 Task: Find connections with filter location Gien with filter topic #Whatinspiresmewith filter profile language English with filter current company BDO in India with filter school Visvesvaraya Technological University, Belgaum with filter industry International Affairs with filter service category Social Media Marketing with filter keywords title Music Producer
Action: Mouse moved to (638, 120)
Screenshot: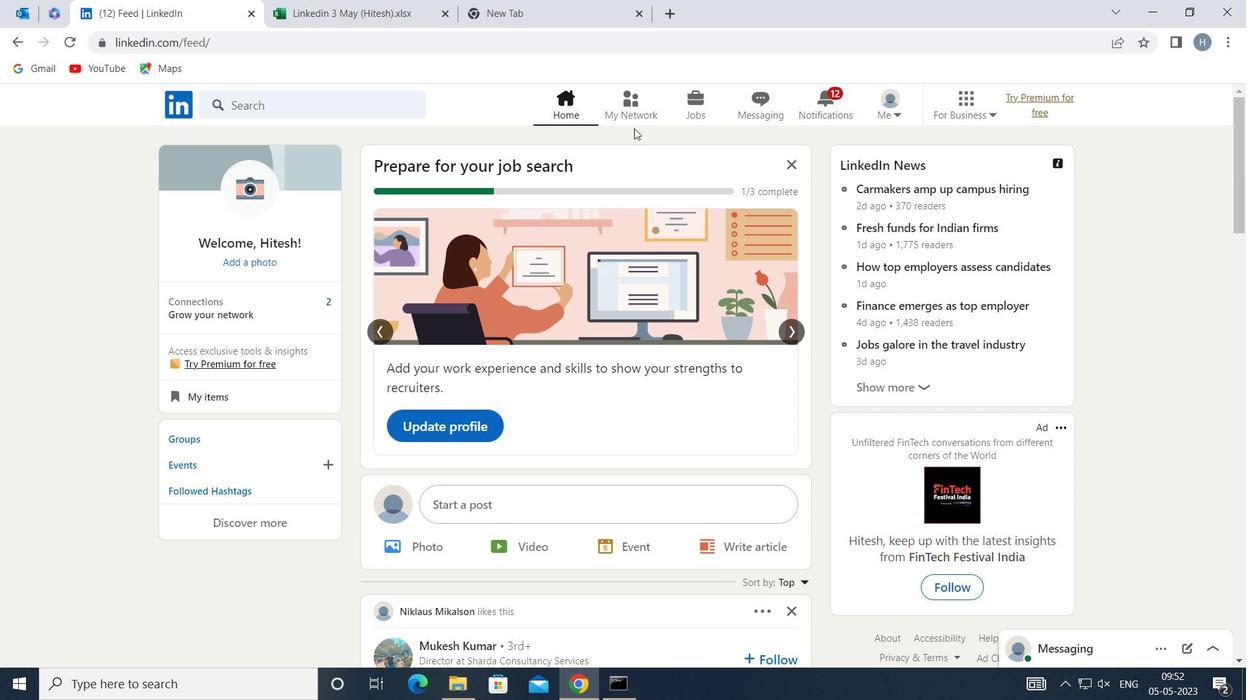 
Action: Mouse pressed left at (638, 120)
Screenshot: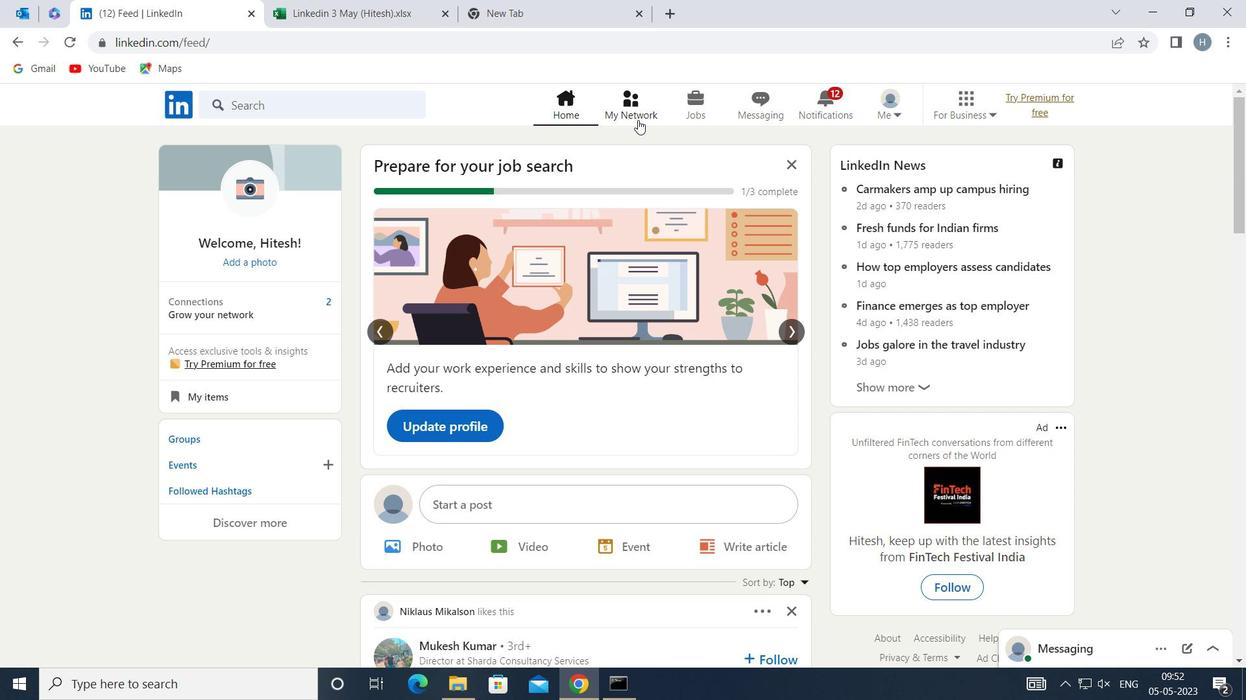 
Action: Mouse moved to (377, 194)
Screenshot: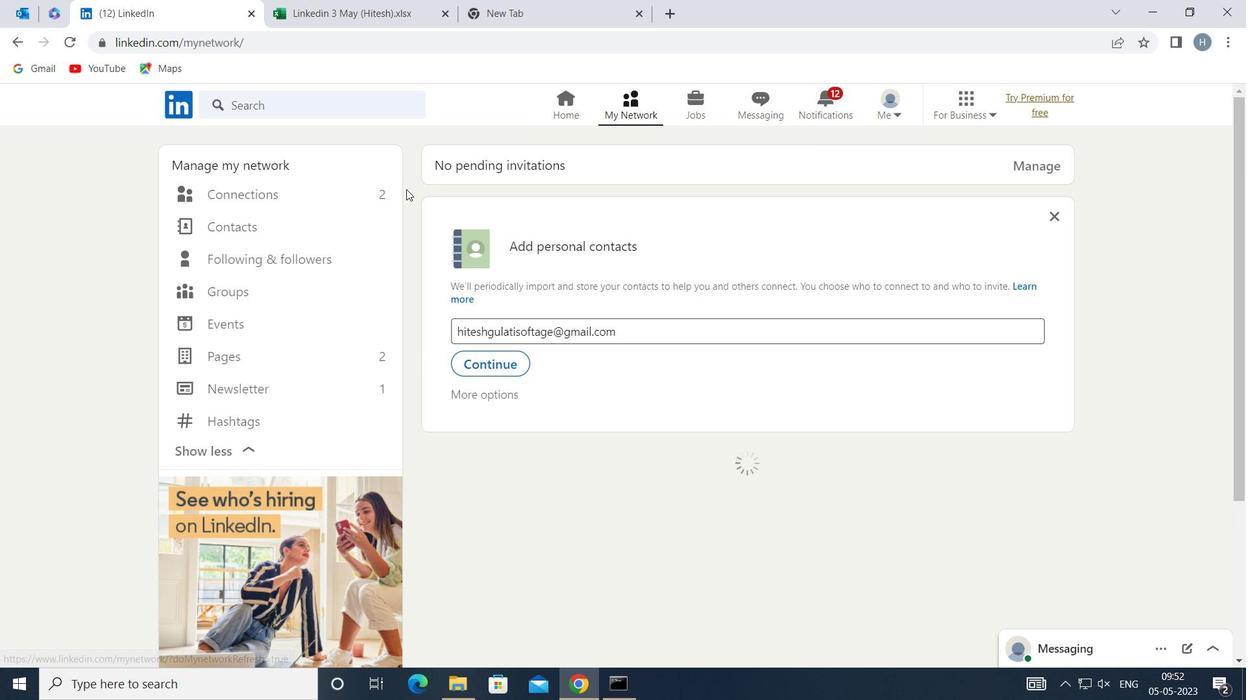 
Action: Mouse pressed left at (377, 194)
Screenshot: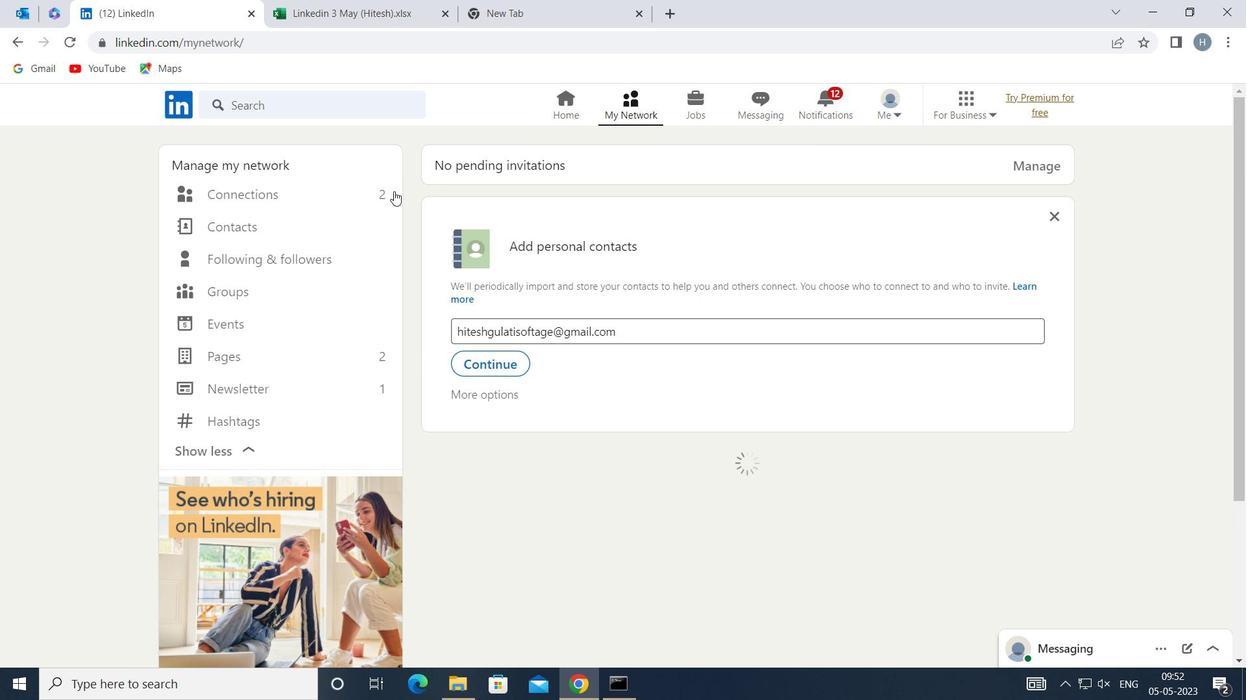 
Action: Mouse moved to (732, 195)
Screenshot: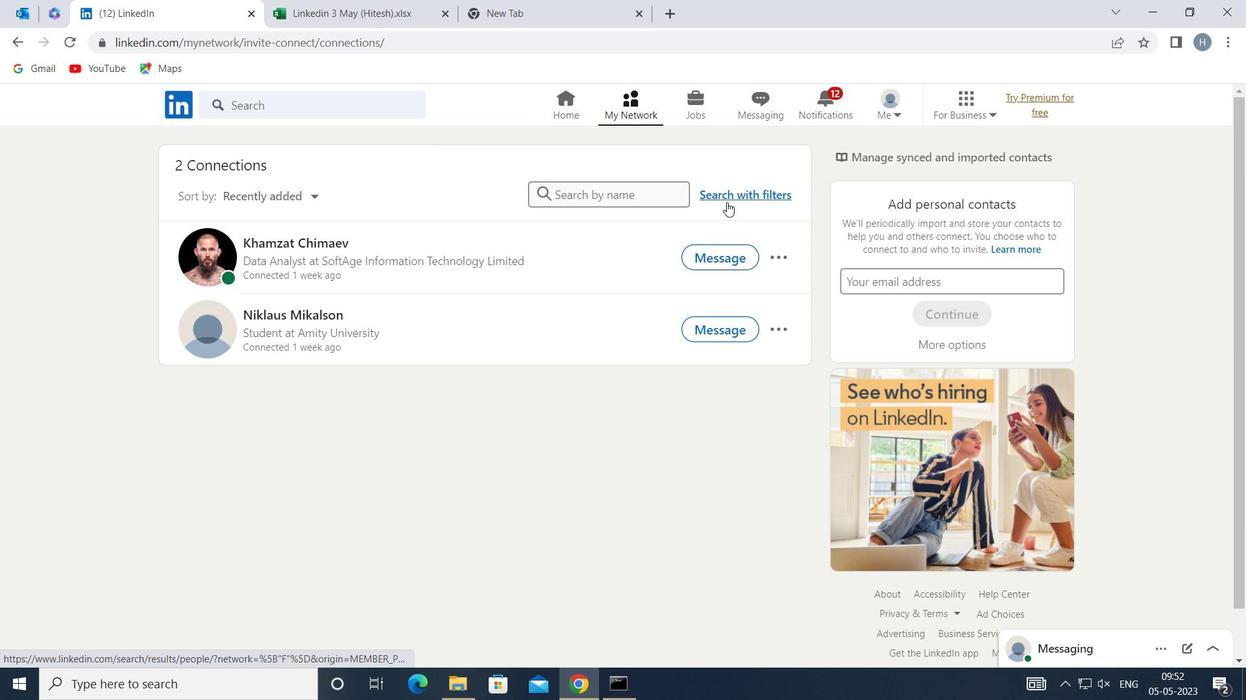 
Action: Mouse pressed left at (732, 195)
Screenshot: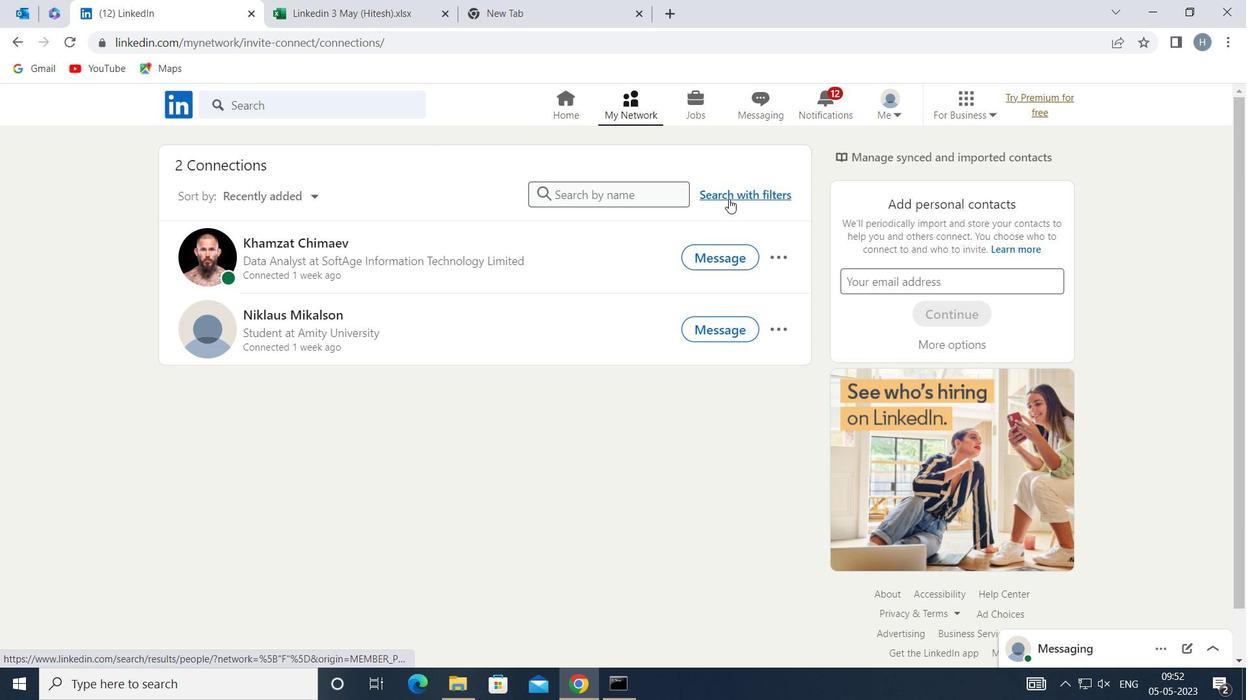 
Action: Mouse moved to (687, 154)
Screenshot: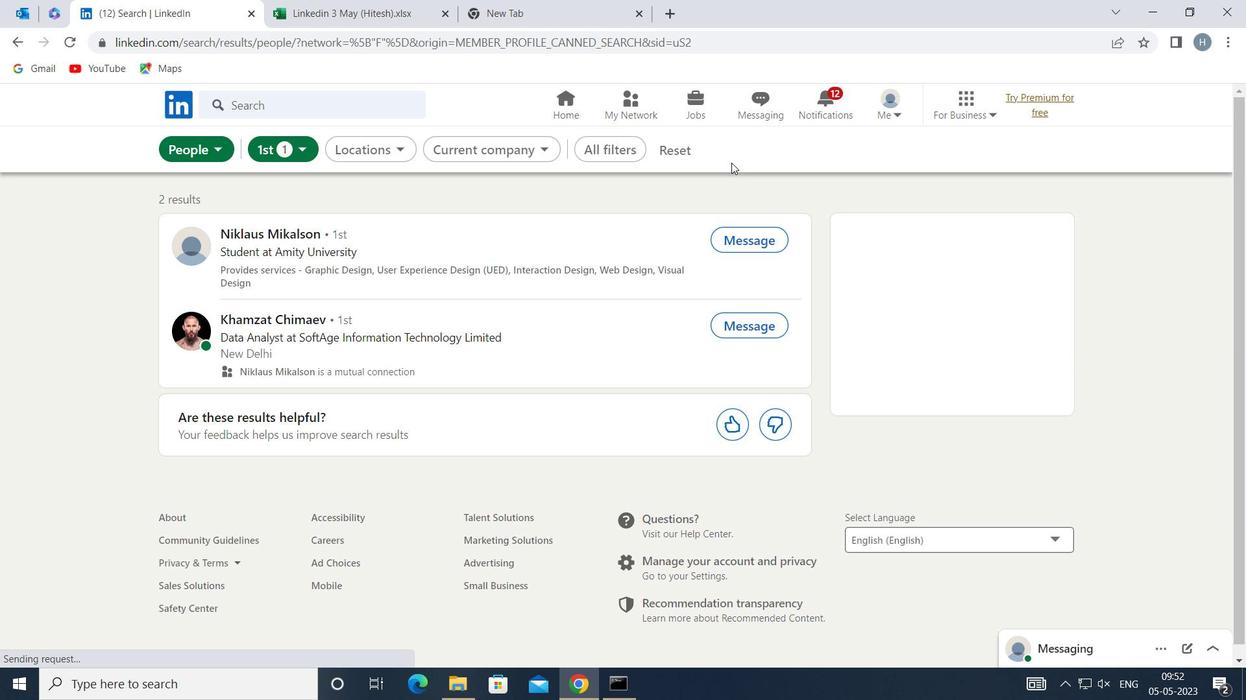 
Action: Mouse pressed left at (687, 154)
Screenshot: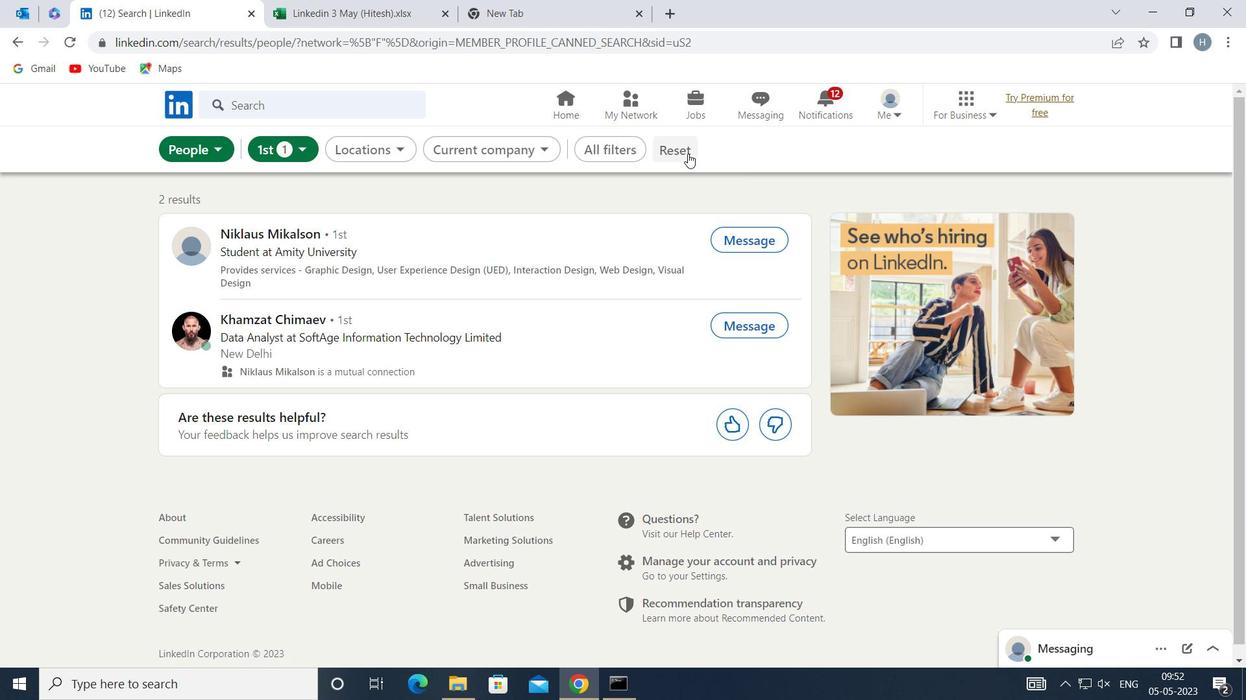 
Action: Mouse moved to (672, 150)
Screenshot: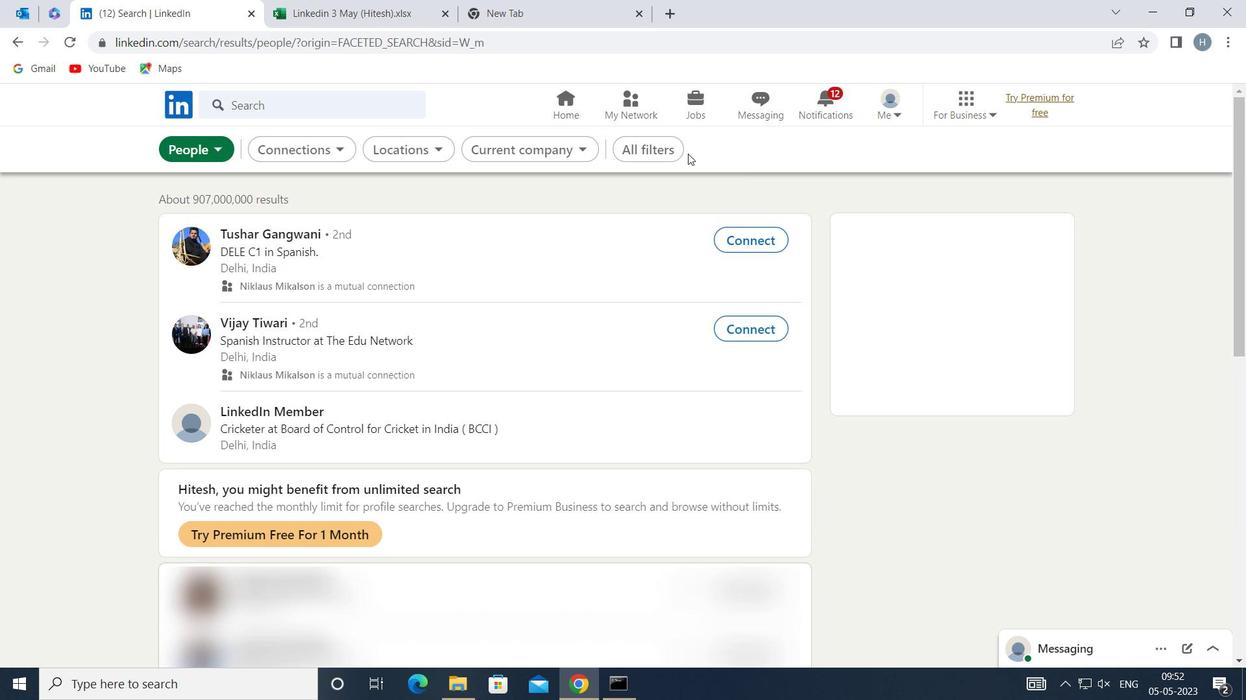 
Action: Mouse pressed left at (672, 150)
Screenshot: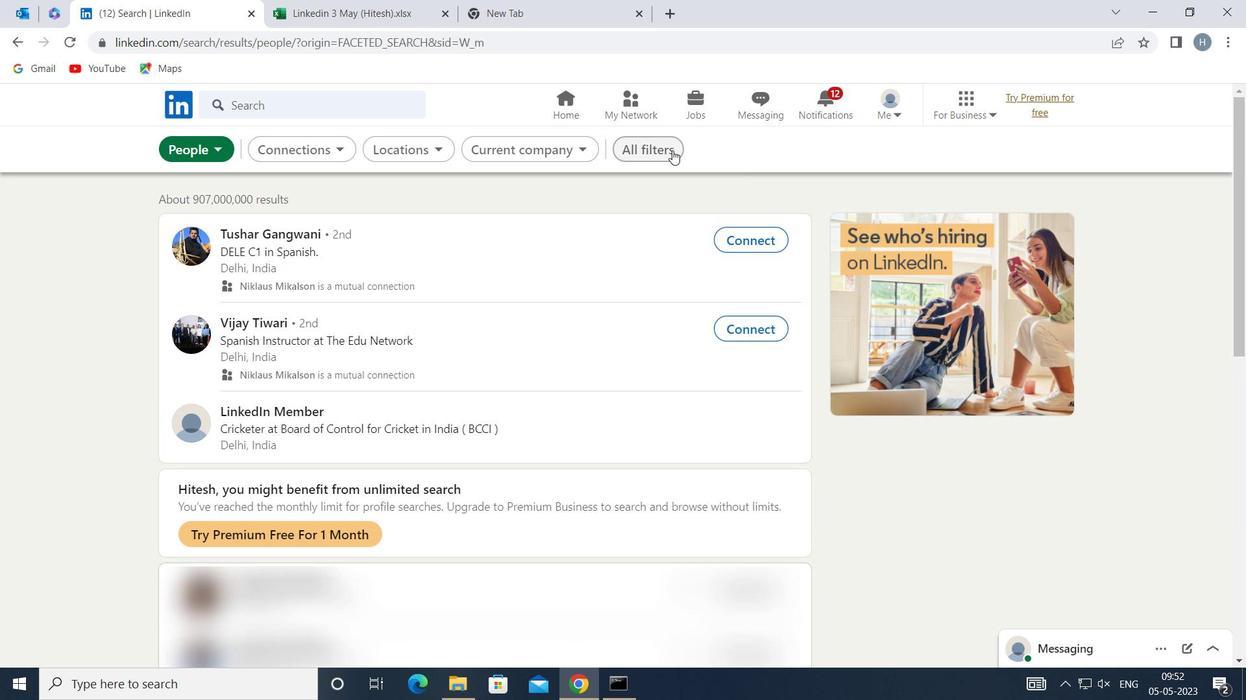 
Action: Mouse moved to (907, 314)
Screenshot: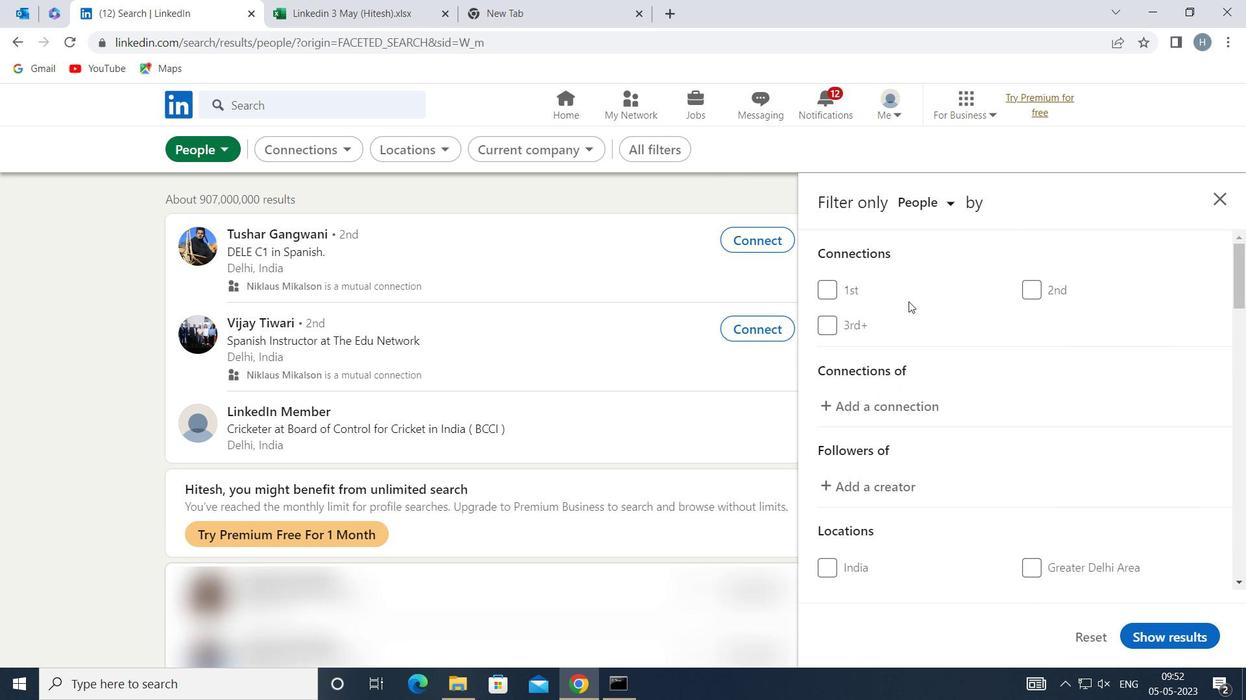 
Action: Mouse scrolled (907, 314) with delta (0, 0)
Screenshot: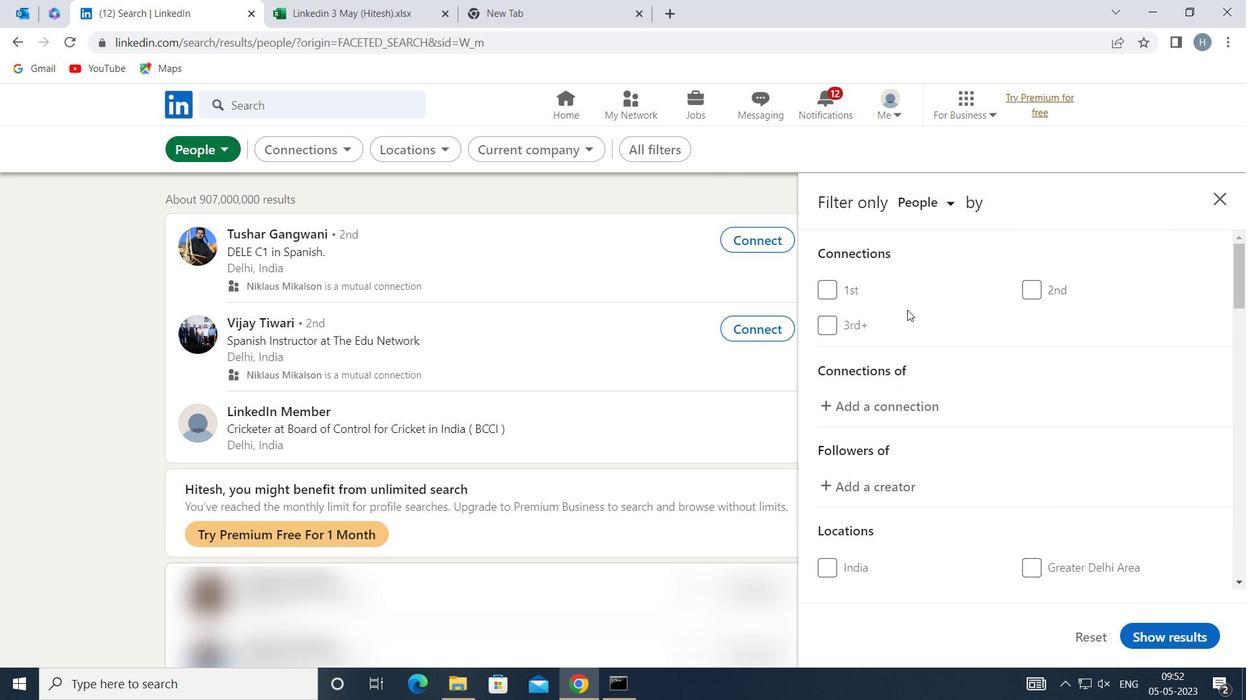 
Action: Mouse scrolled (907, 314) with delta (0, 0)
Screenshot: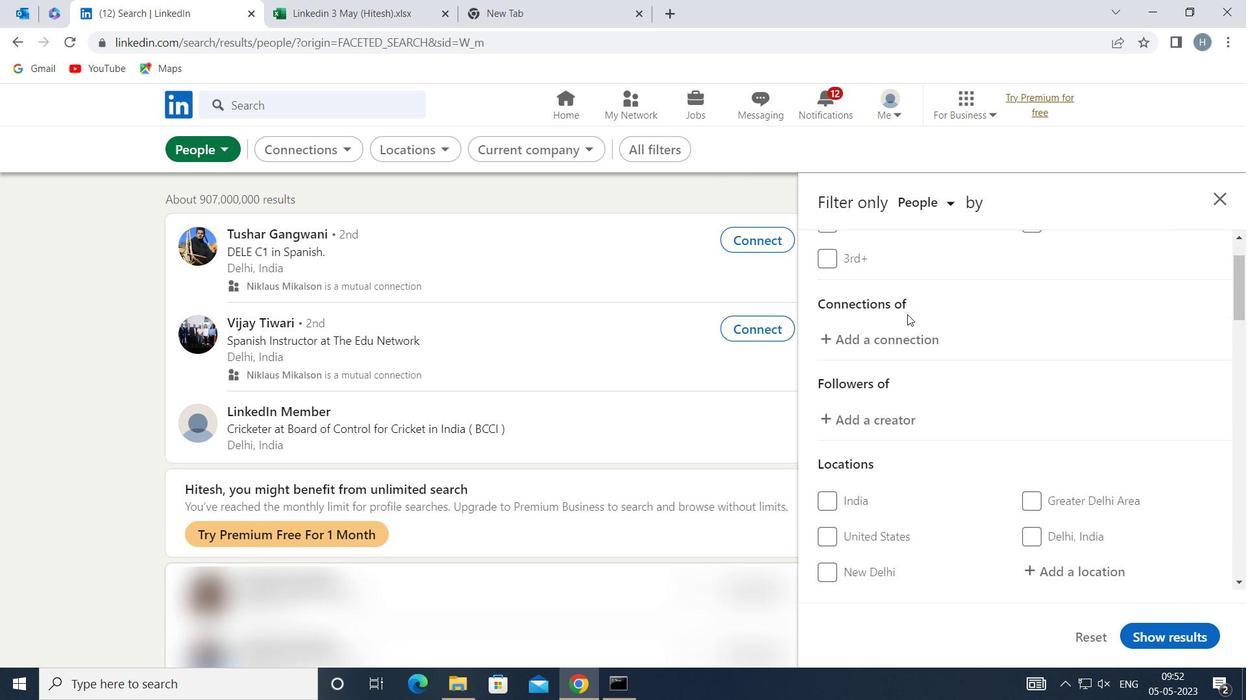 
Action: Mouse moved to (1079, 469)
Screenshot: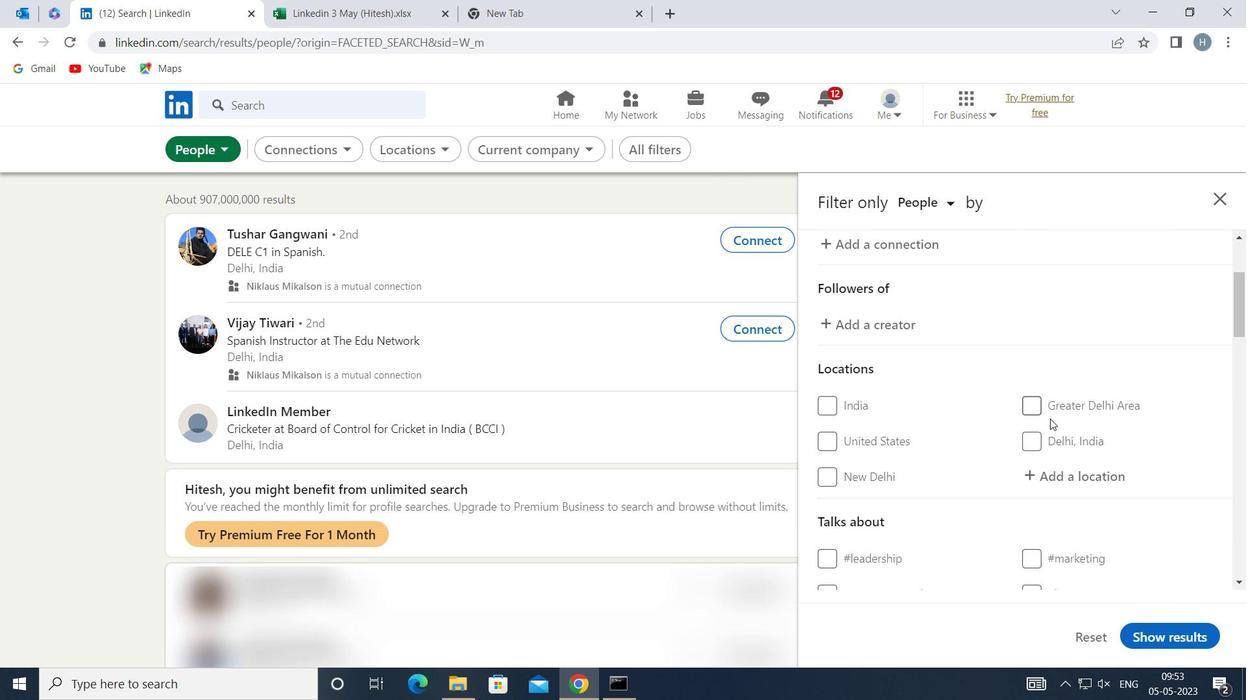 
Action: Mouse pressed left at (1079, 469)
Screenshot: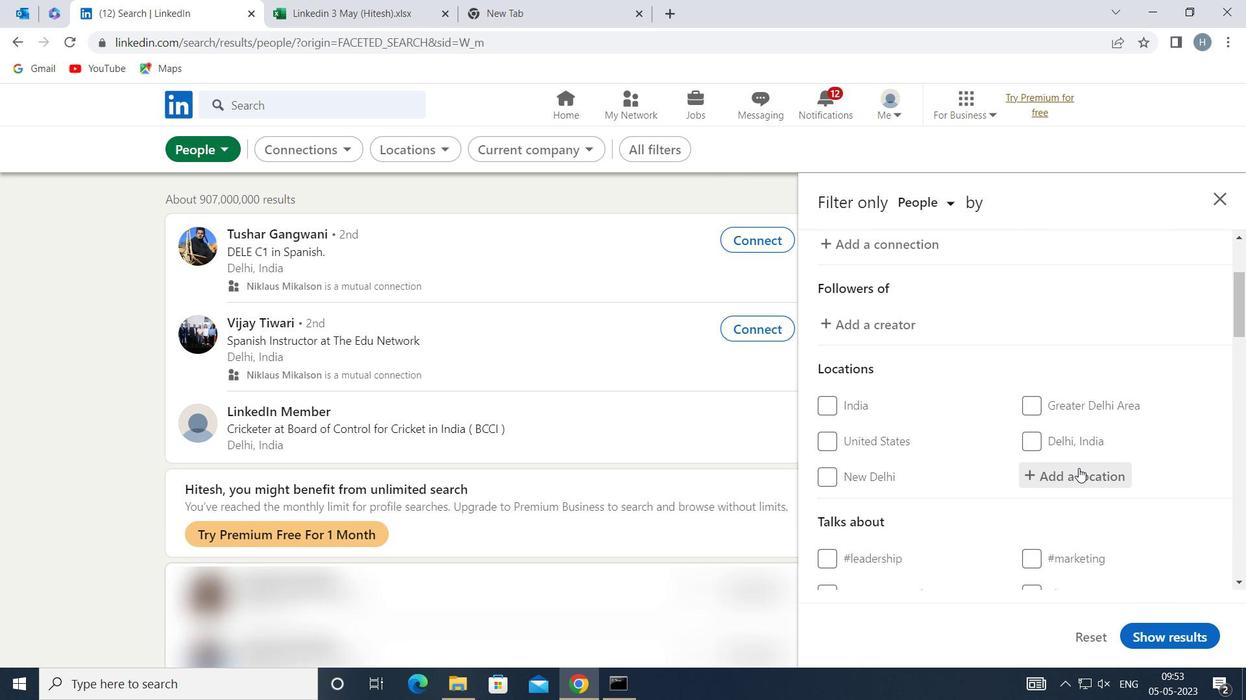 
Action: Mouse moved to (1079, 469)
Screenshot: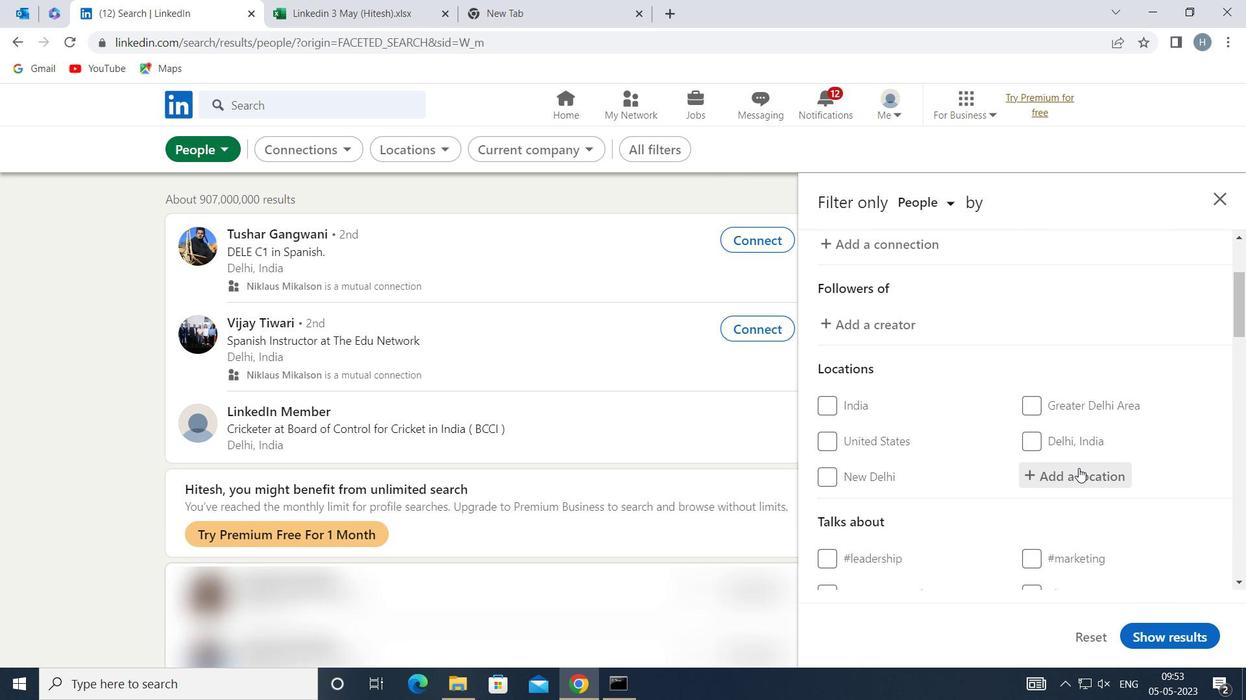 
Action: Key pressed <Key.shift>GIEN
Screenshot: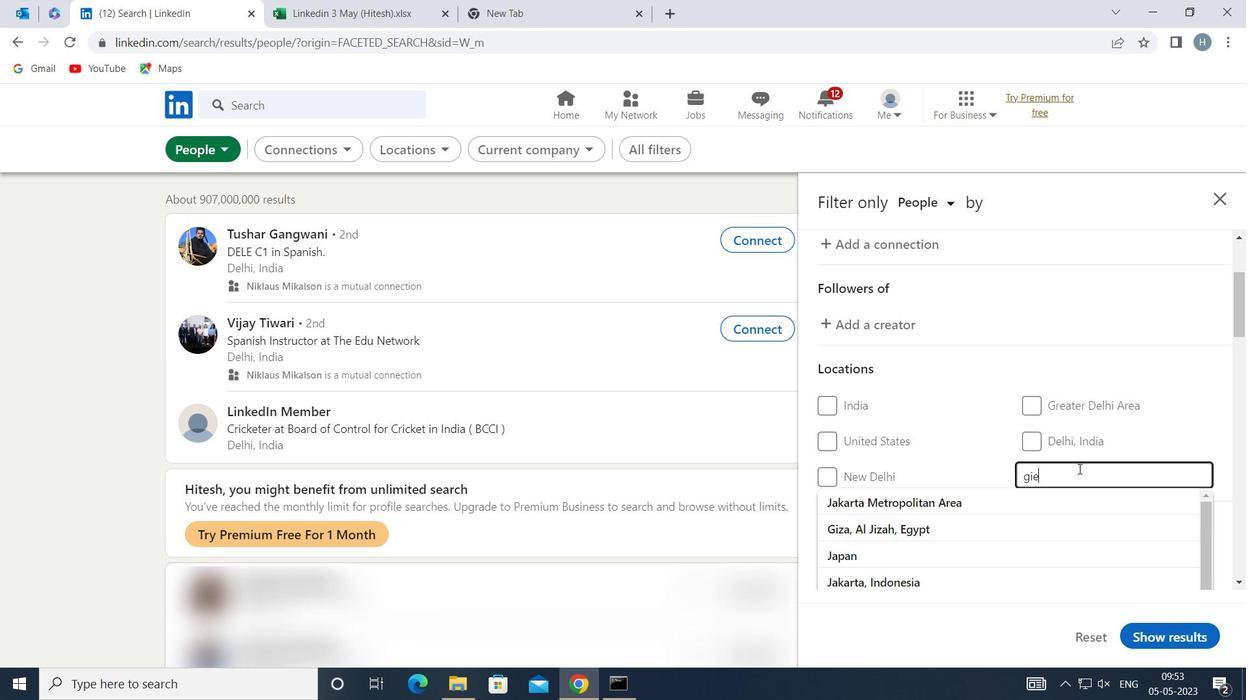 
Action: Mouse moved to (1013, 495)
Screenshot: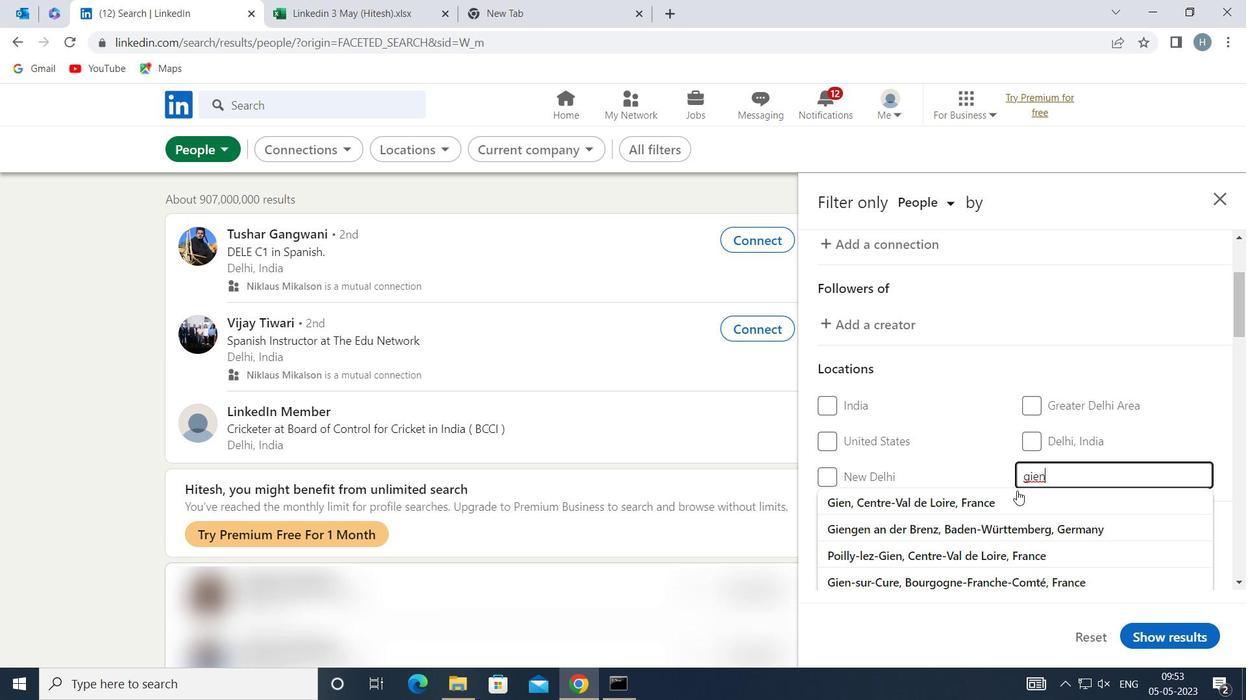 
Action: Mouse pressed left at (1013, 495)
Screenshot: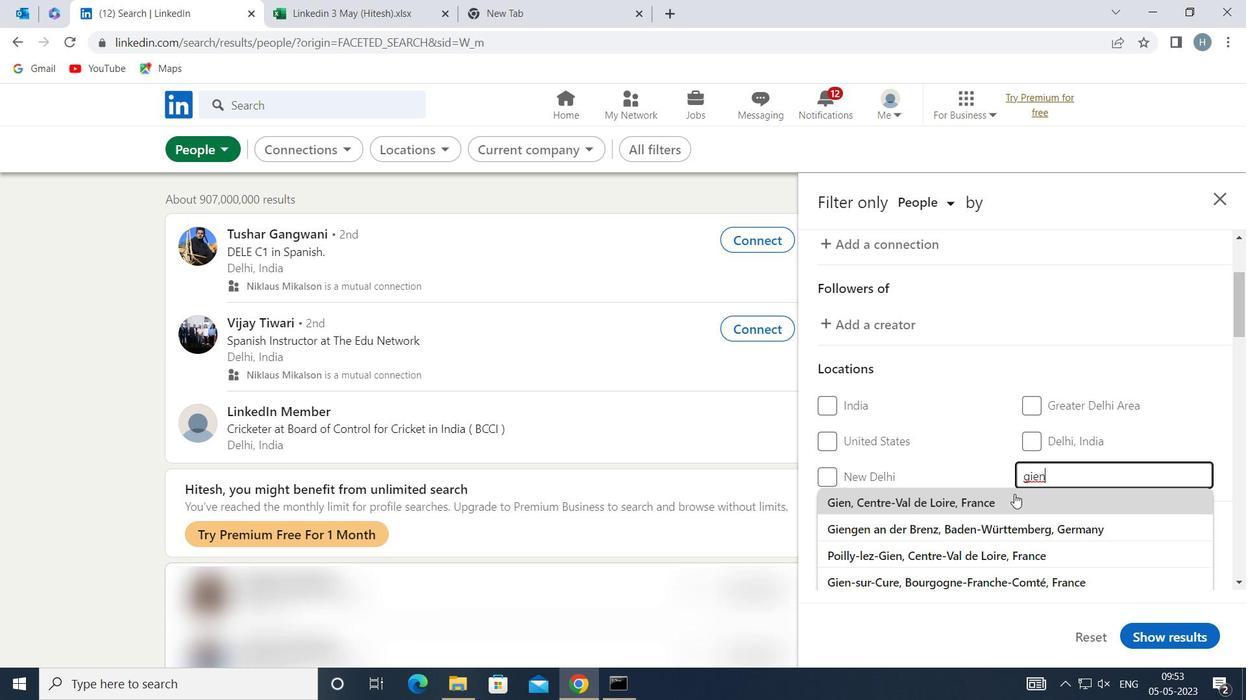 
Action: Mouse moved to (1005, 477)
Screenshot: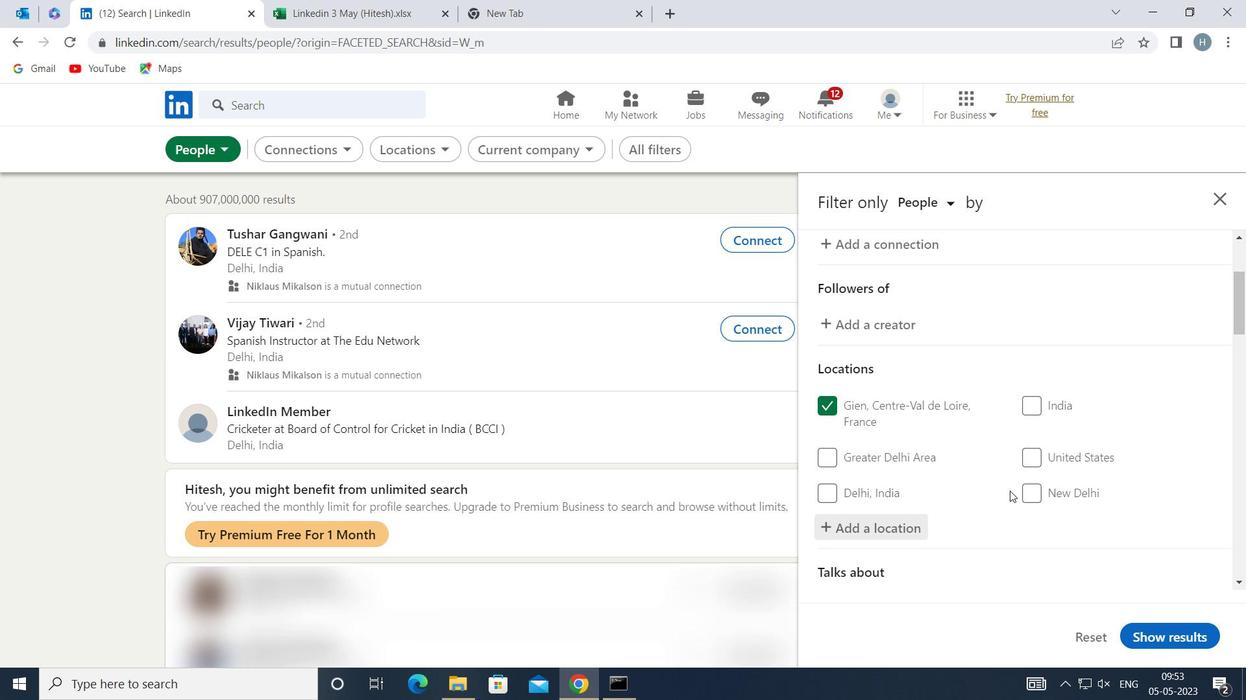 
Action: Mouse scrolled (1005, 477) with delta (0, 0)
Screenshot: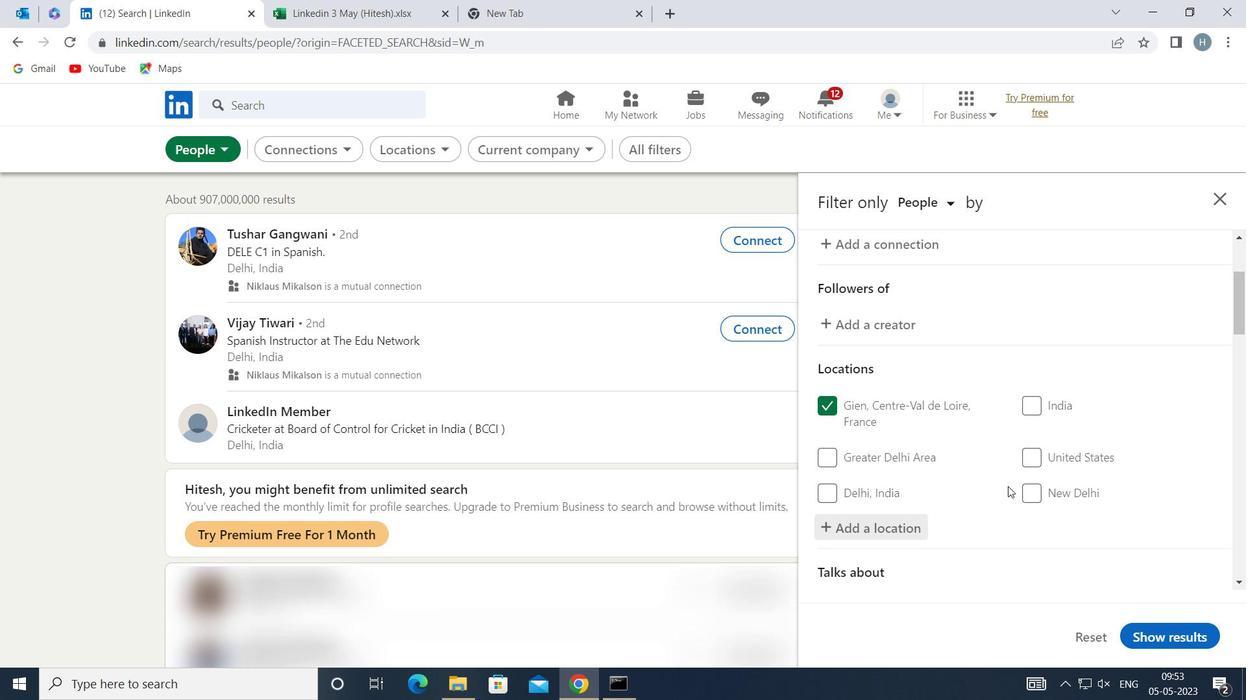 
Action: Mouse moved to (1002, 471)
Screenshot: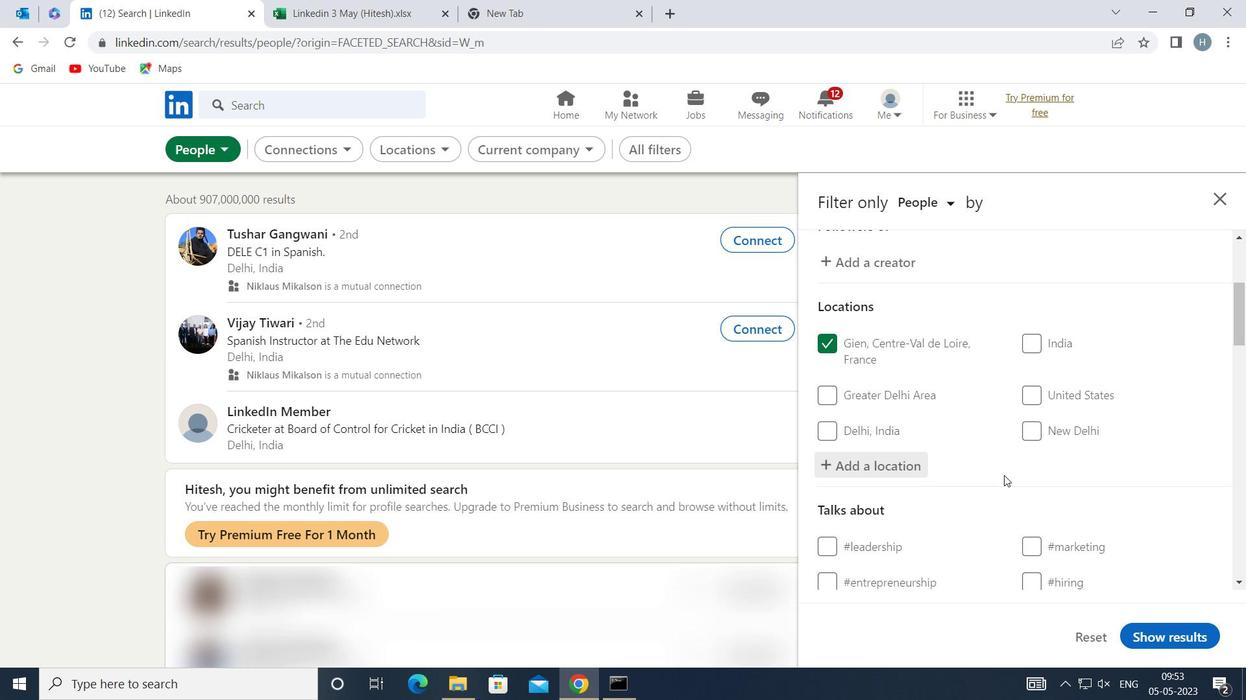 
Action: Mouse scrolled (1002, 471) with delta (0, 0)
Screenshot: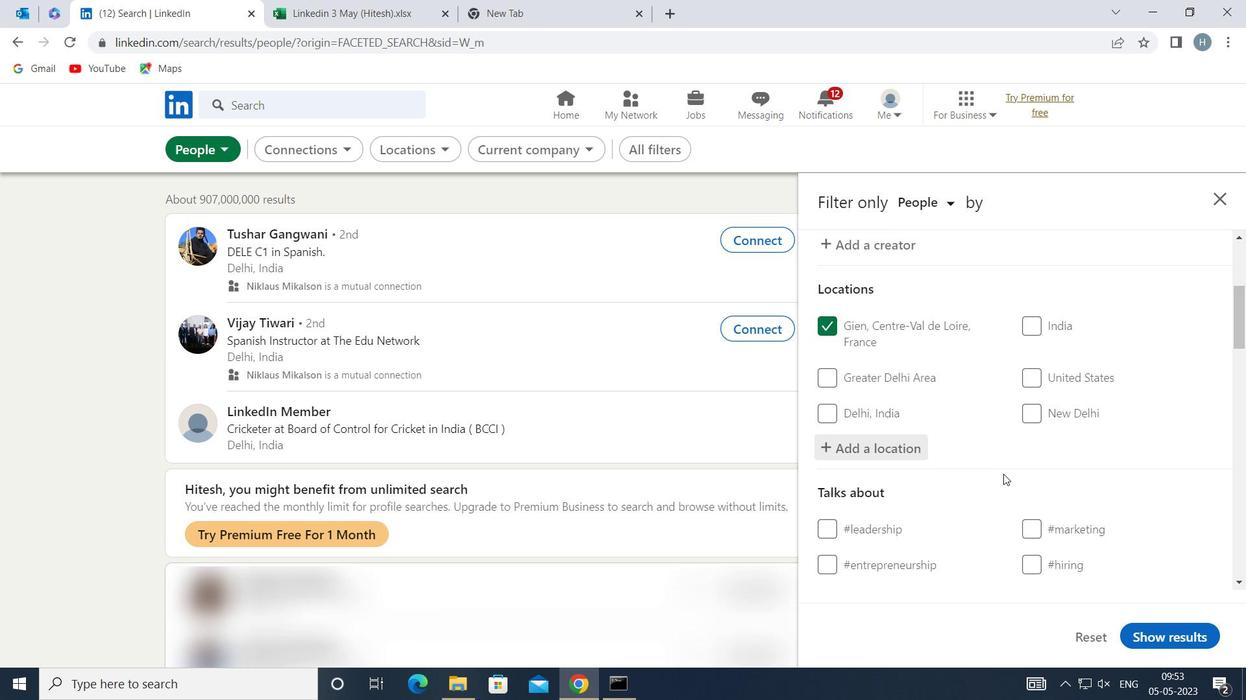 
Action: Mouse moved to (1000, 468)
Screenshot: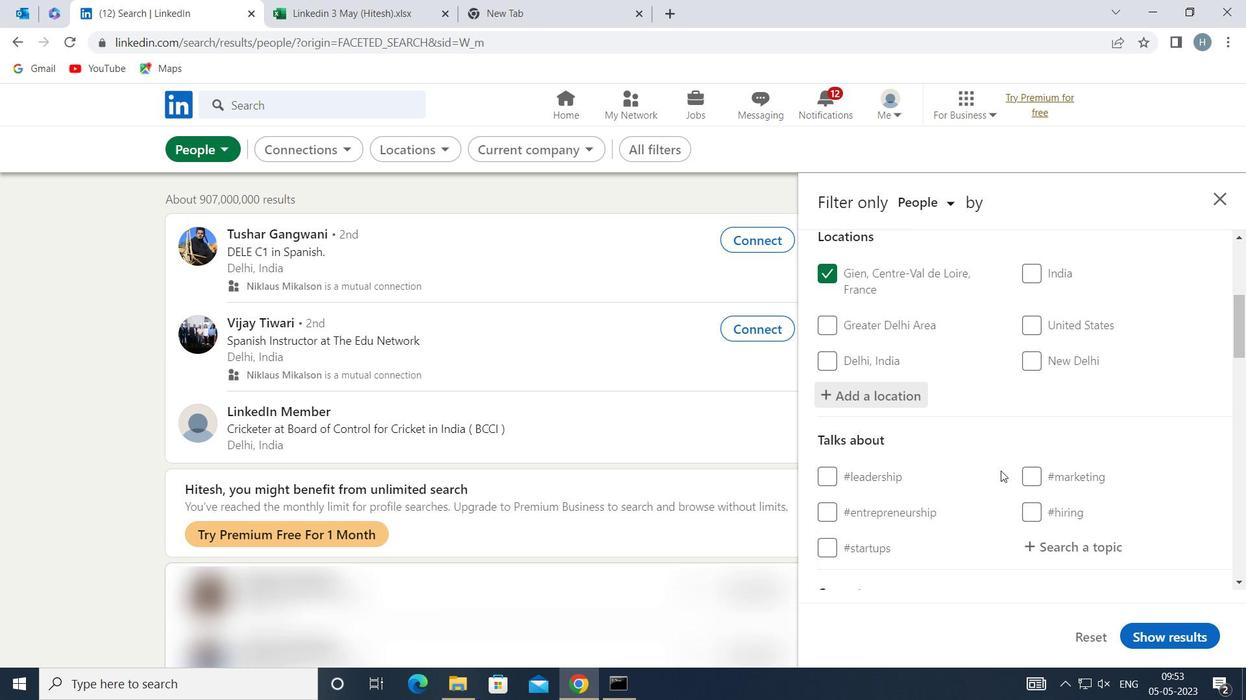 
Action: Mouse scrolled (1000, 467) with delta (0, 0)
Screenshot: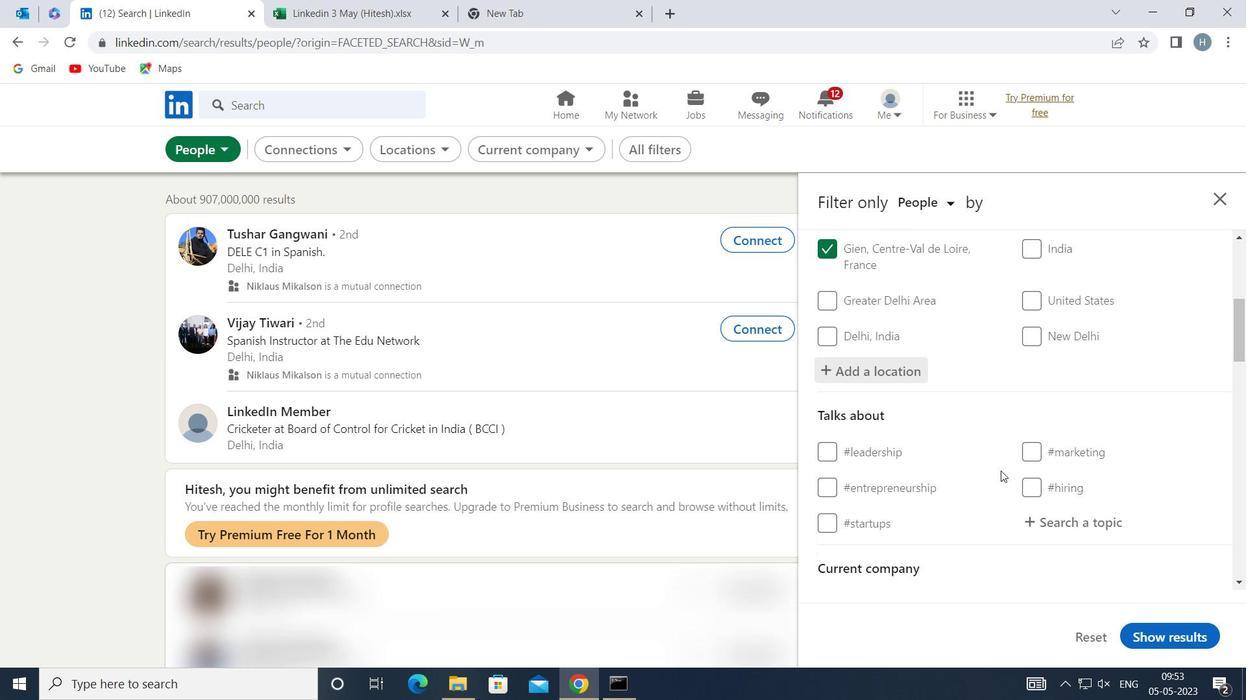 
Action: Mouse moved to (1076, 437)
Screenshot: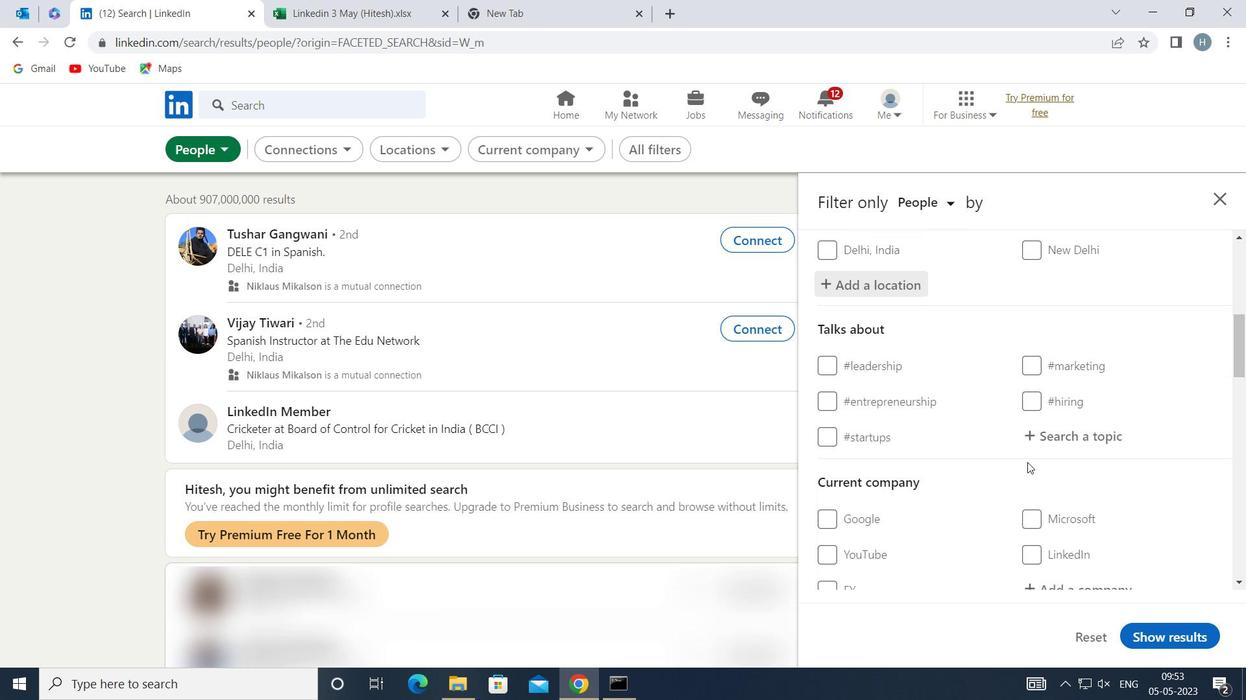 
Action: Mouse pressed left at (1076, 437)
Screenshot: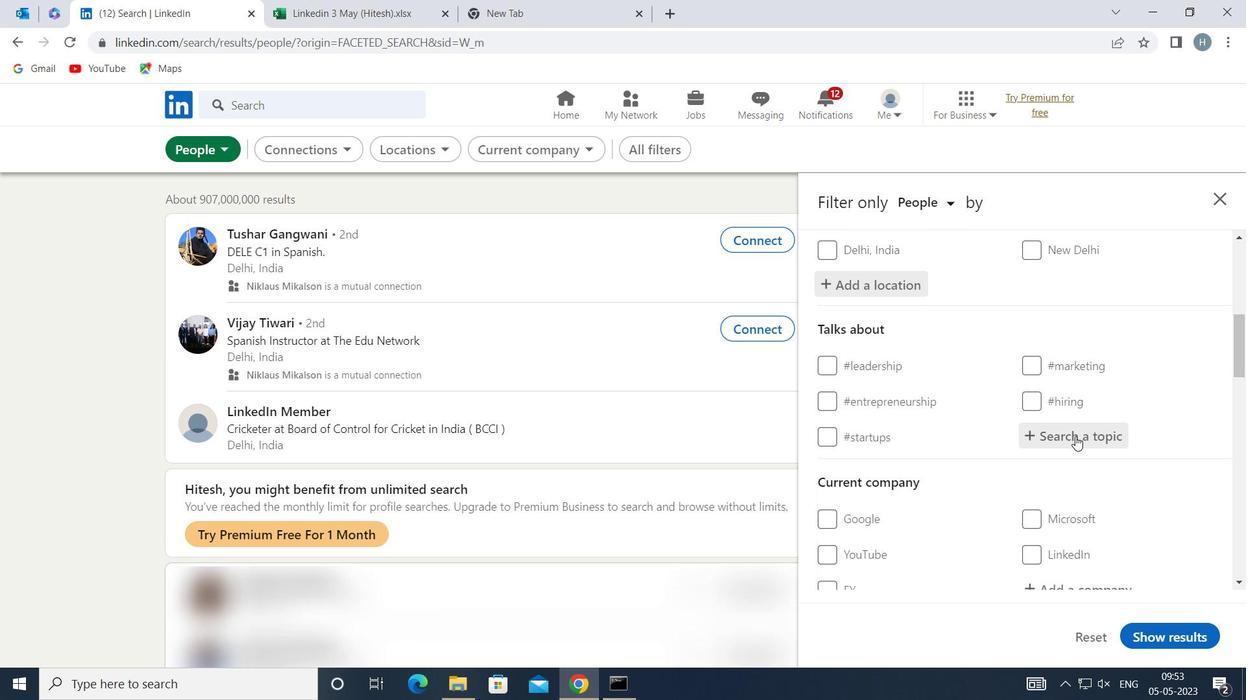 
Action: Key pressed <Key.shift>WHATINSPIRESME
Screenshot: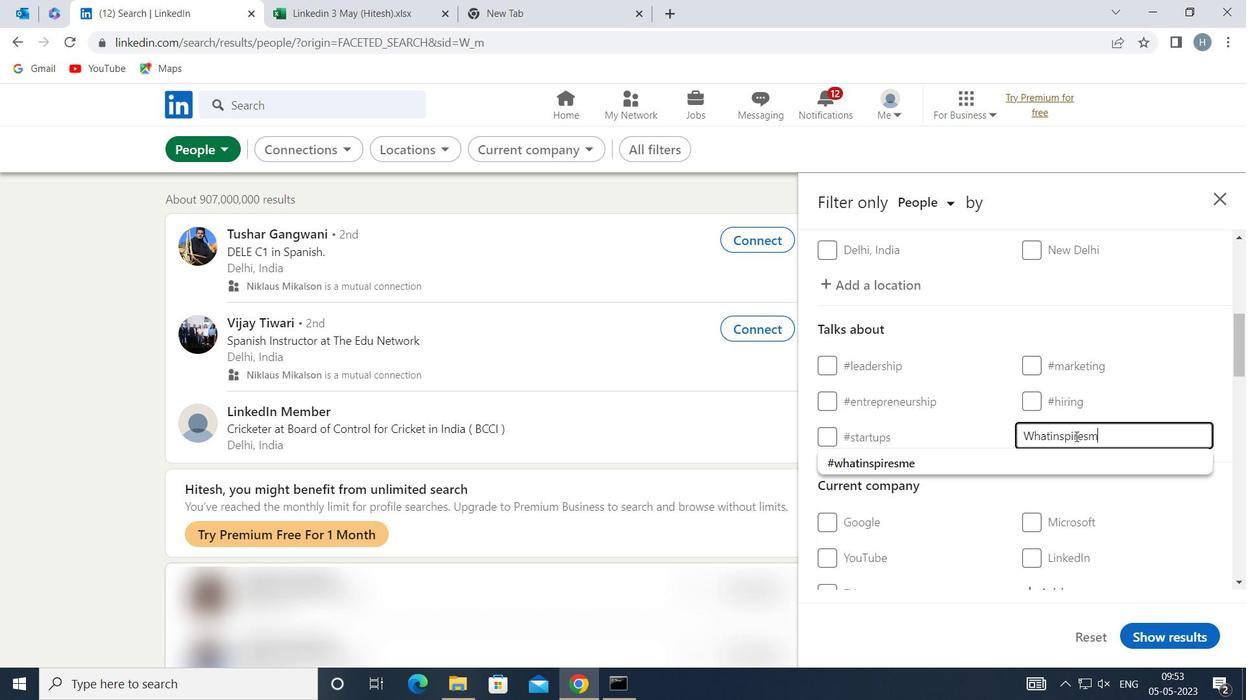 
Action: Mouse moved to (1013, 462)
Screenshot: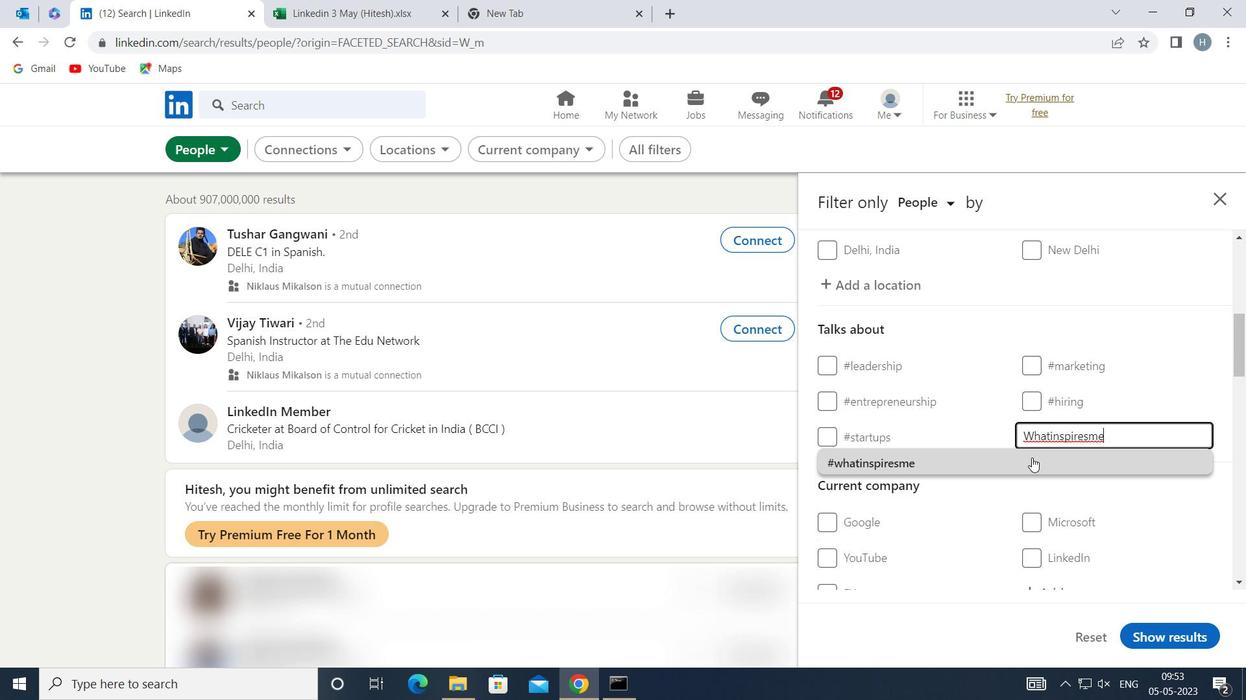 
Action: Mouse pressed left at (1013, 462)
Screenshot: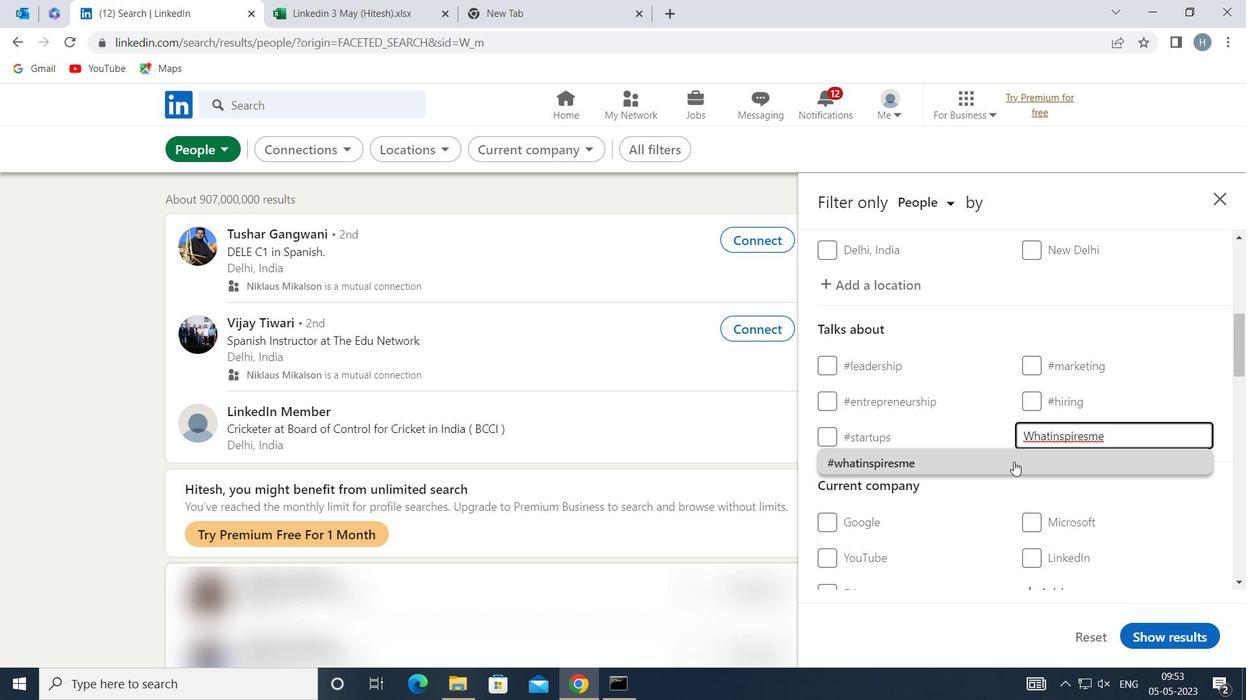 
Action: Mouse moved to (981, 469)
Screenshot: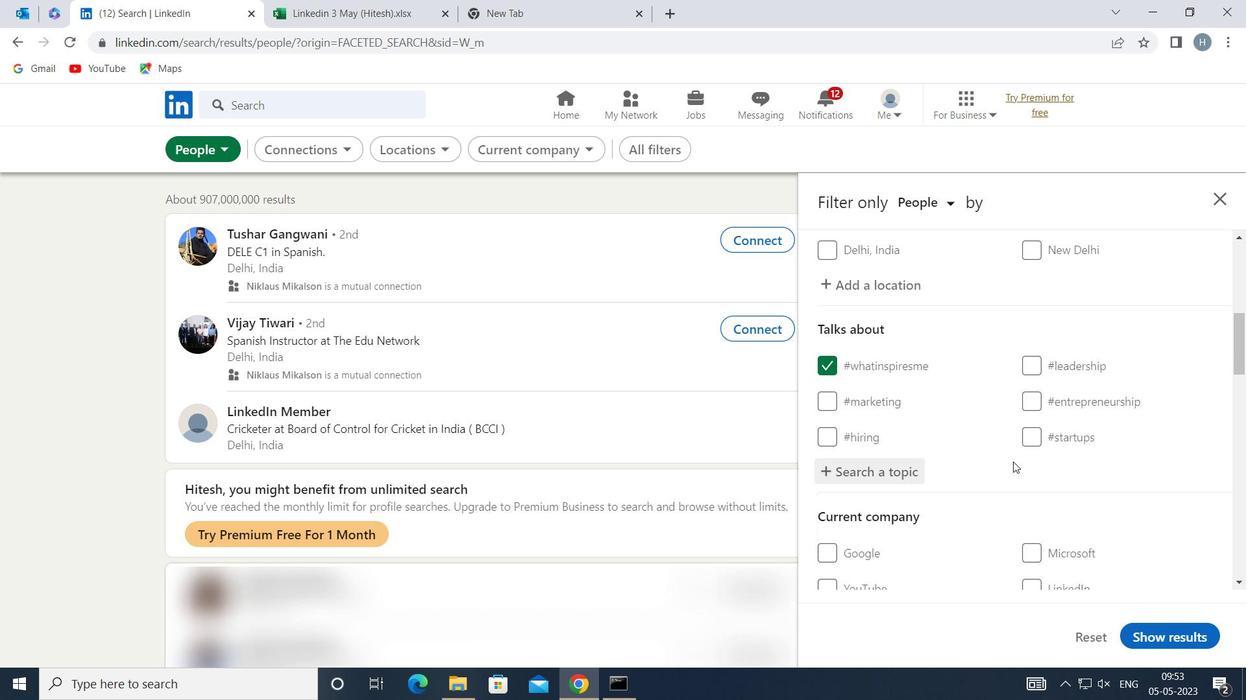 
Action: Mouse scrolled (981, 468) with delta (0, 0)
Screenshot: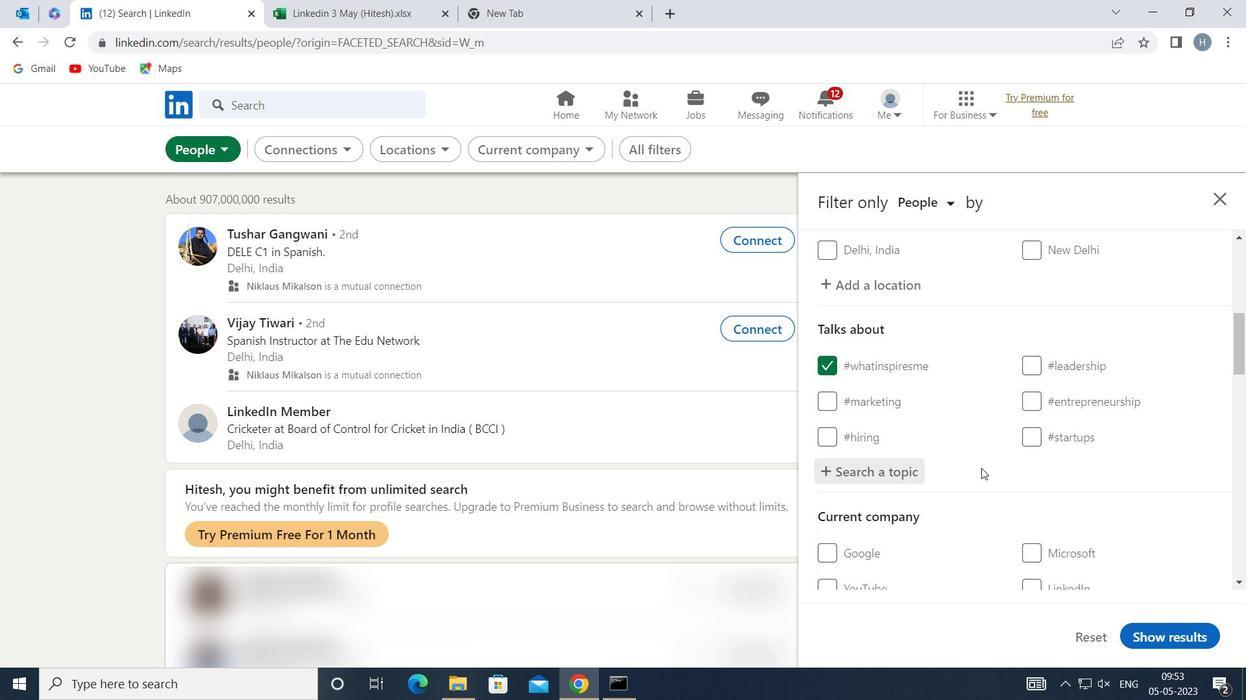 
Action: Mouse scrolled (981, 468) with delta (0, 0)
Screenshot: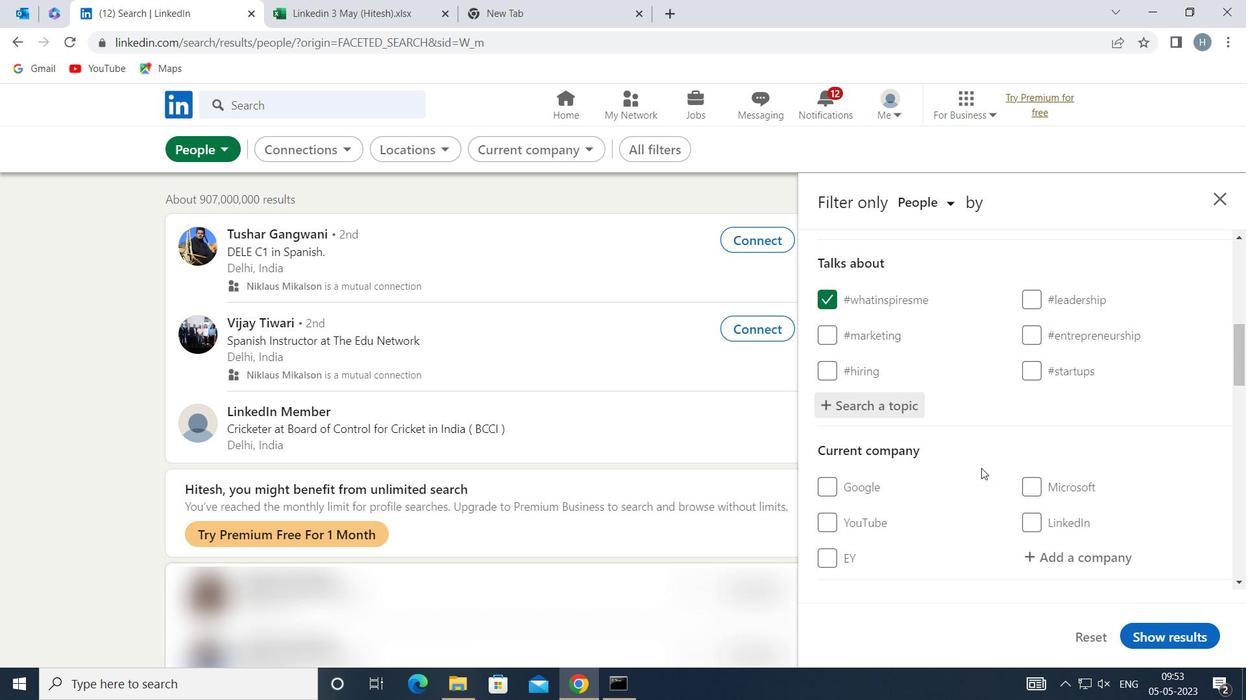 
Action: Mouse scrolled (981, 468) with delta (0, 0)
Screenshot: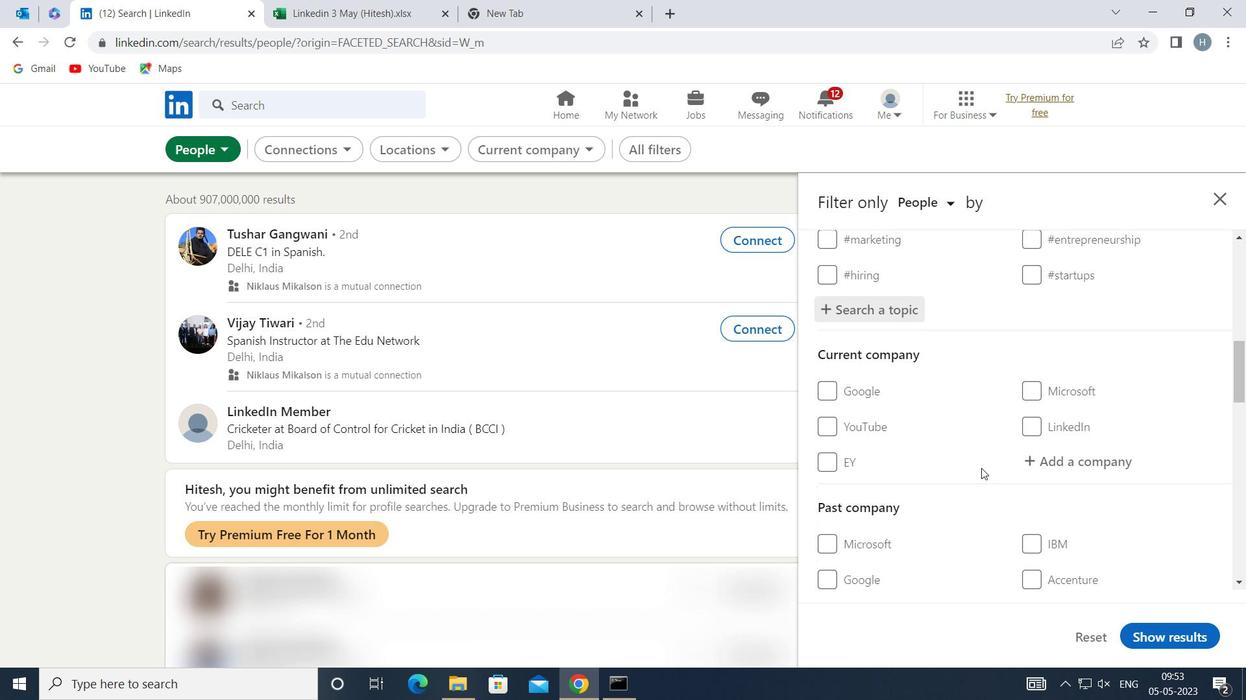 
Action: Mouse scrolled (981, 468) with delta (0, 0)
Screenshot: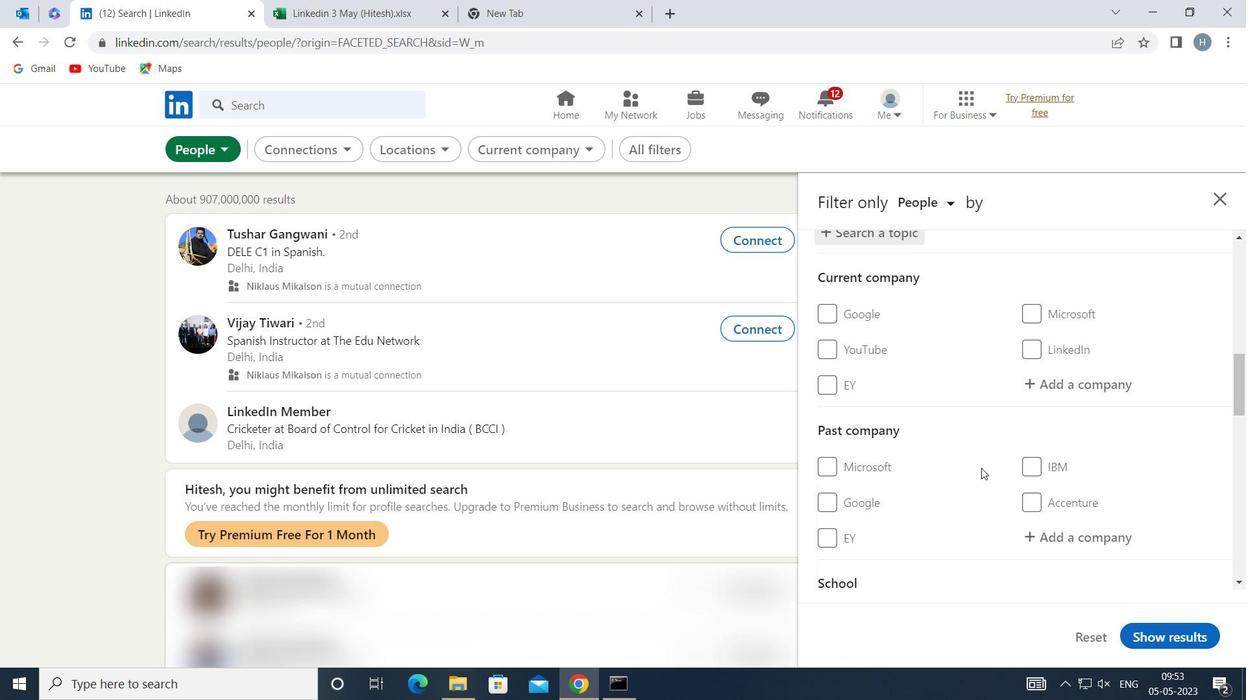 
Action: Mouse scrolled (981, 468) with delta (0, 0)
Screenshot: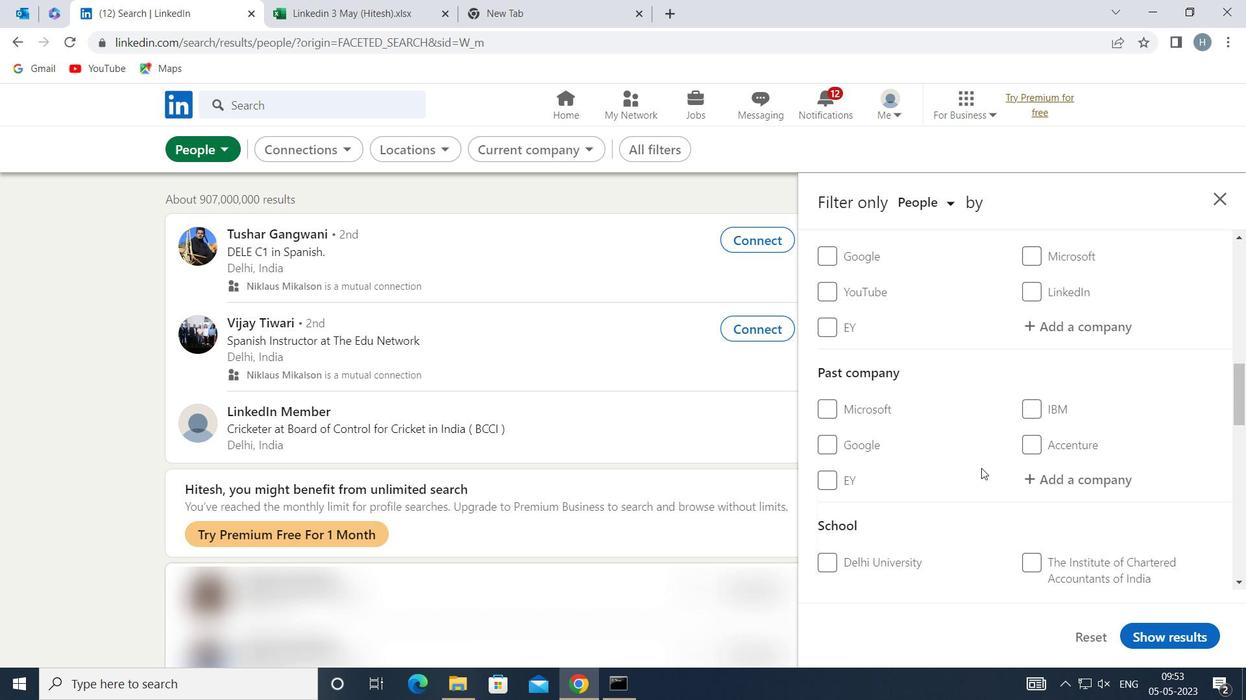 
Action: Mouse scrolled (981, 468) with delta (0, 0)
Screenshot: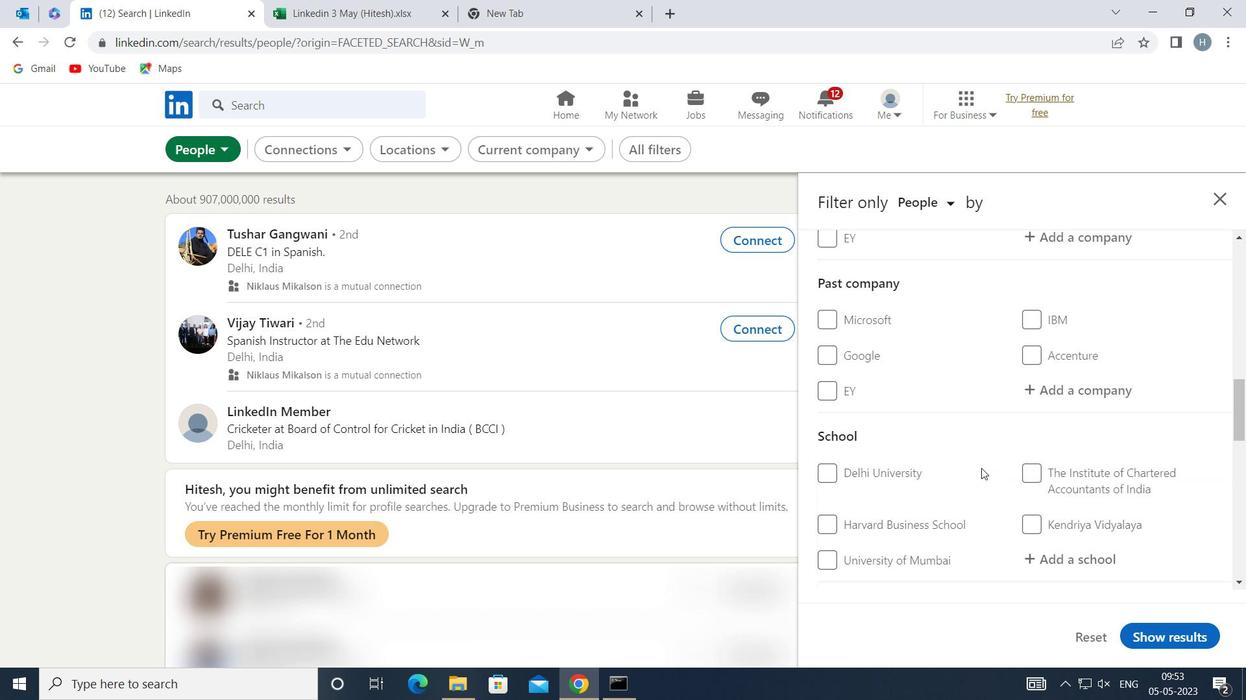 
Action: Mouse scrolled (981, 468) with delta (0, 0)
Screenshot: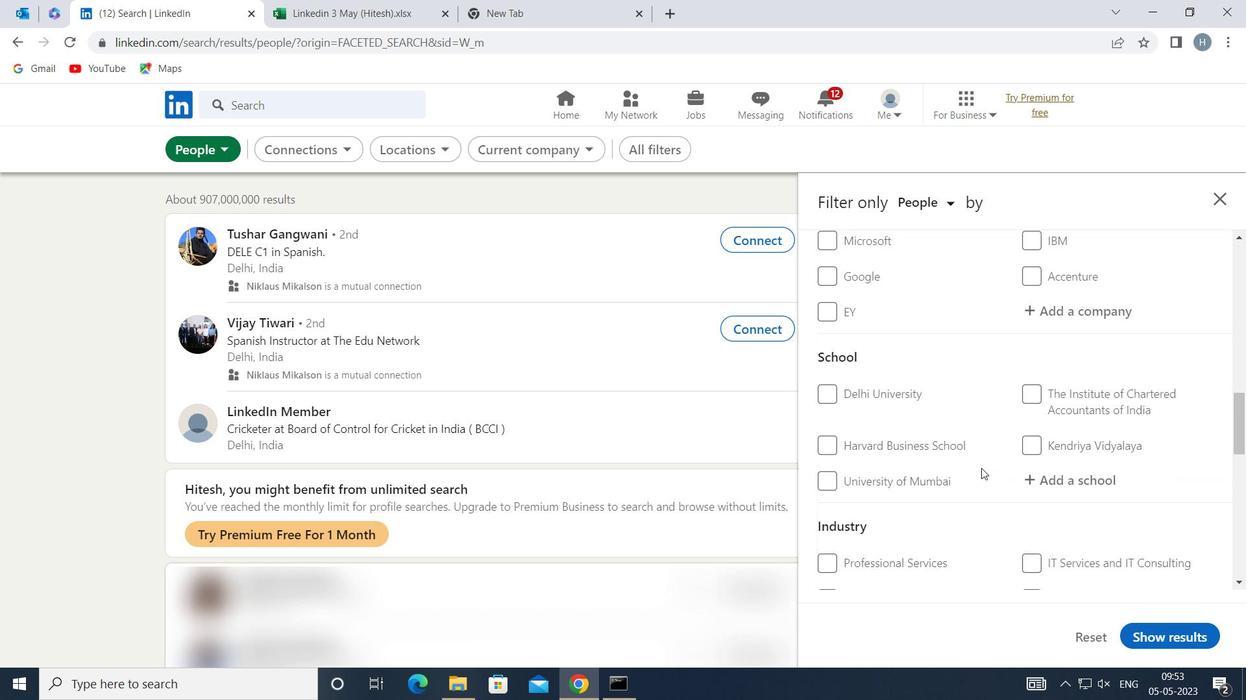 
Action: Mouse scrolled (981, 468) with delta (0, 0)
Screenshot: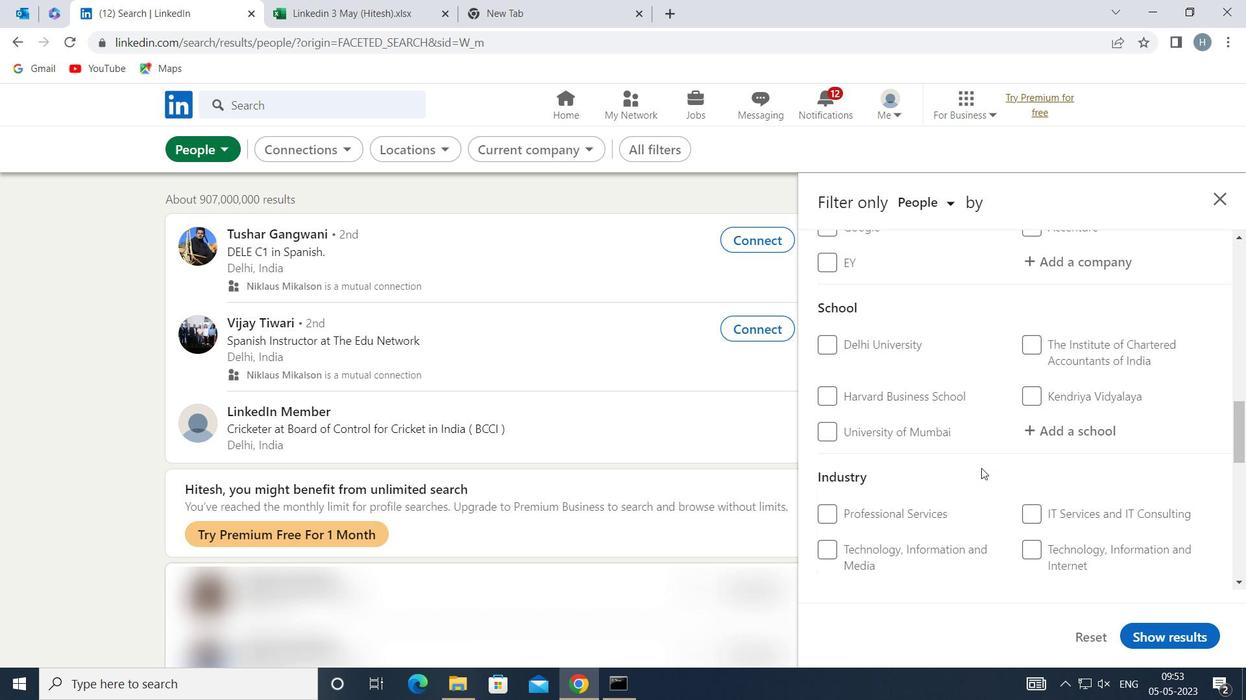 
Action: Mouse scrolled (981, 468) with delta (0, 0)
Screenshot: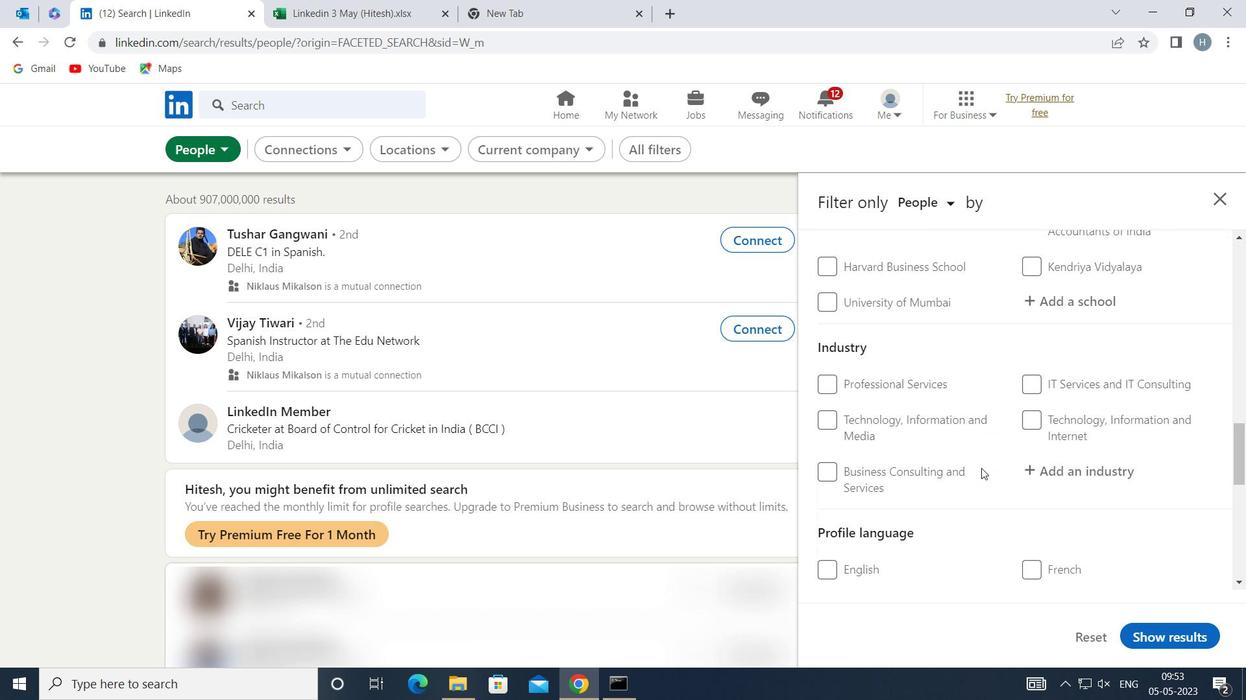 
Action: Mouse moved to (825, 479)
Screenshot: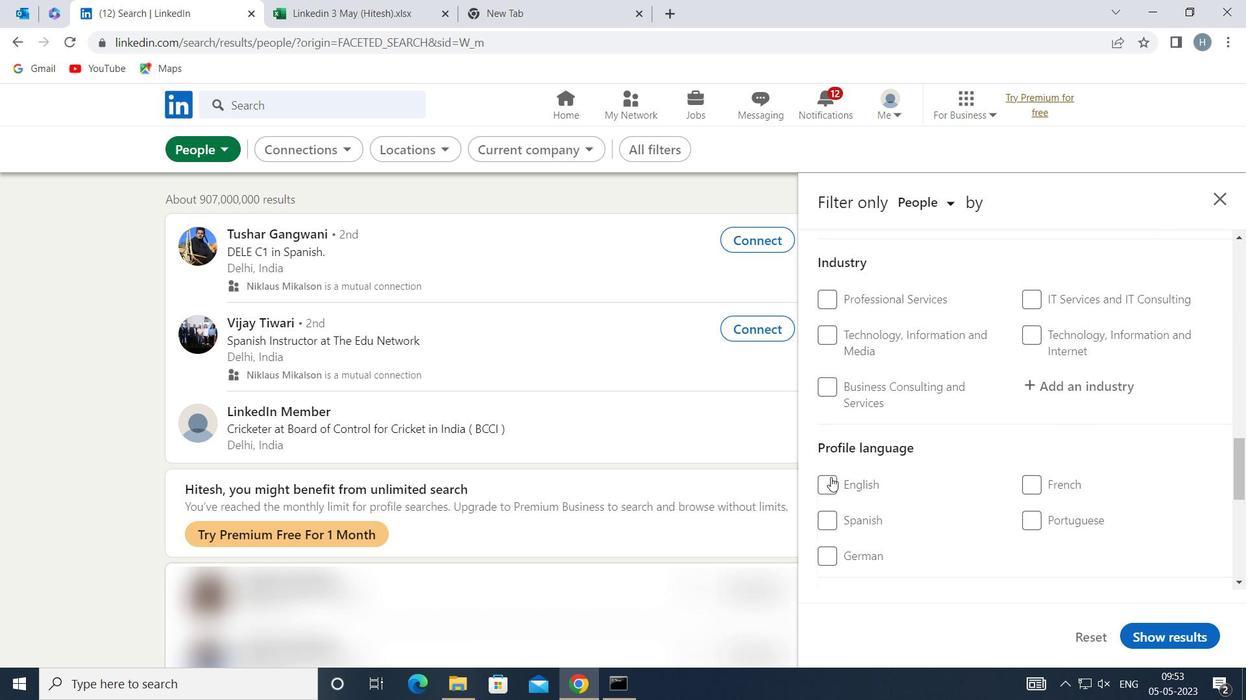 
Action: Mouse pressed left at (825, 479)
Screenshot: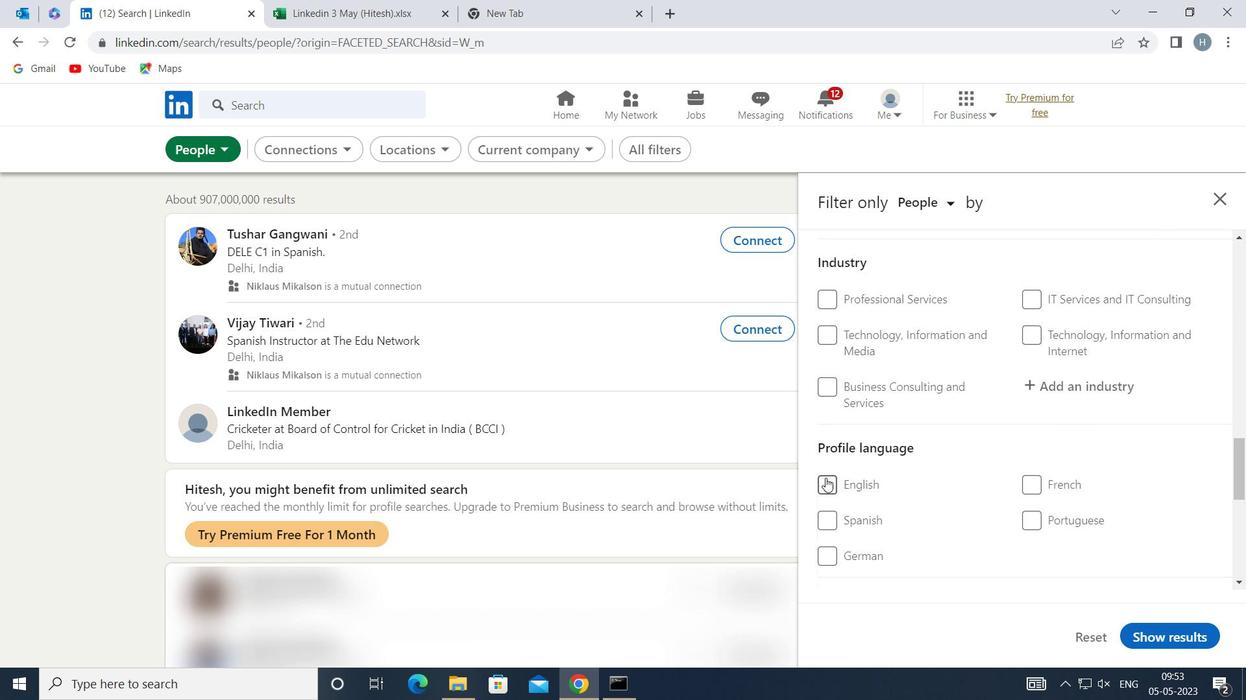 
Action: Mouse moved to (961, 504)
Screenshot: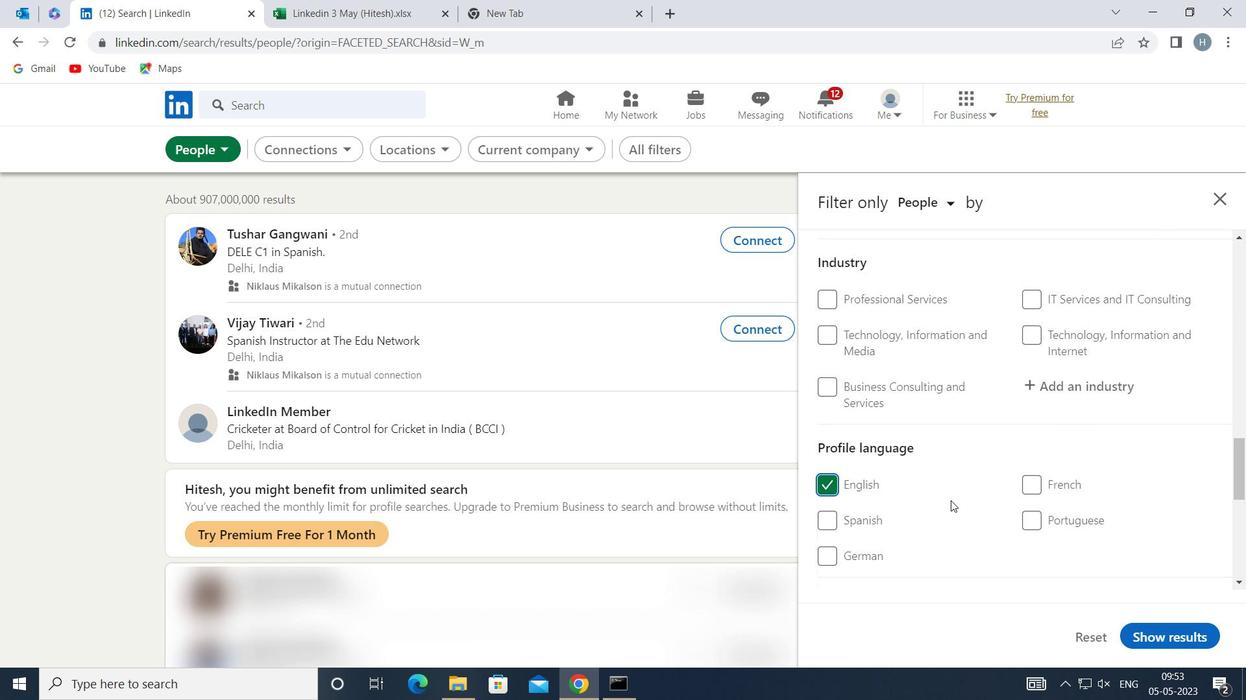 
Action: Mouse scrolled (961, 504) with delta (0, 0)
Screenshot: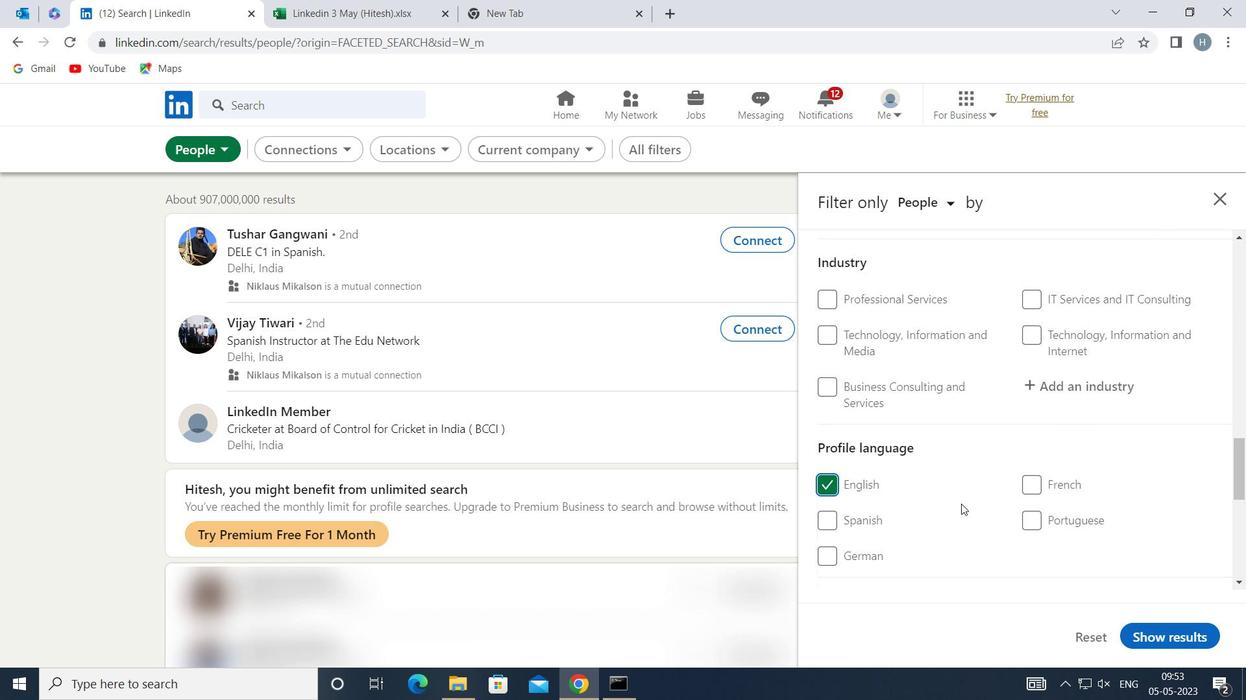 
Action: Mouse moved to (962, 504)
Screenshot: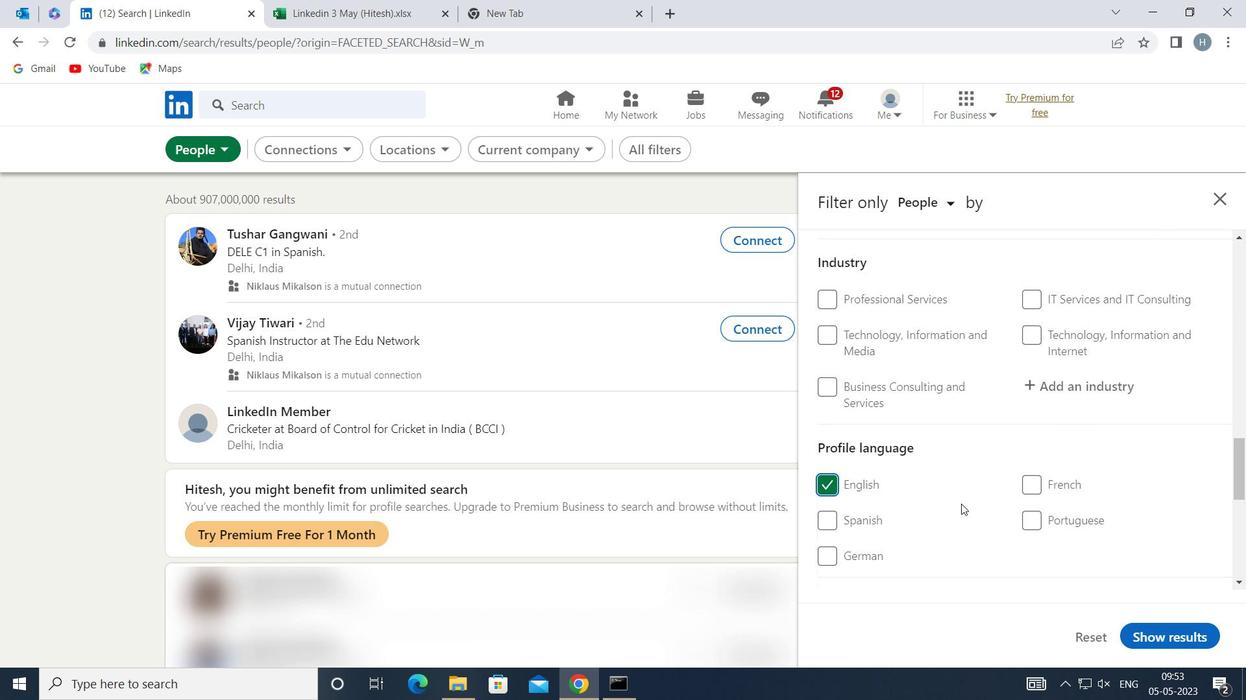 
Action: Mouse scrolled (962, 504) with delta (0, 0)
Screenshot: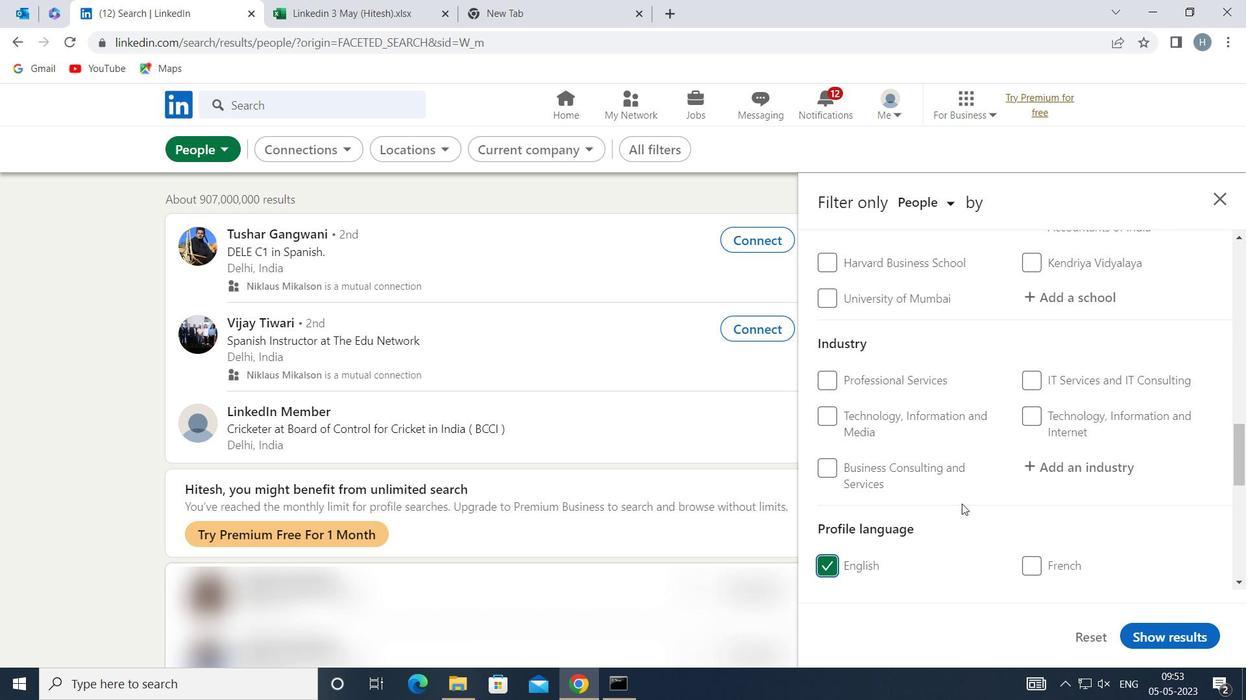 
Action: Mouse scrolled (962, 504) with delta (0, 0)
Screenshot: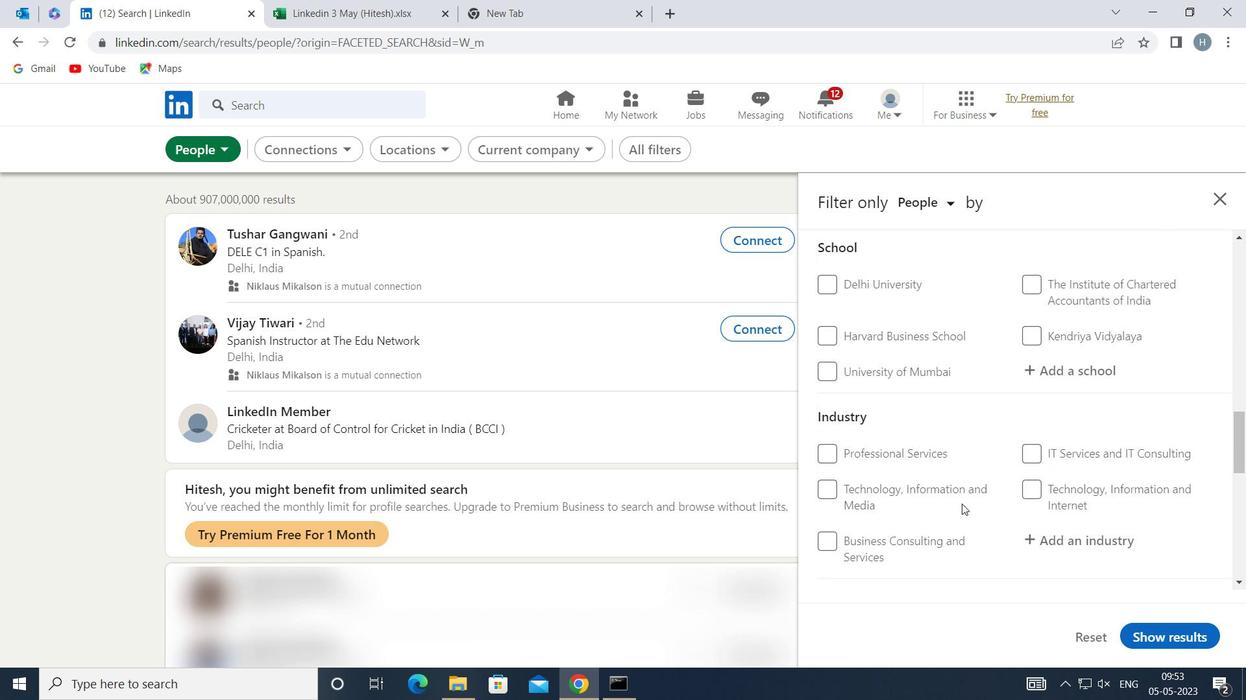 
Action: Mouse scrolled (962, 504) with delta (0, 0)
Screenshot: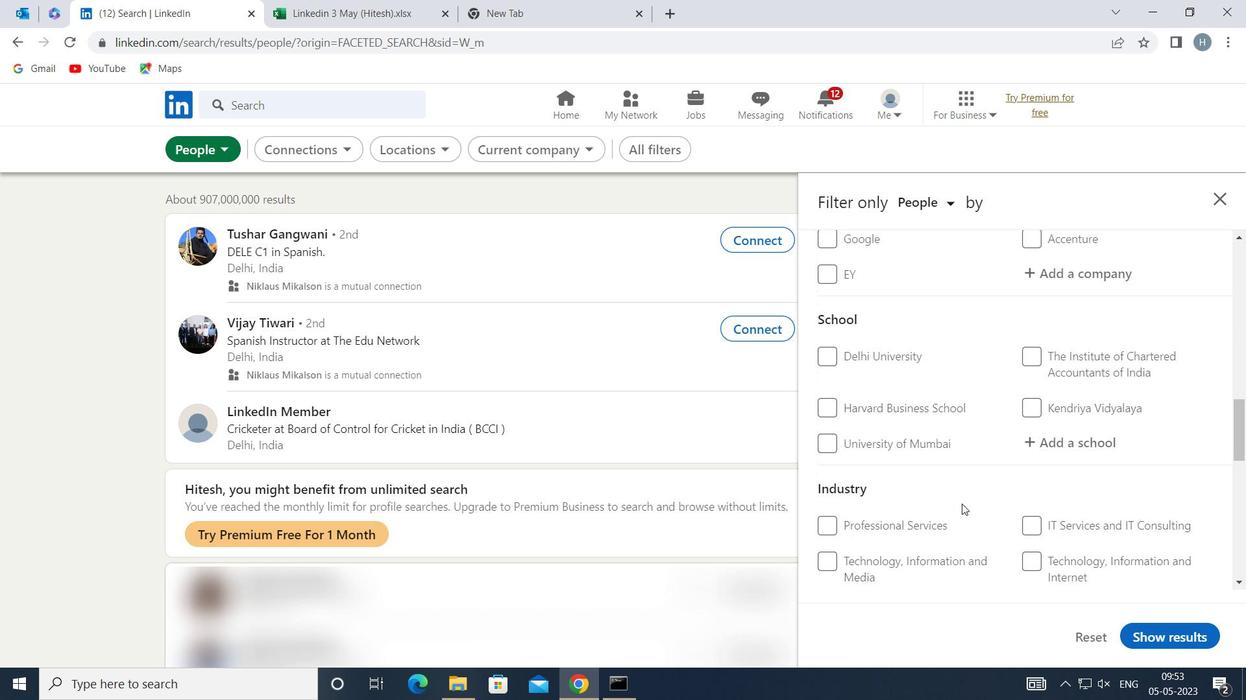 
Action: Mouse scrolled (962, 504) with delta (0, 0)
Screenshot: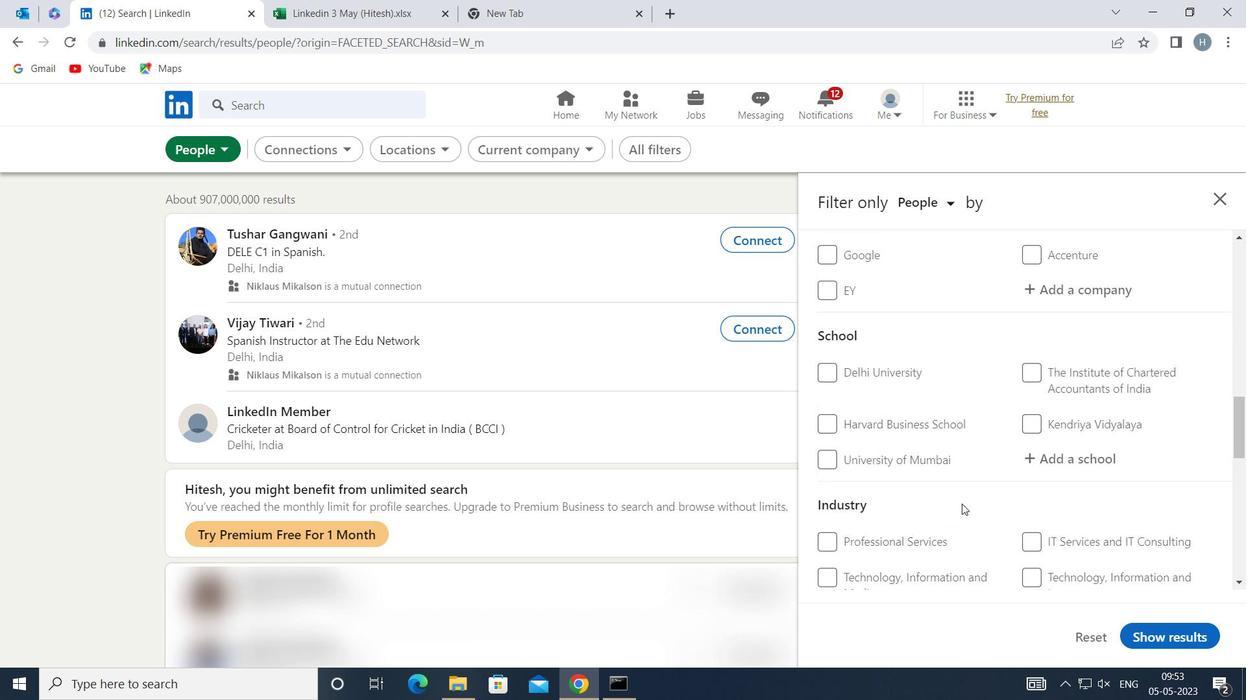 
Action: Mouse scrolled (962, 504) with delta (0, 0)
Screenshot: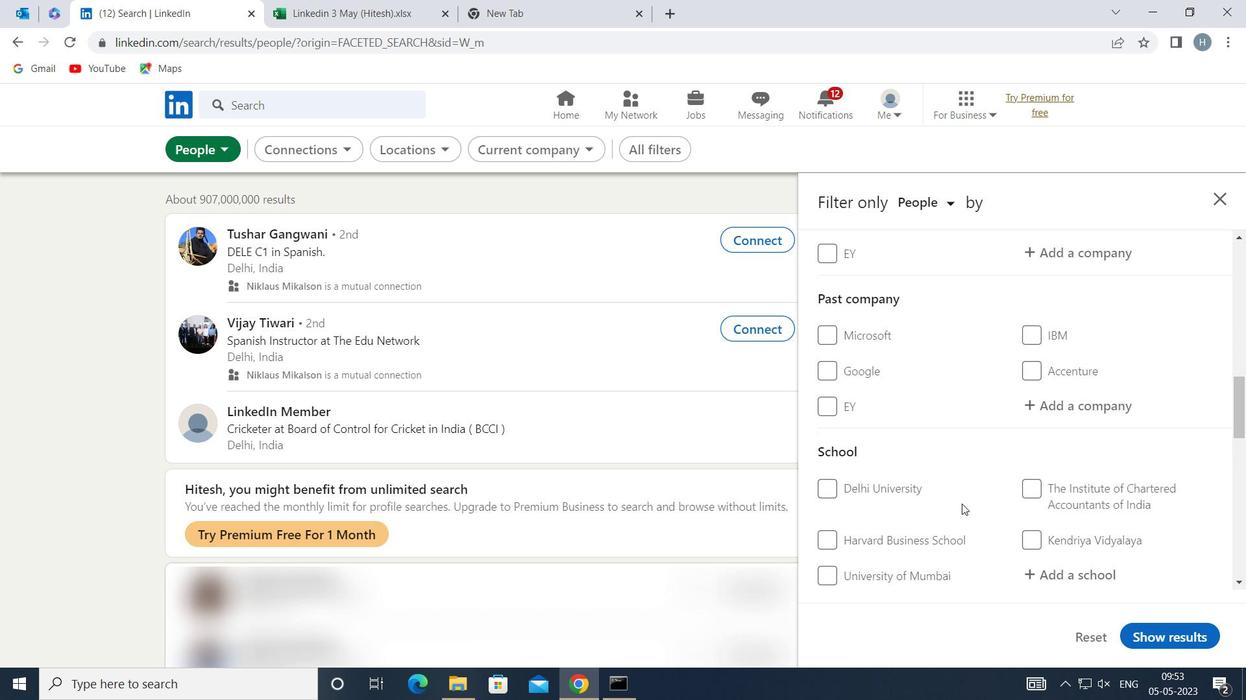 
Action: Mouse scrolled (962, 504) with delta (0, 0)
Screenshot: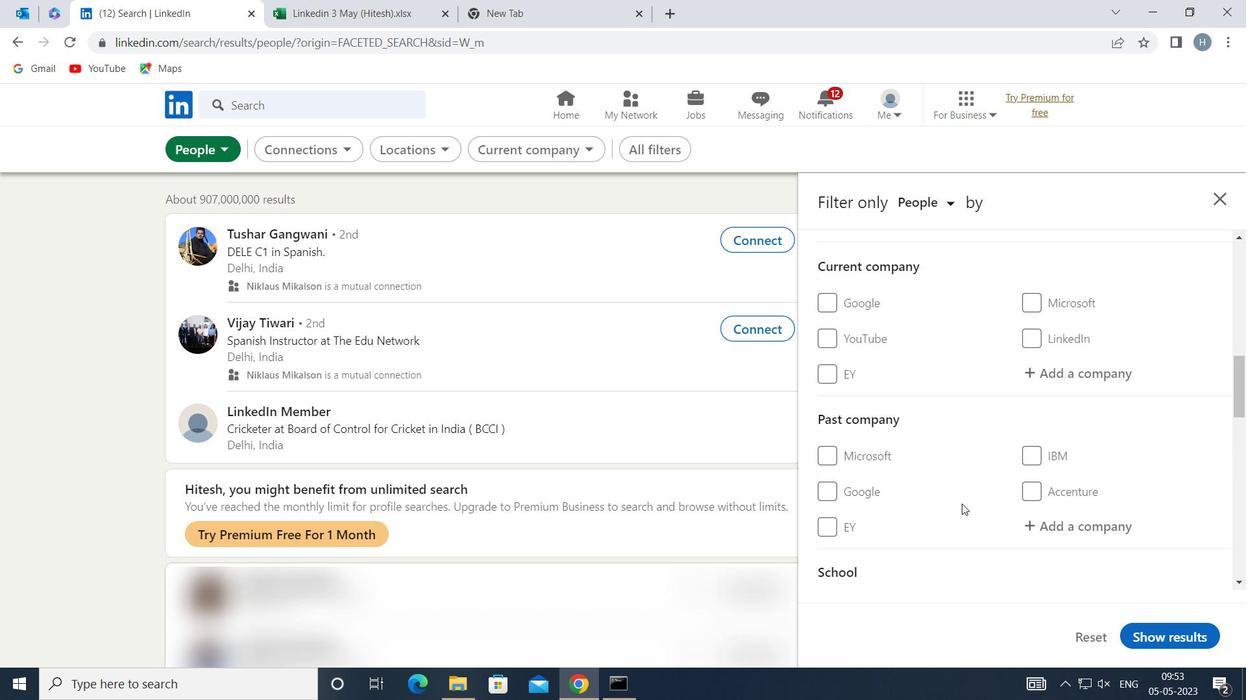 
Action: Mouse scrolled (962, 504) with delta (0, 0)
Screenshot: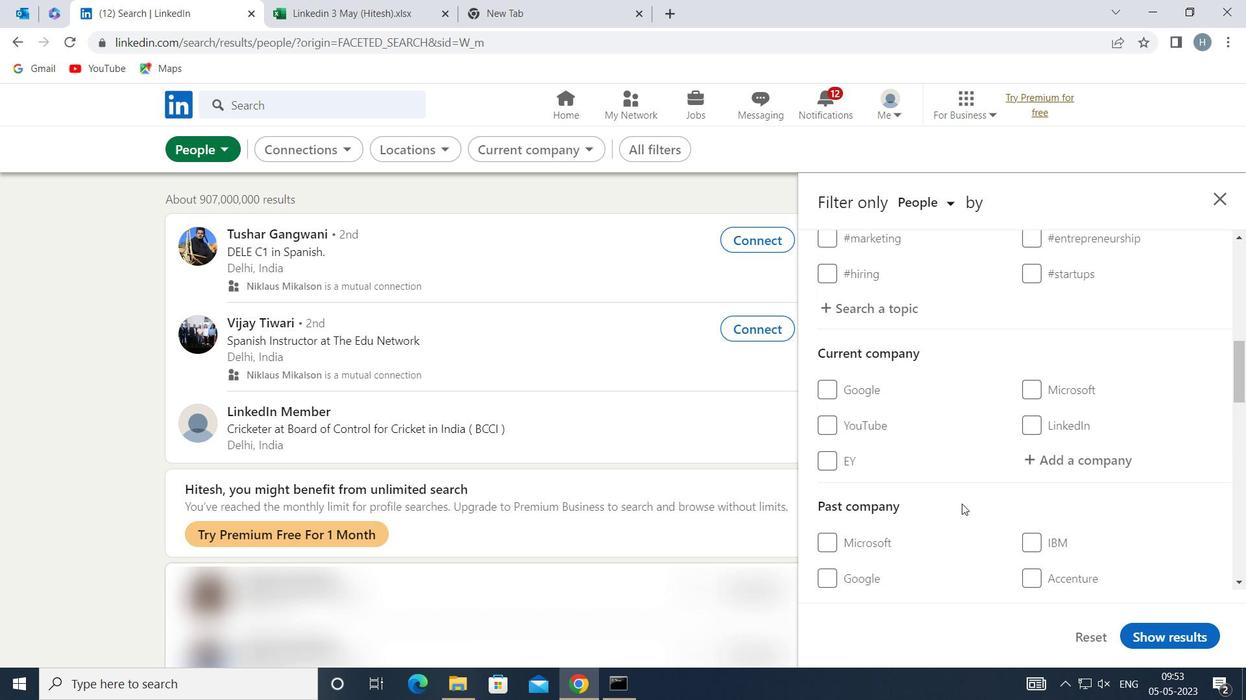 
Action: Mouse moved to (1066, 536)
Screenshot: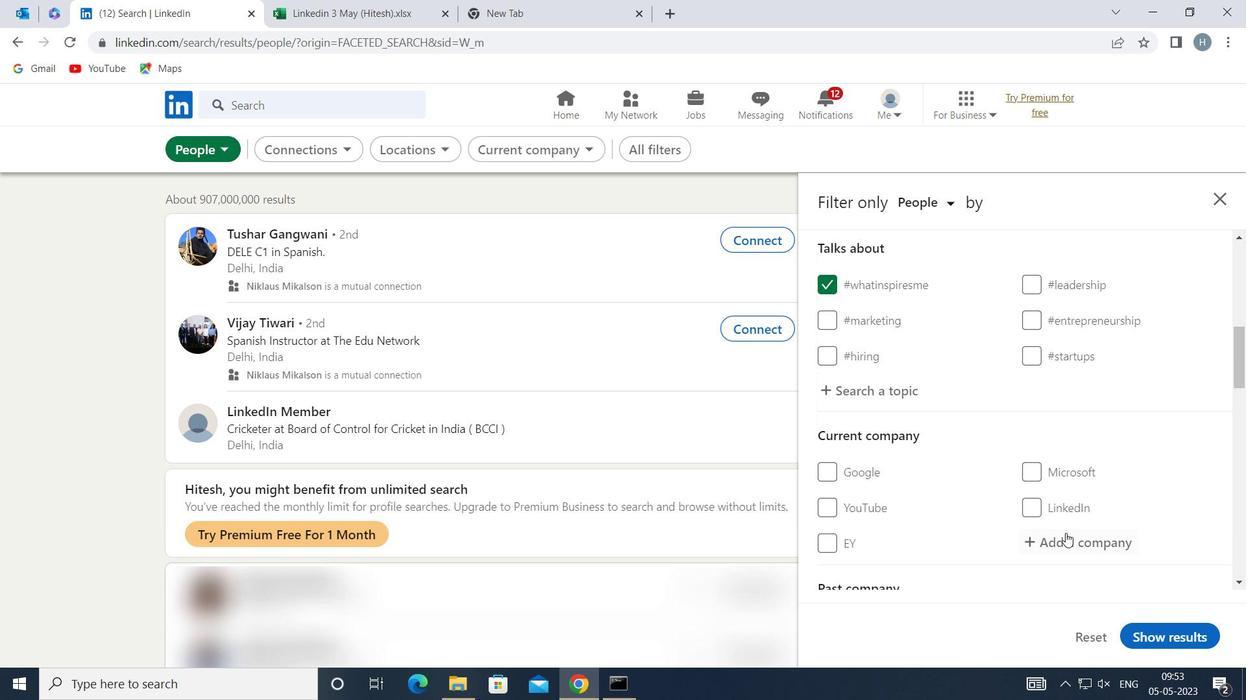 
Action: Mouse pressed left at (1066, 536)
Screenshot: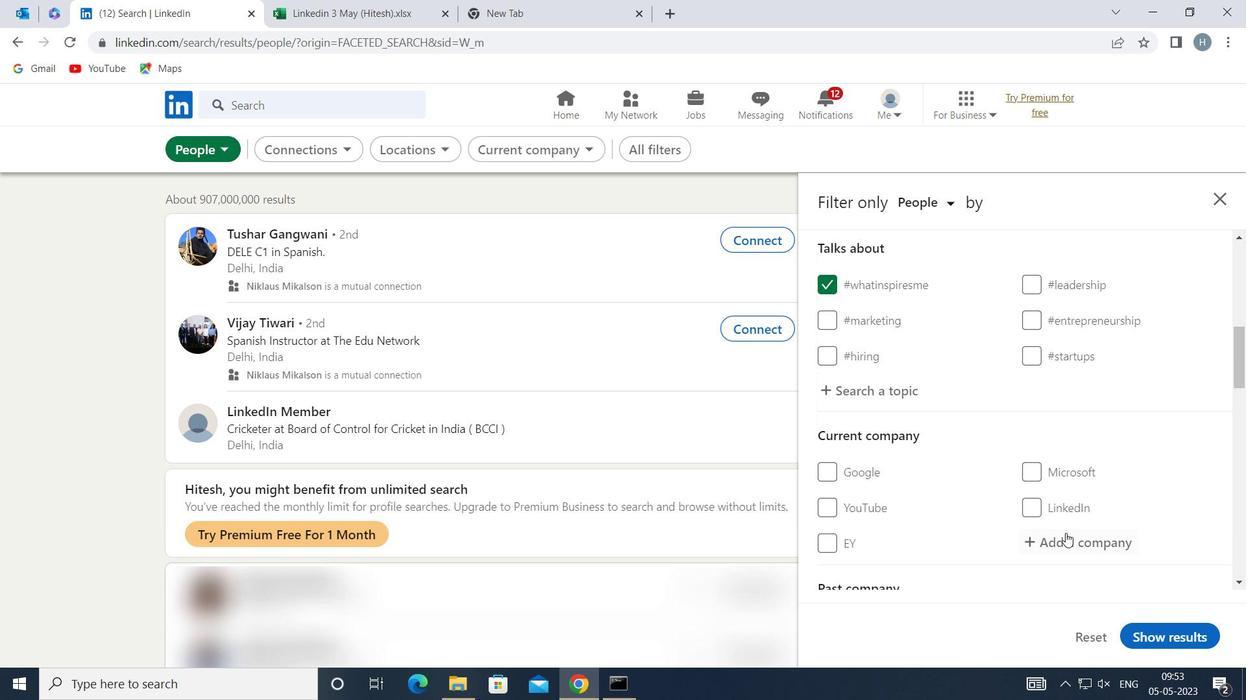 
Action: Mouse moved to (1065, 534)
Screenshot: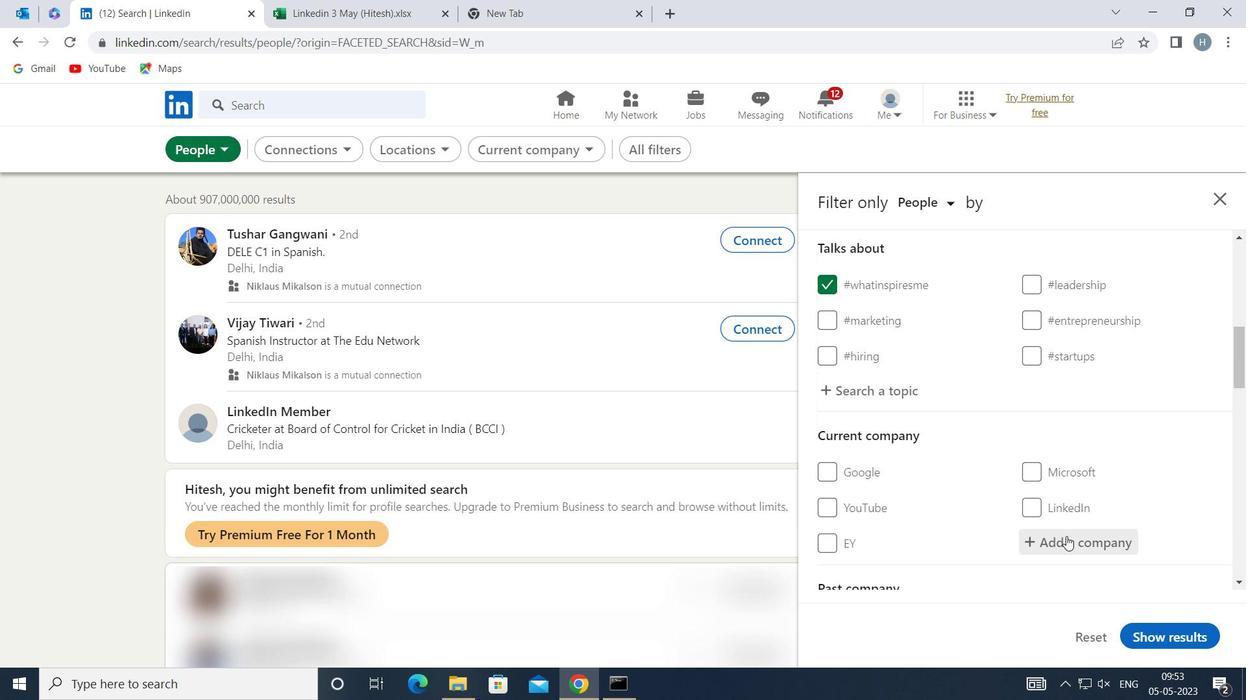 
Action: Key pressed <Key.shift>BDO<Key.space><Key.shift>IN<Key.space><Key.shift>N
Screenshot: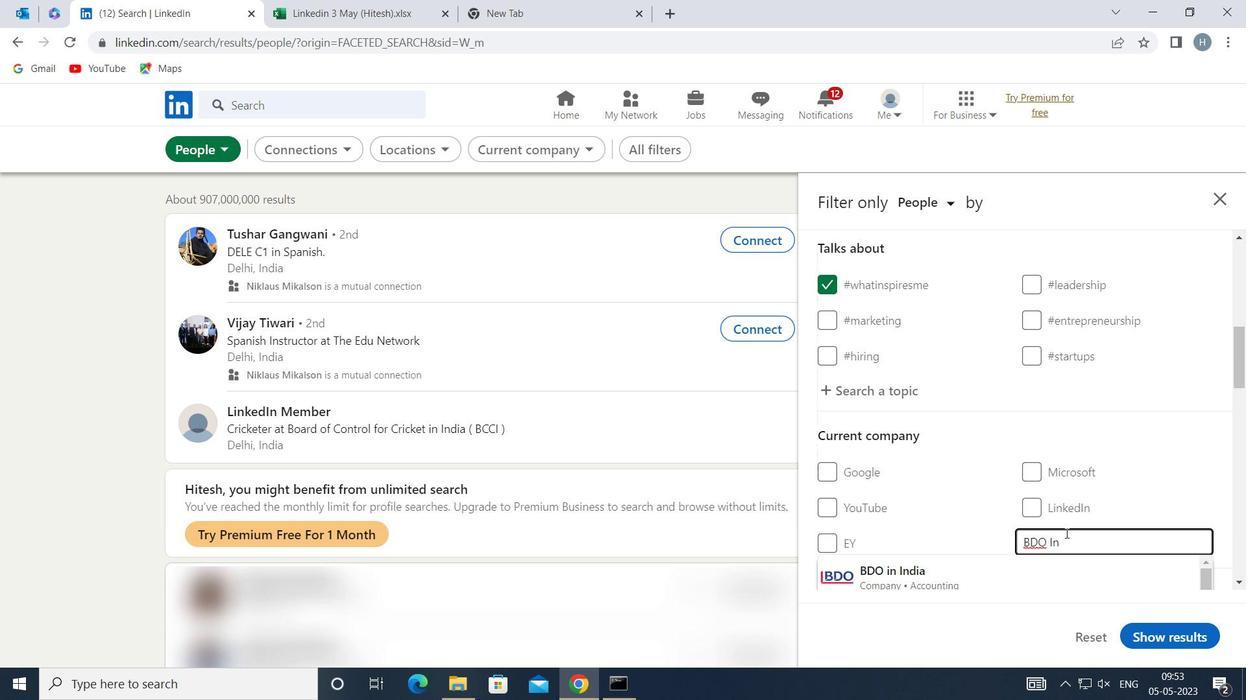 
Action: Mouse moved to (1061, 529)
Screenshot: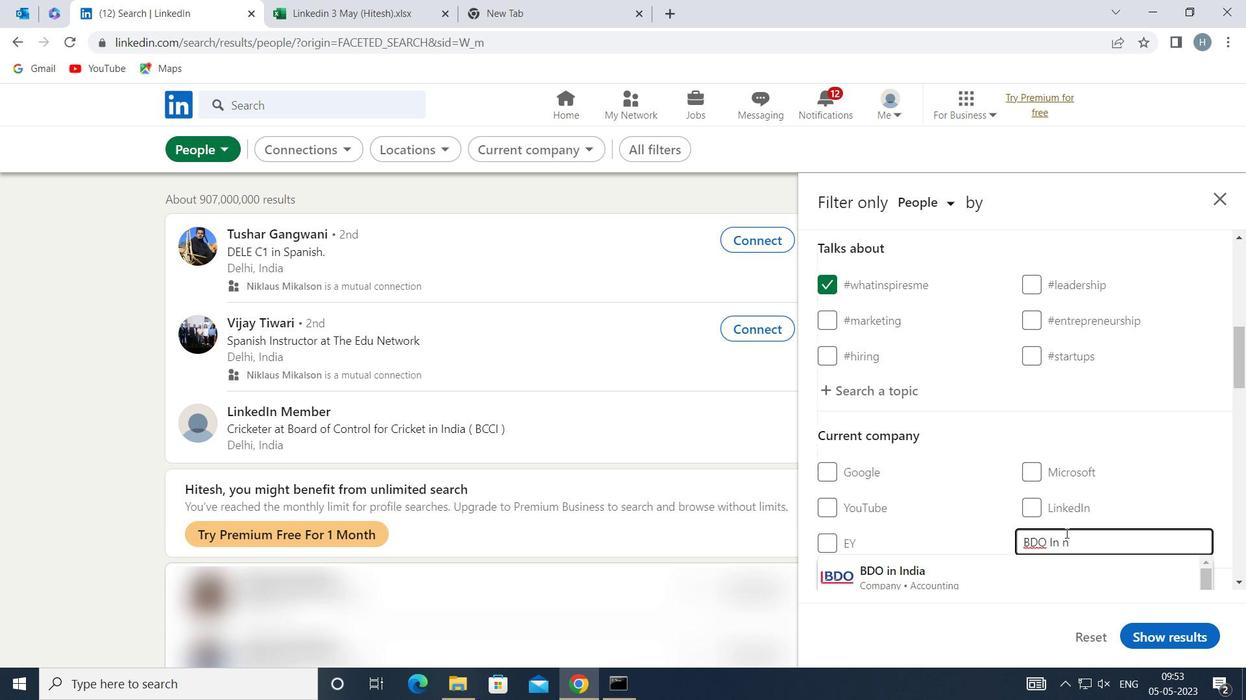 
Action: Key pressed <Key.backspace><Key.shift>INDI
Screenshot: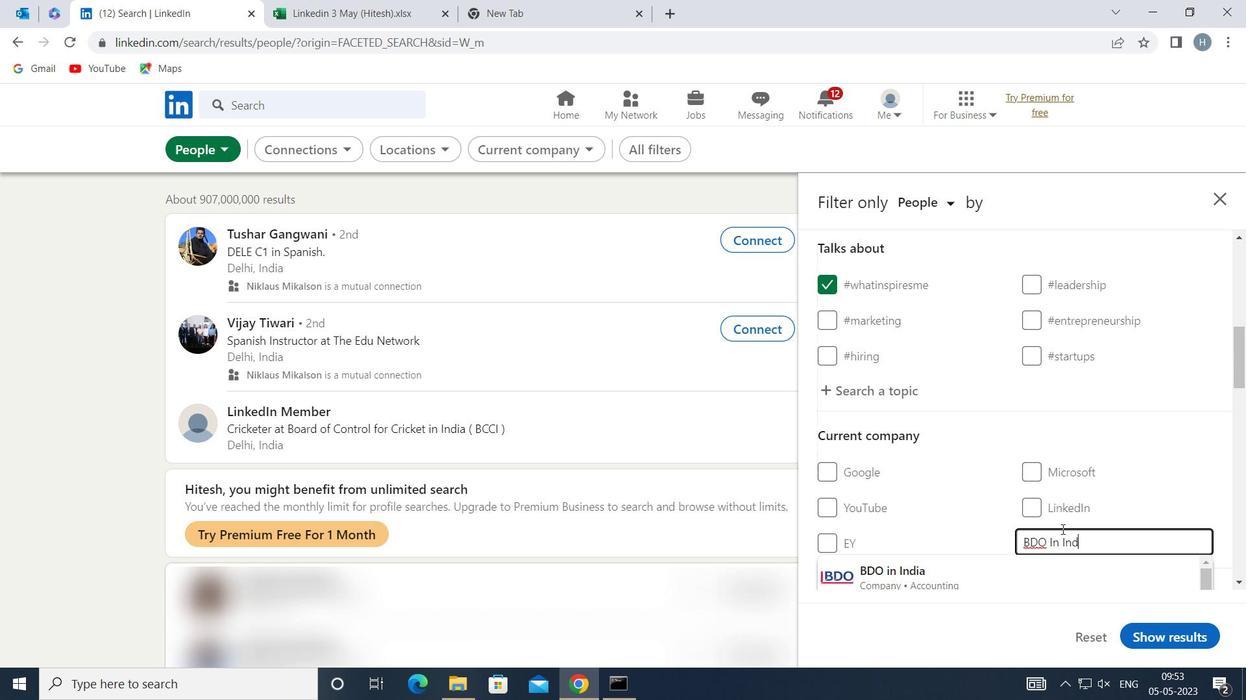 
Action: Mouse moved to (1061, 528)
Screenshot: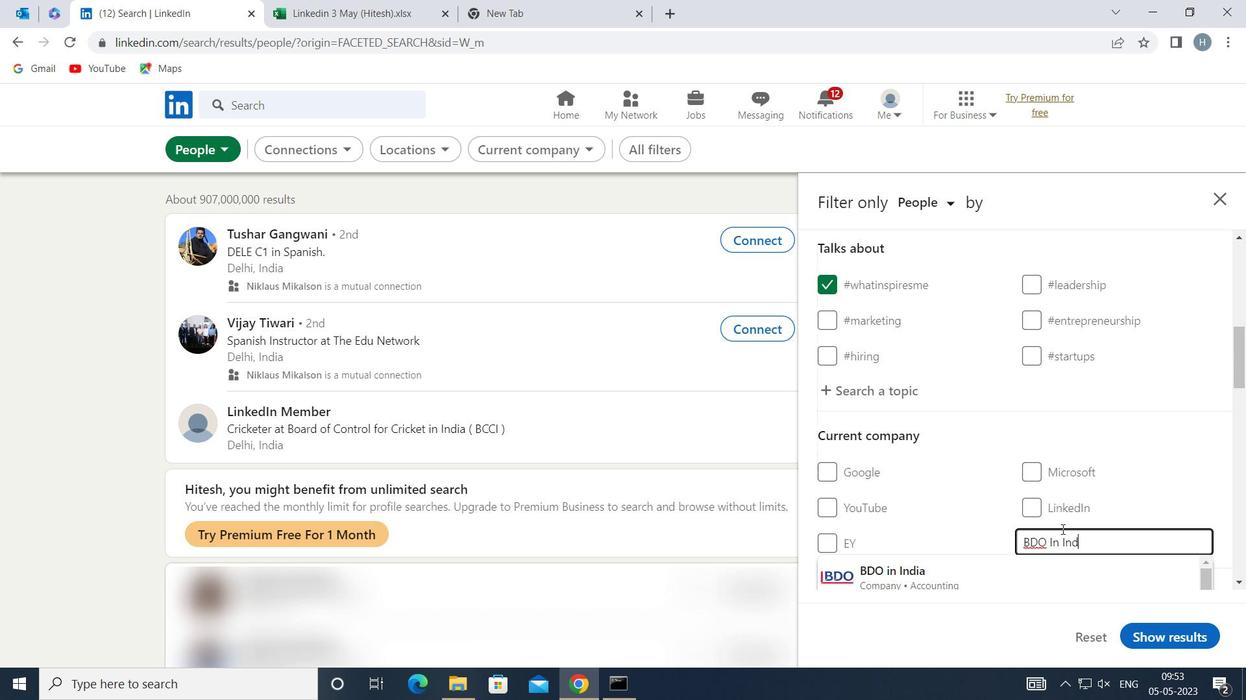 
Action: Key pressed A
Screenshot: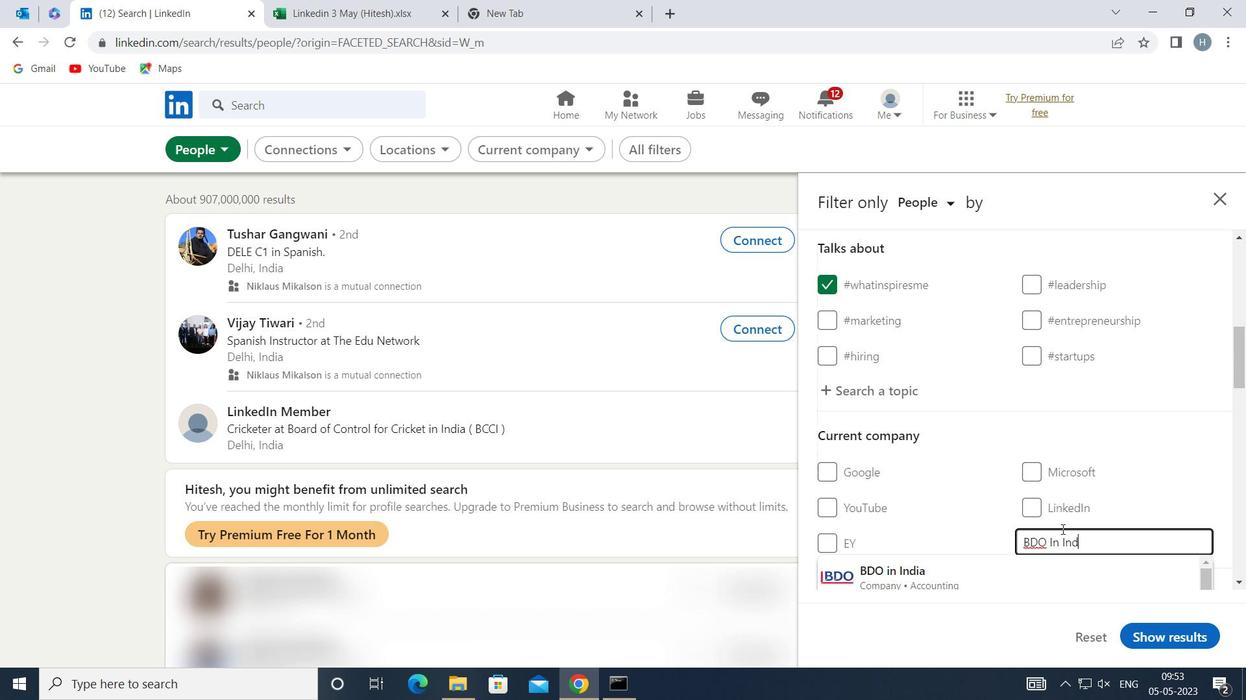 
Action: Mouse moved to (967, 567)
Screenshot: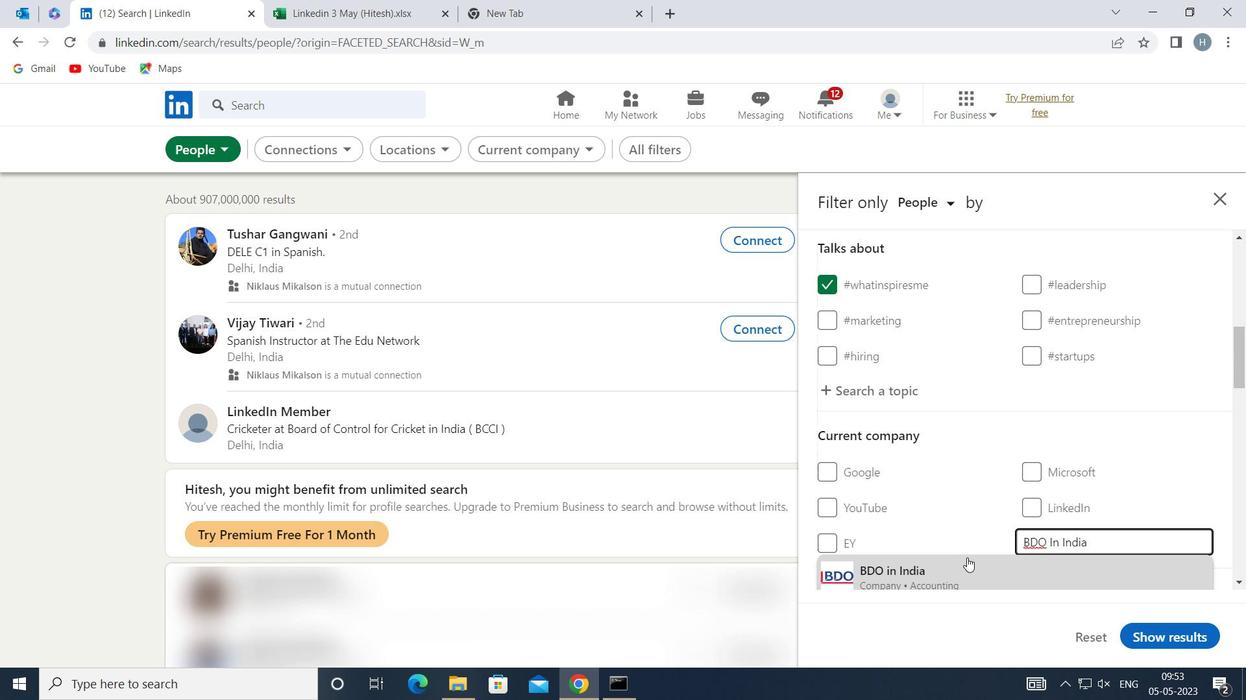 
Action: Mouse pressed left at (967, 567)
Screenshot: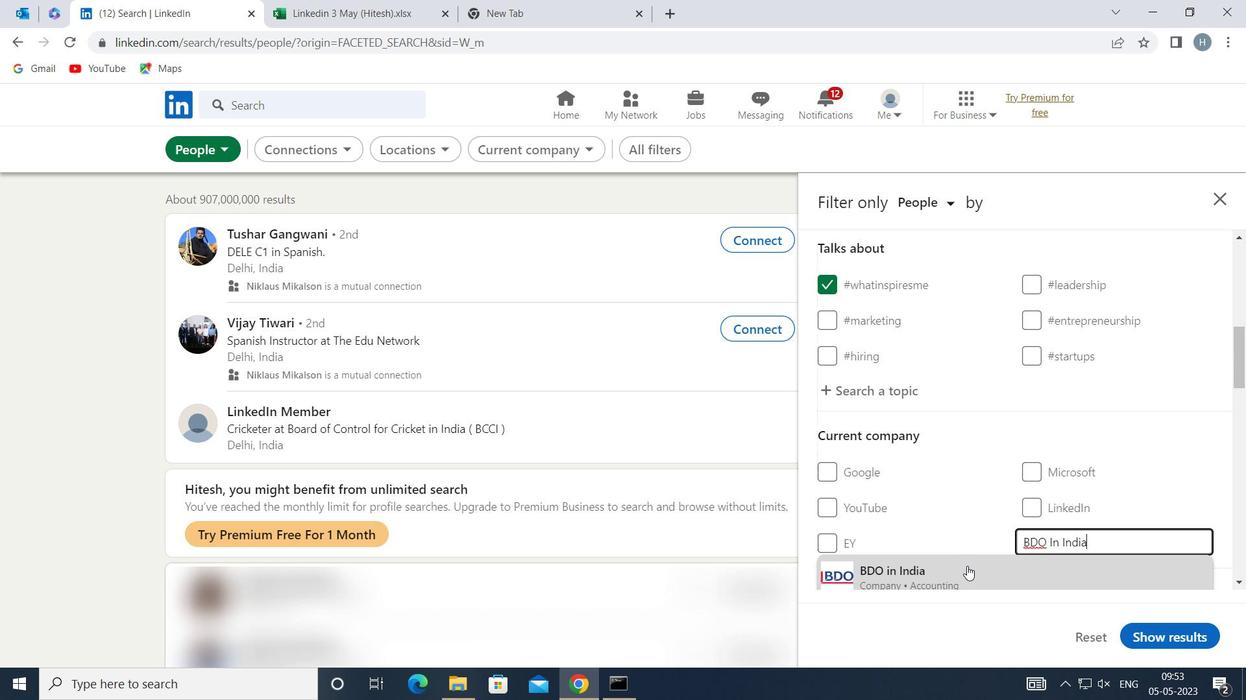 
Action: Mouse moved to (963, 532)
Screenshot: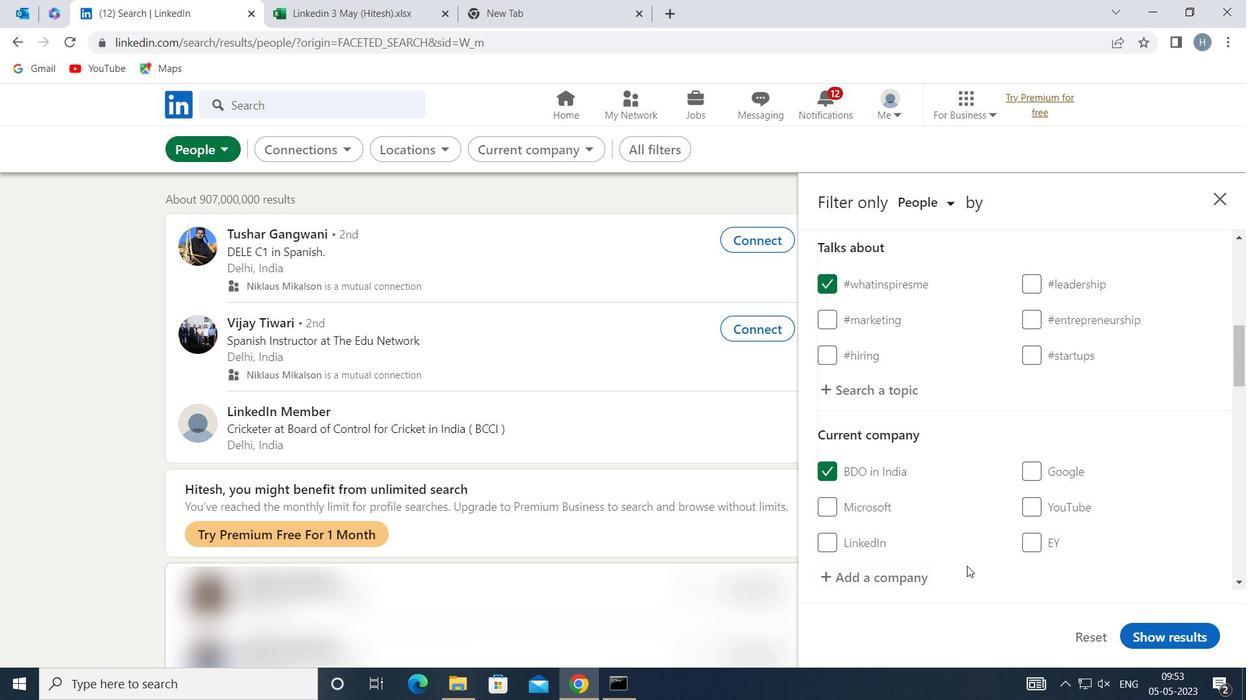 
Action: Mouse scrolled (963, 532) with delta (0, 0)
Screenshot: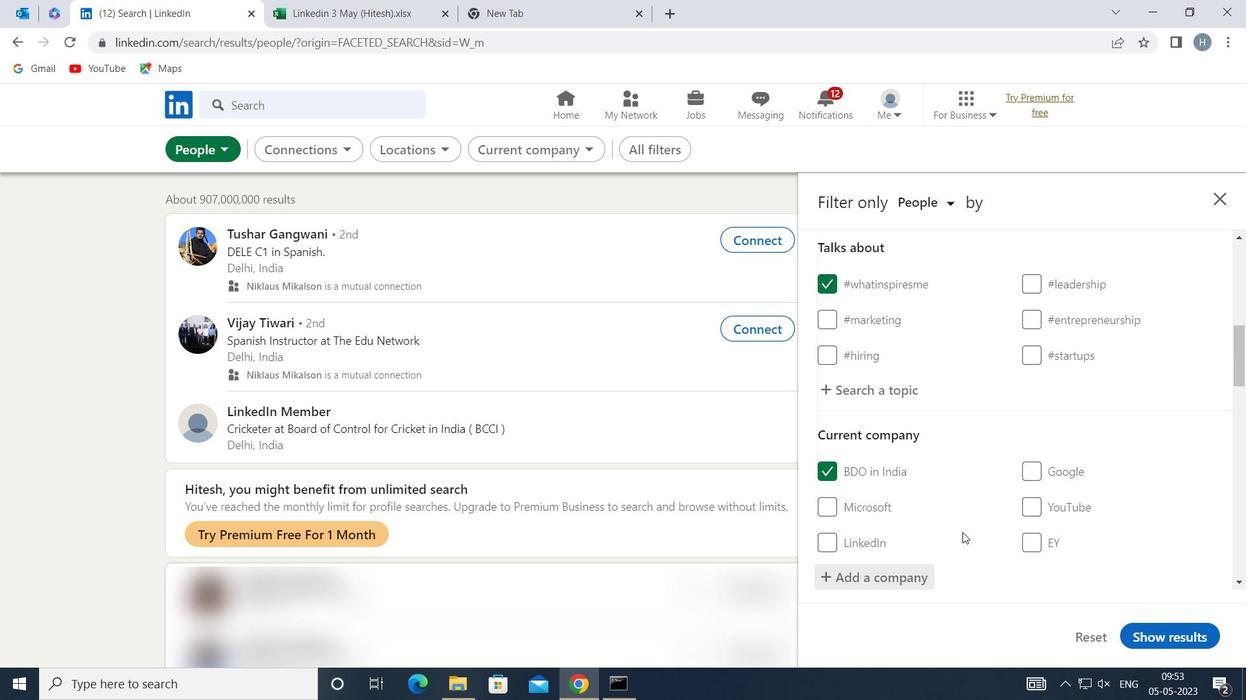 
Action: Mouse moved to (956, 520)
Screenshot: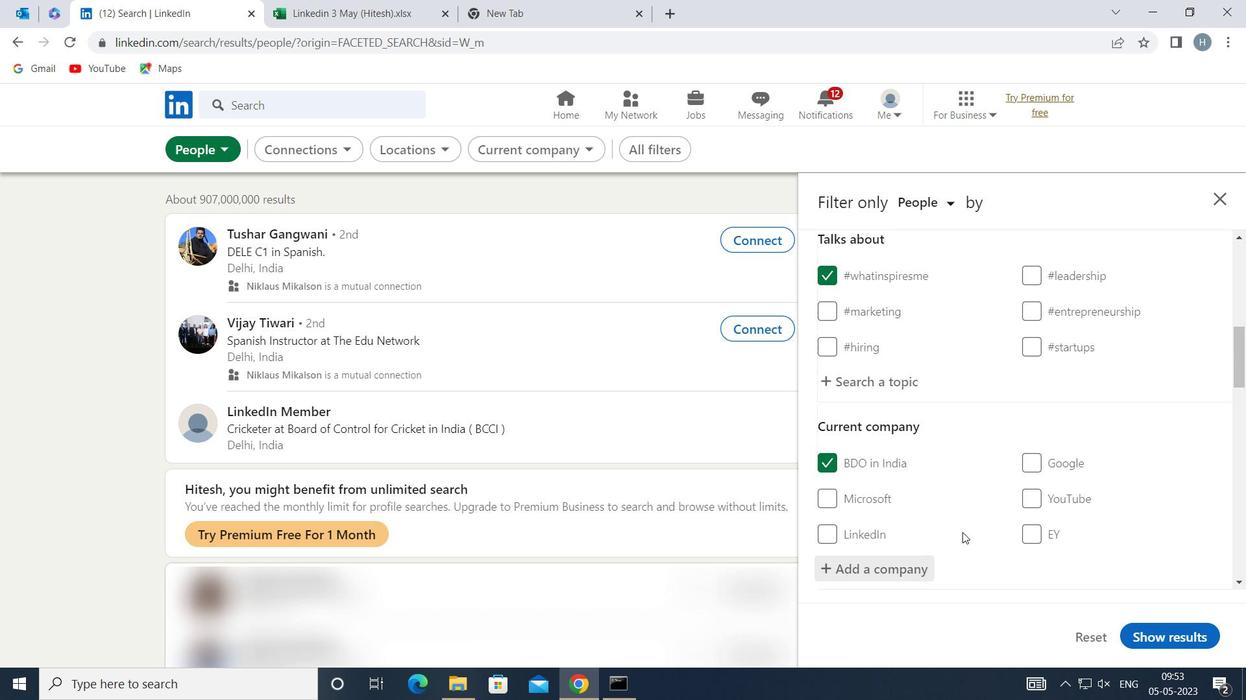 
Action: Mouse scrolled (956, 519) with delta (0, 0)
Screenshot: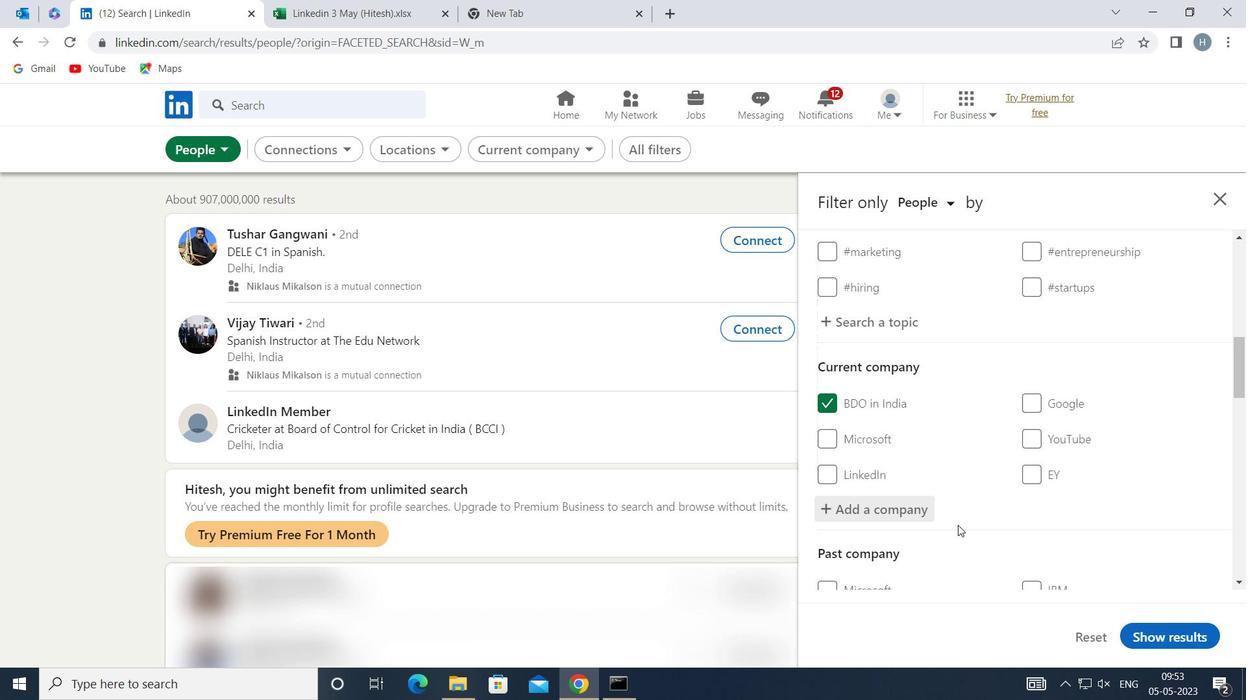 
Action: Mouse moved to (957, 519)
Screenshot: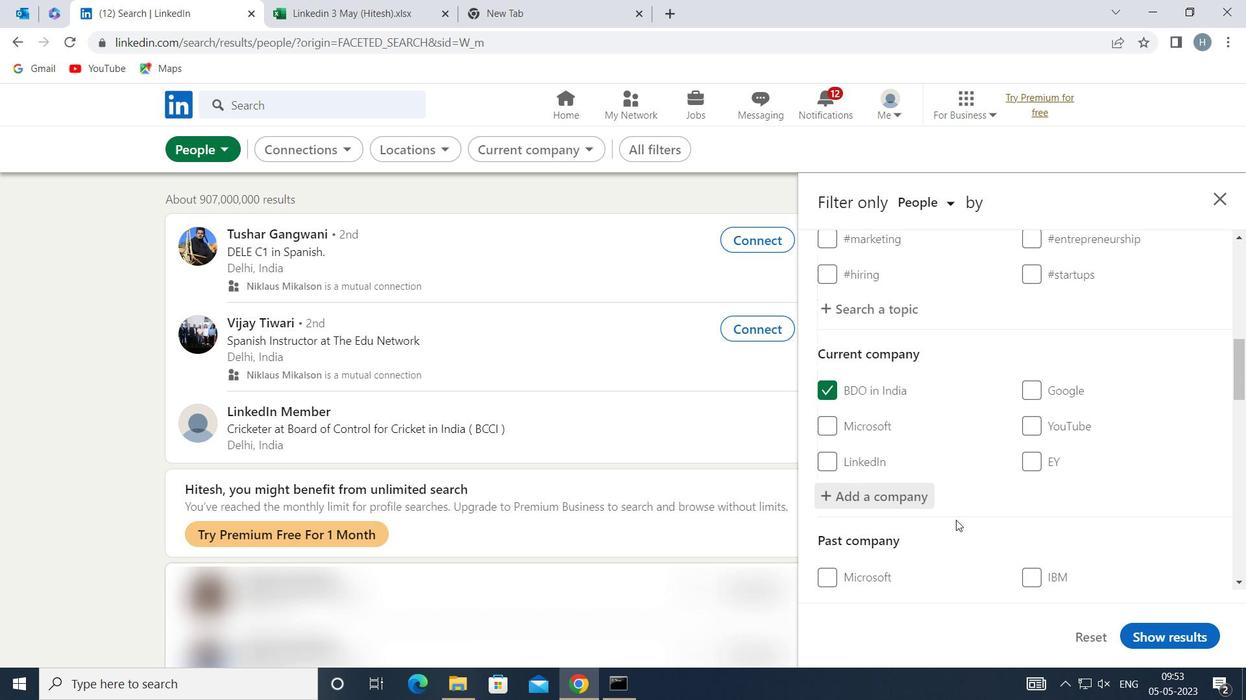 
Action: Mouse scrolled (957, 518) with delta (0, 0)
Screenshot: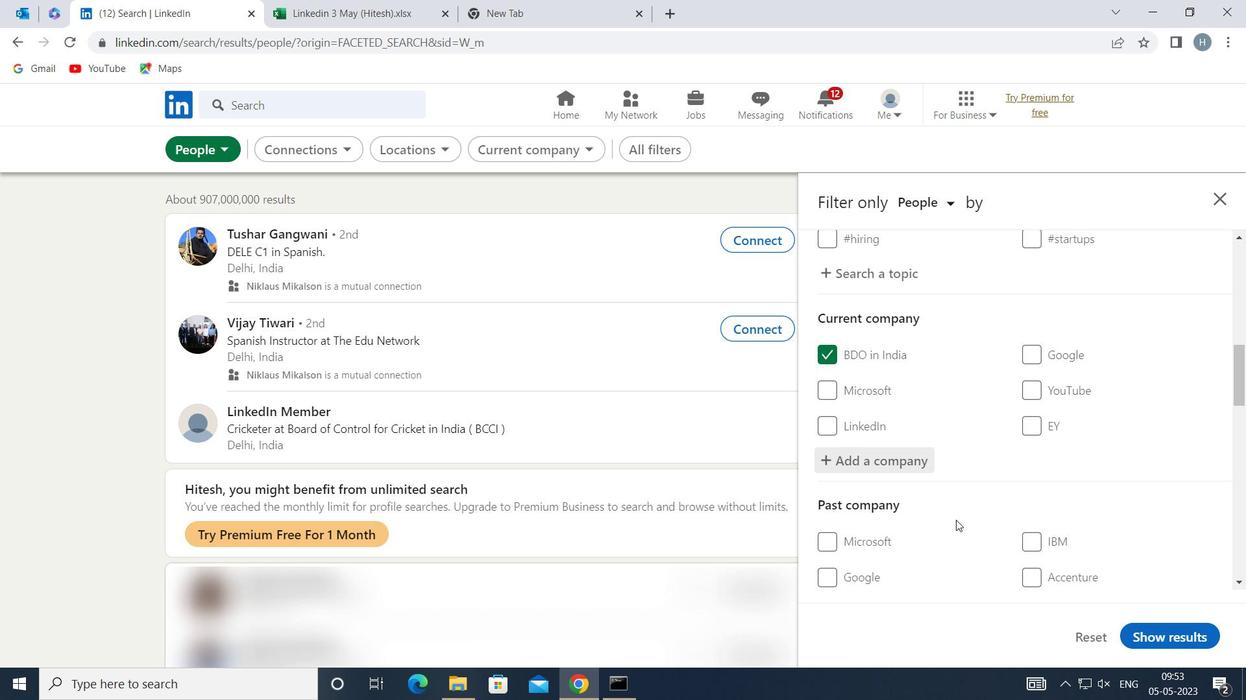 
Action: Mouse scrolled (957, 518) with delta (0, 0)
Screenshot: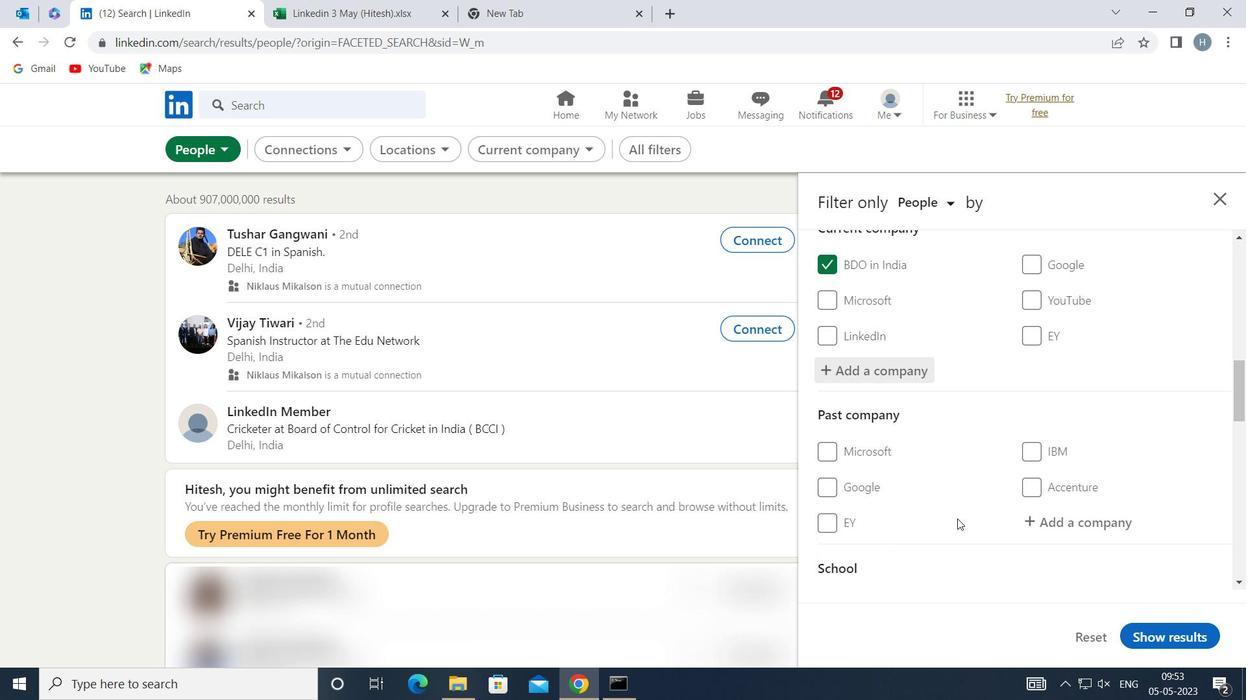 
Action: Mouse scrolled (957, 518) with delta (0, 0)
Screenshot: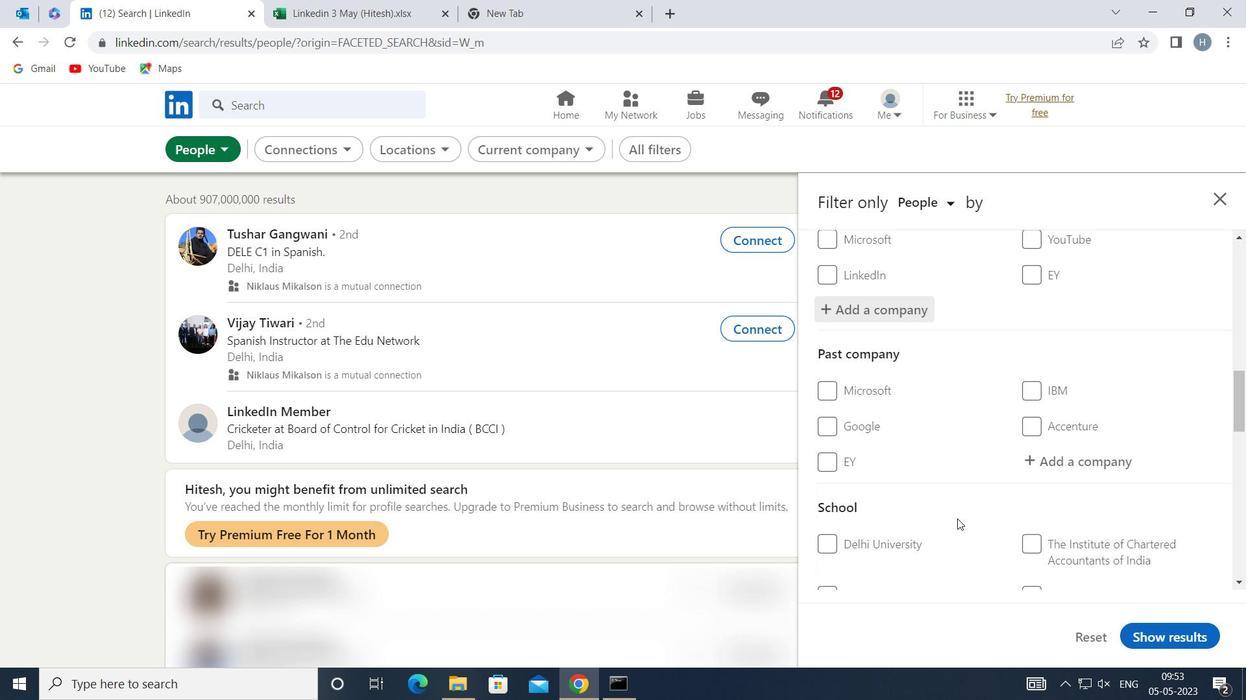 
Action: Mouse moved to (1072, 495)
Screenshot: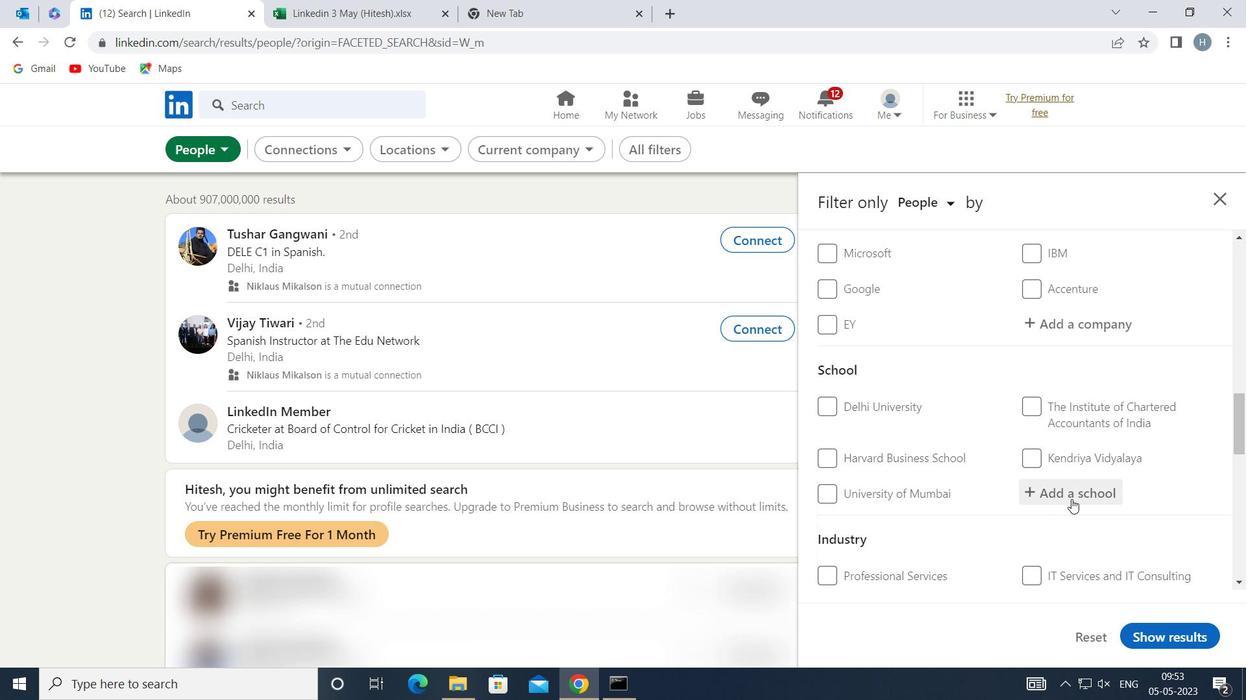 
Action: Mouse pressed left at (1072, 495)
Screenshot: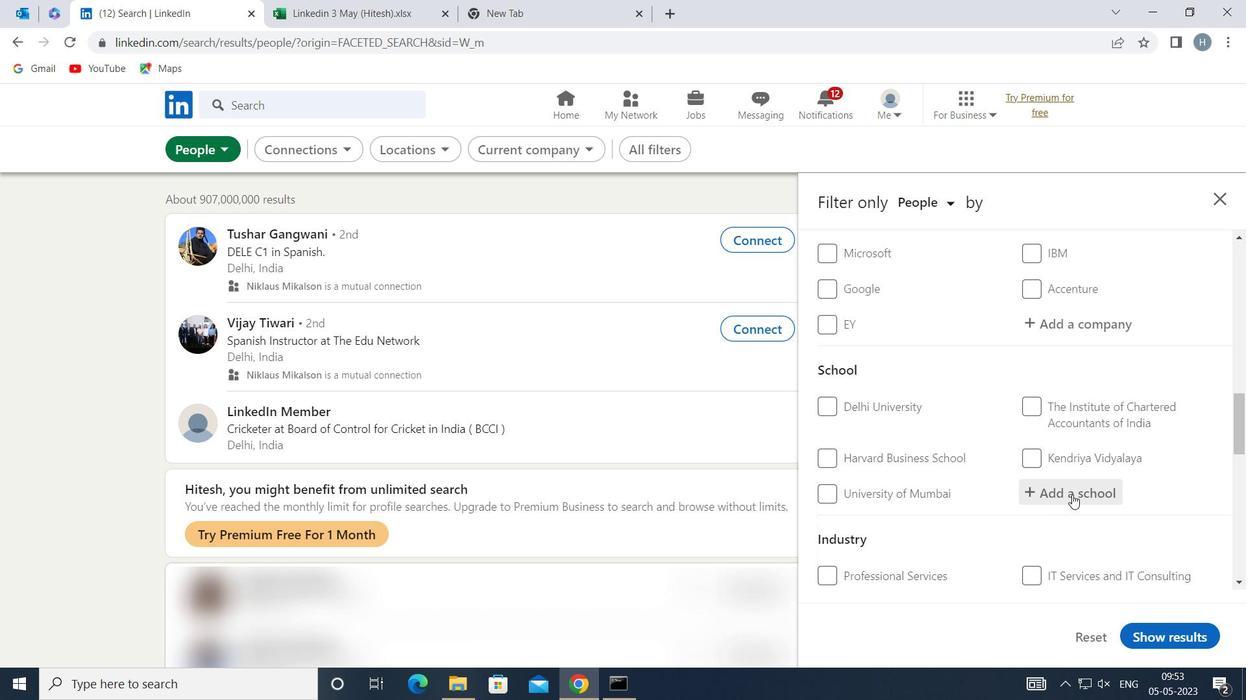 
Action: Key pressed <Key.shift><Key.shift><Key.shift><Key.shift><Key.shift><Key.shift>VISVESVARAYA<Key.space><Key.shift>TECH
Screenshot: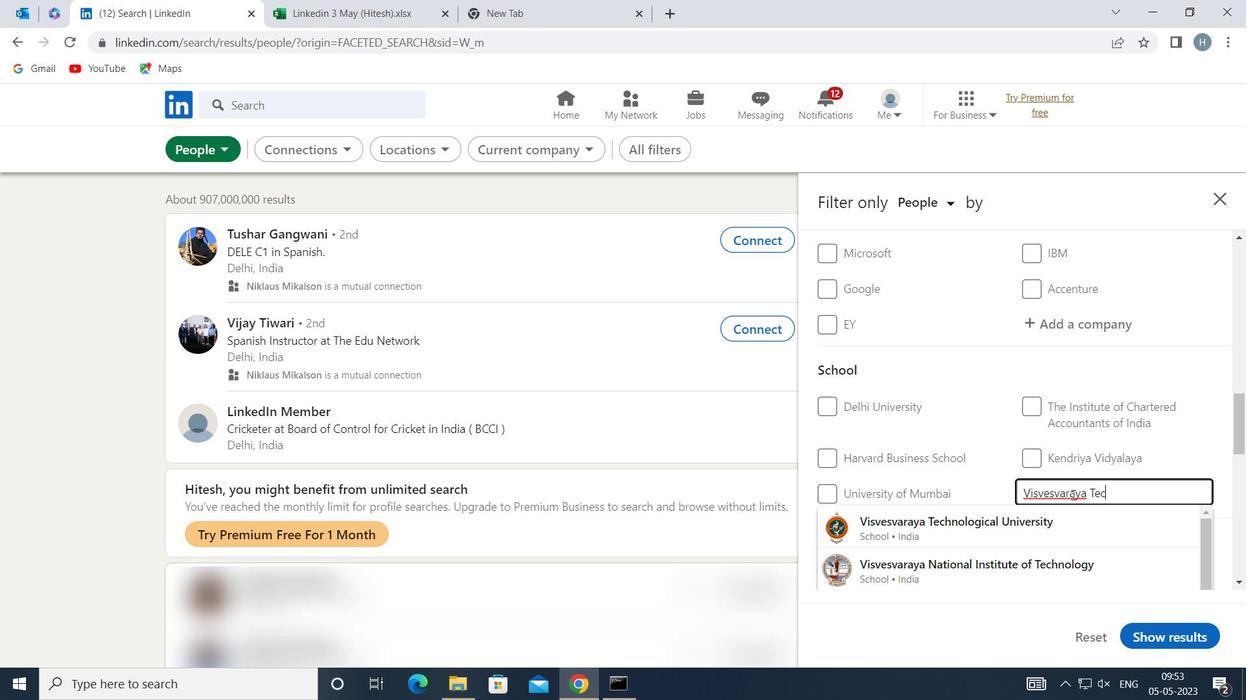 
Action: Mouse moved to (1039, 525)
Screenshot: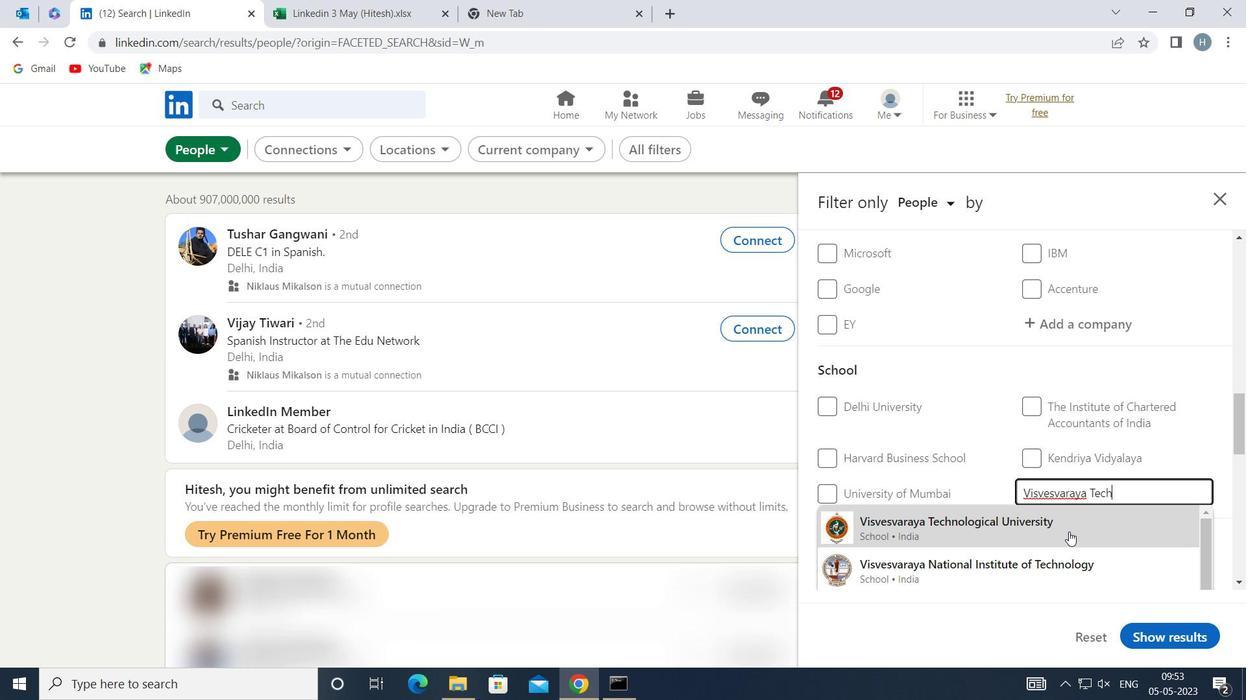 
Action: Key pressed NOLOGY<Key.space><Key.shift>UNIVERSITY
Screenshot: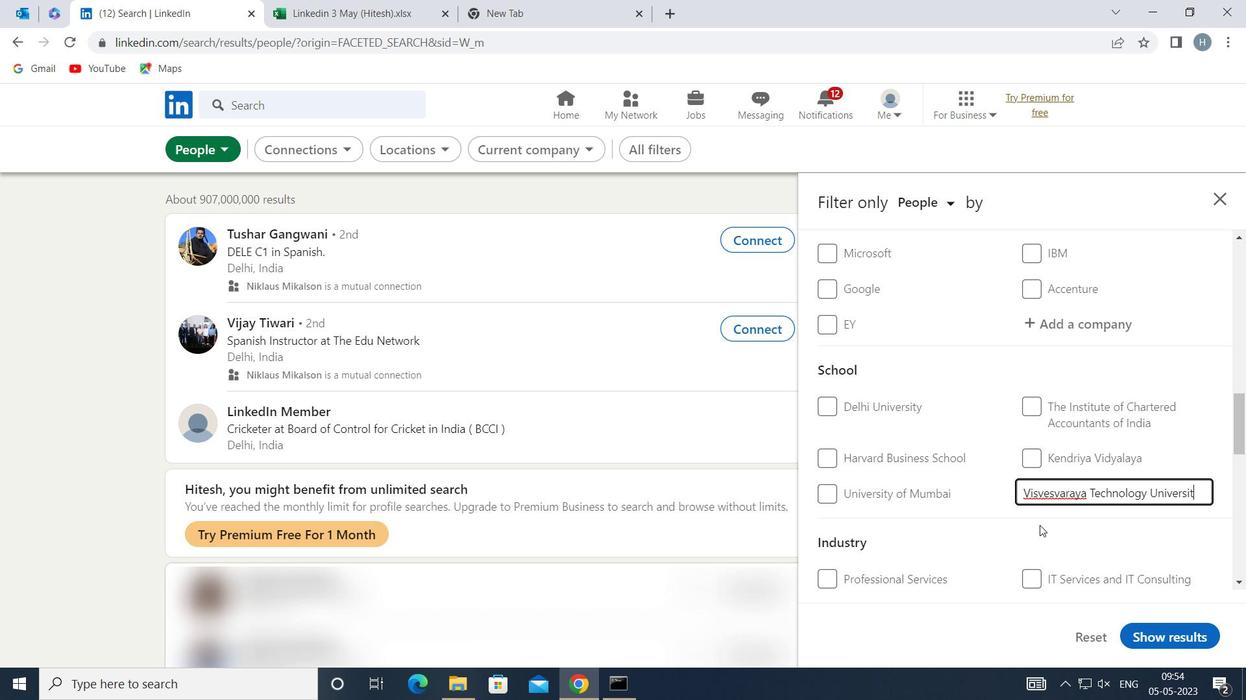
Action: Mouse moved to (1137, 504)
Screenshot: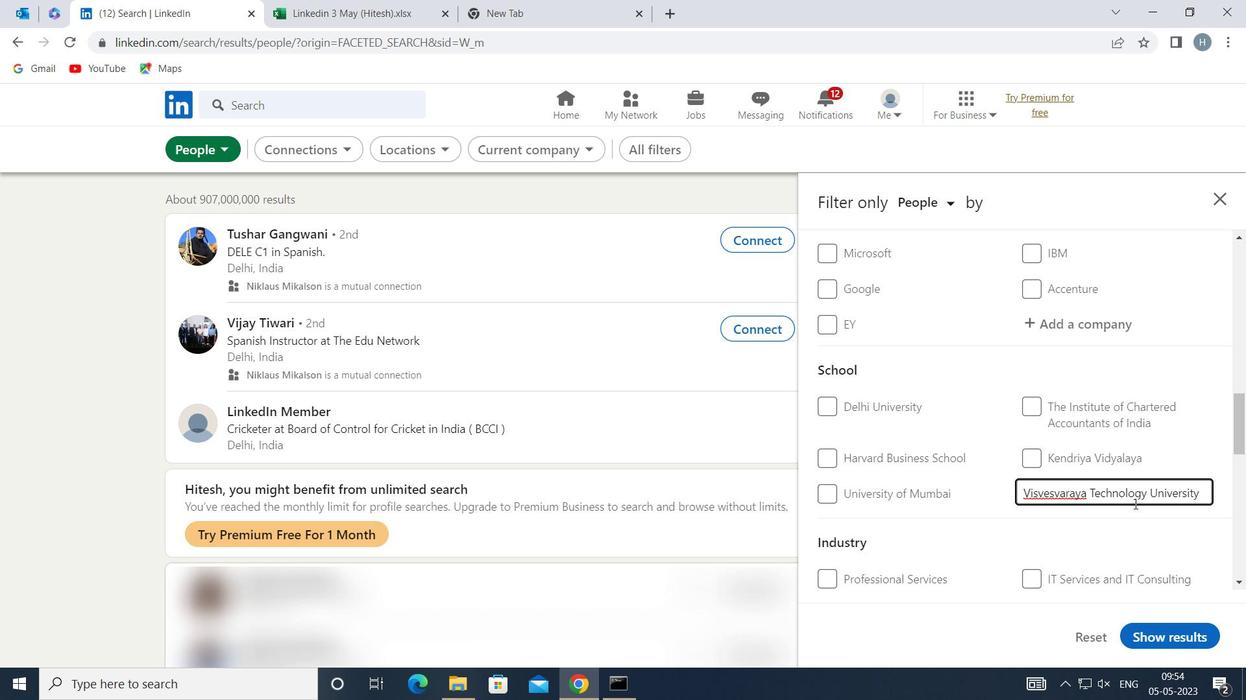 
Action: Key pressed <Key.backspace><Key.backspace><Key.backspace><Key.backspace><Key.backspace><Key.backspace><Key.backspace><Key.backspace><Key.backspace><Key.backspace><Key.backspace><Key.backspace><Key.backspace>GICAL<Key.space><Key.shift>UNIVER
Screenshot: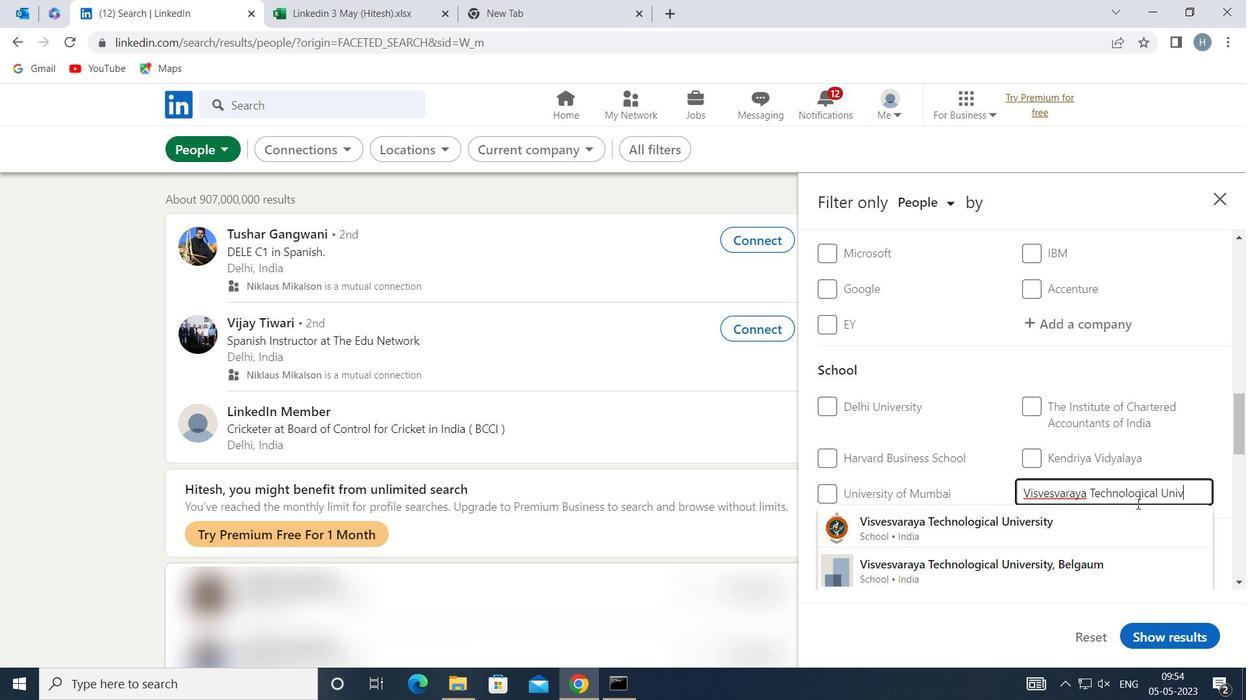 
Action: Mouse moved to (1062, 560)
Screenshot: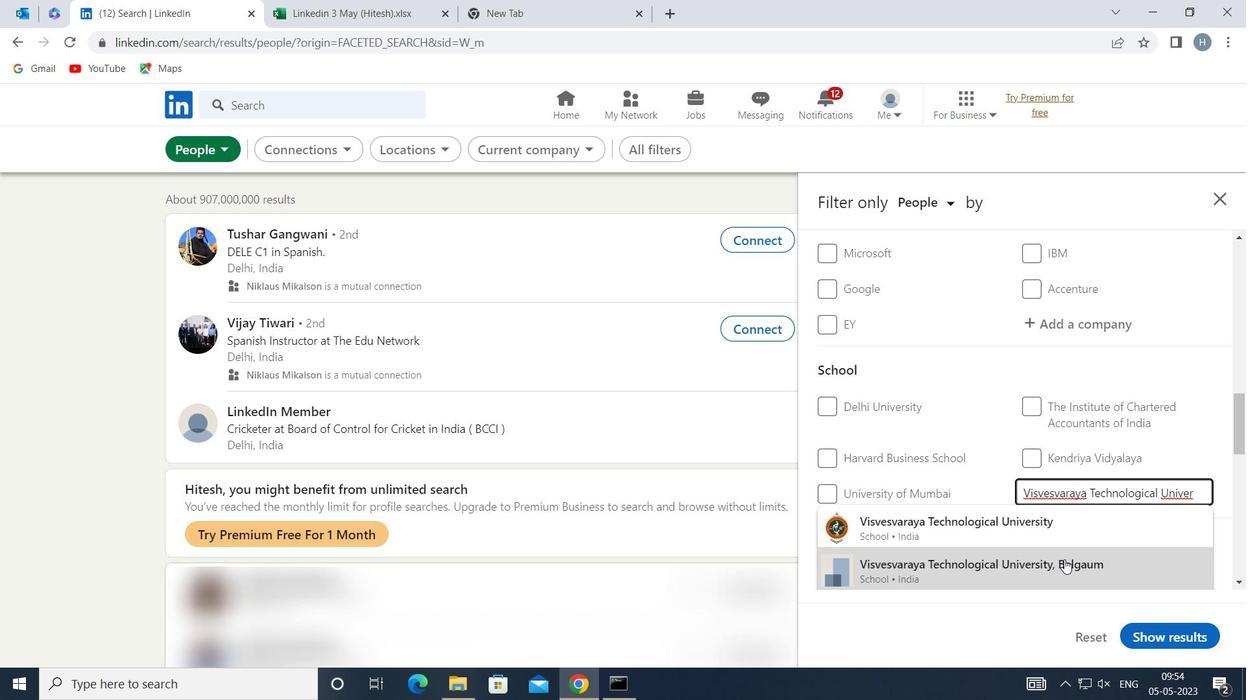 
Action: Mouse pressed left at (1062, 560)
Screenshot: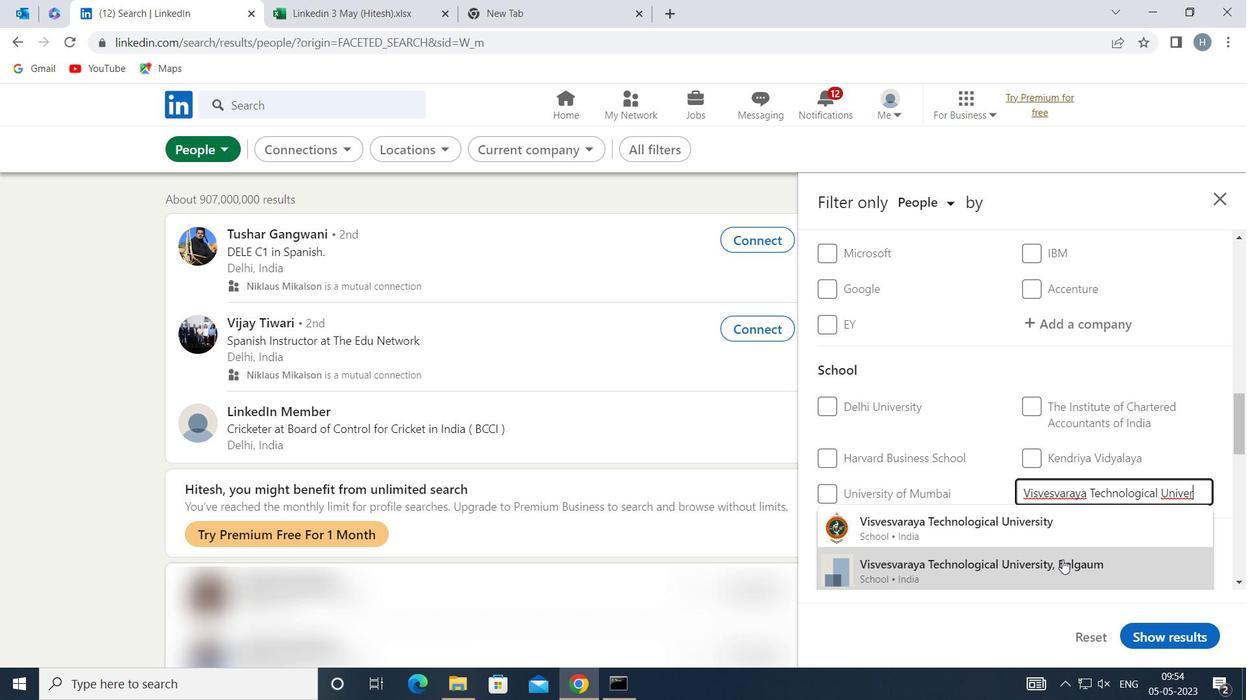 
Action: Mouse moved to (1005, 515)
Screenshot: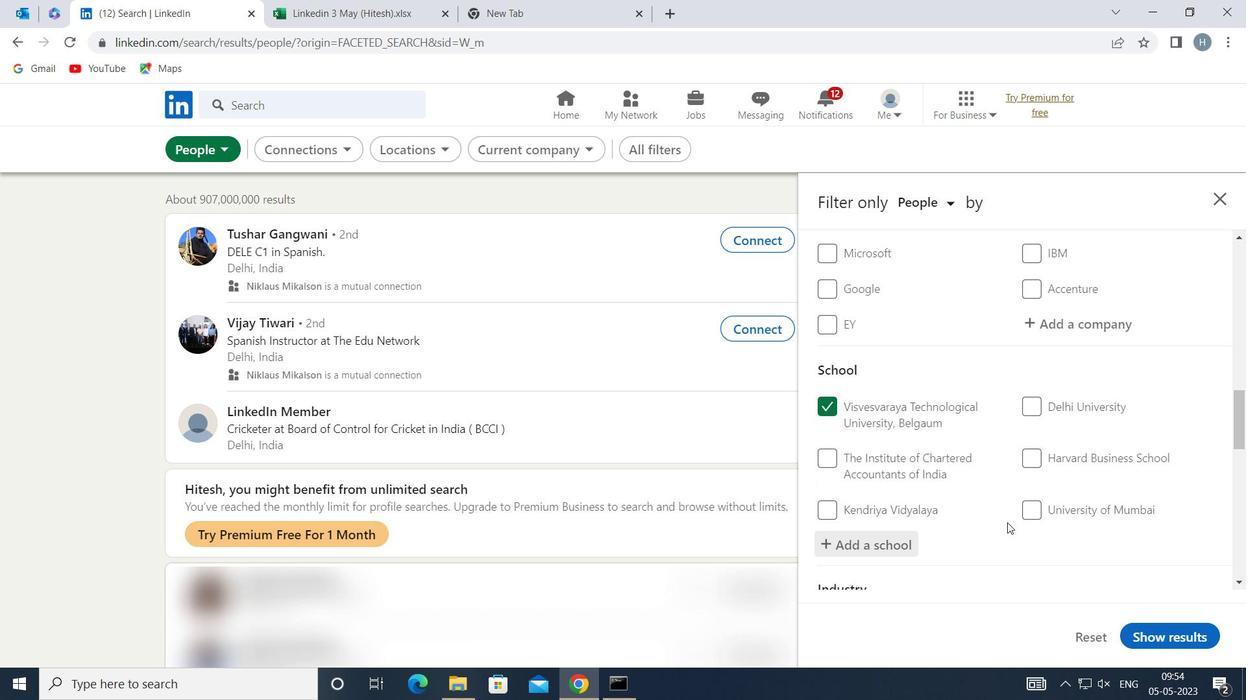 
Action: Mouse scrolled (1005, 515) with delta (0, 0)
Screenshot: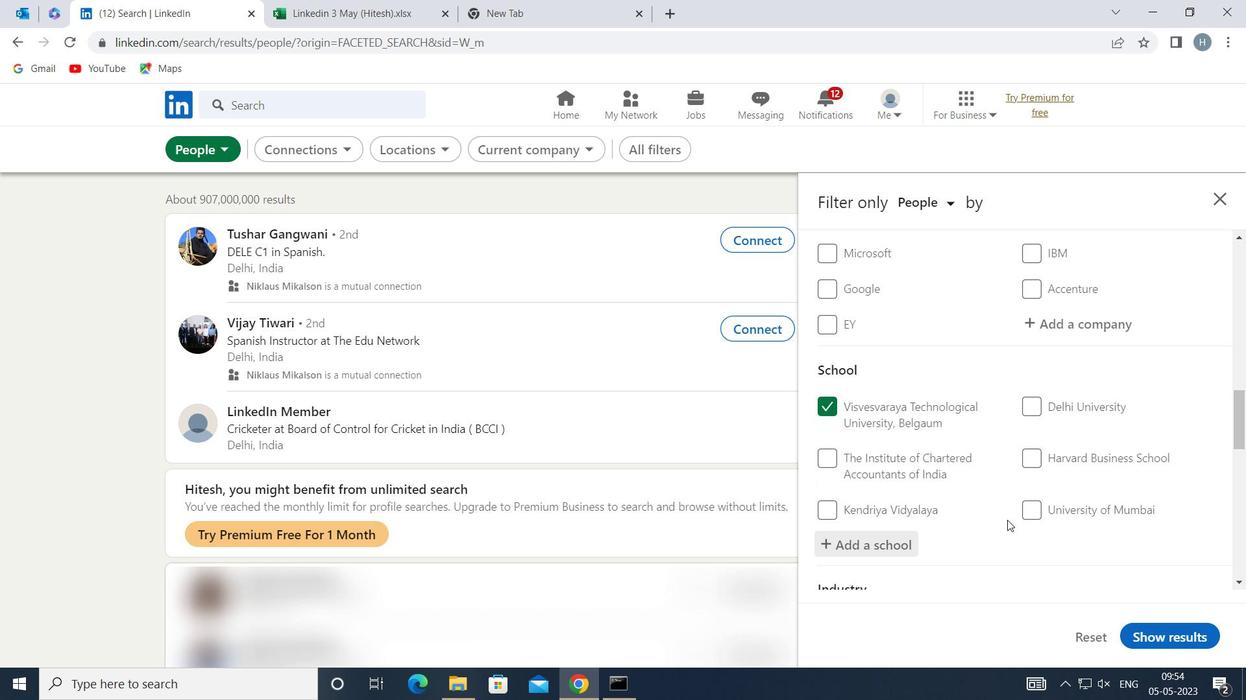 
Action: Mouse scrolled (1005, 515) with delta (0, 0)
Screenshot: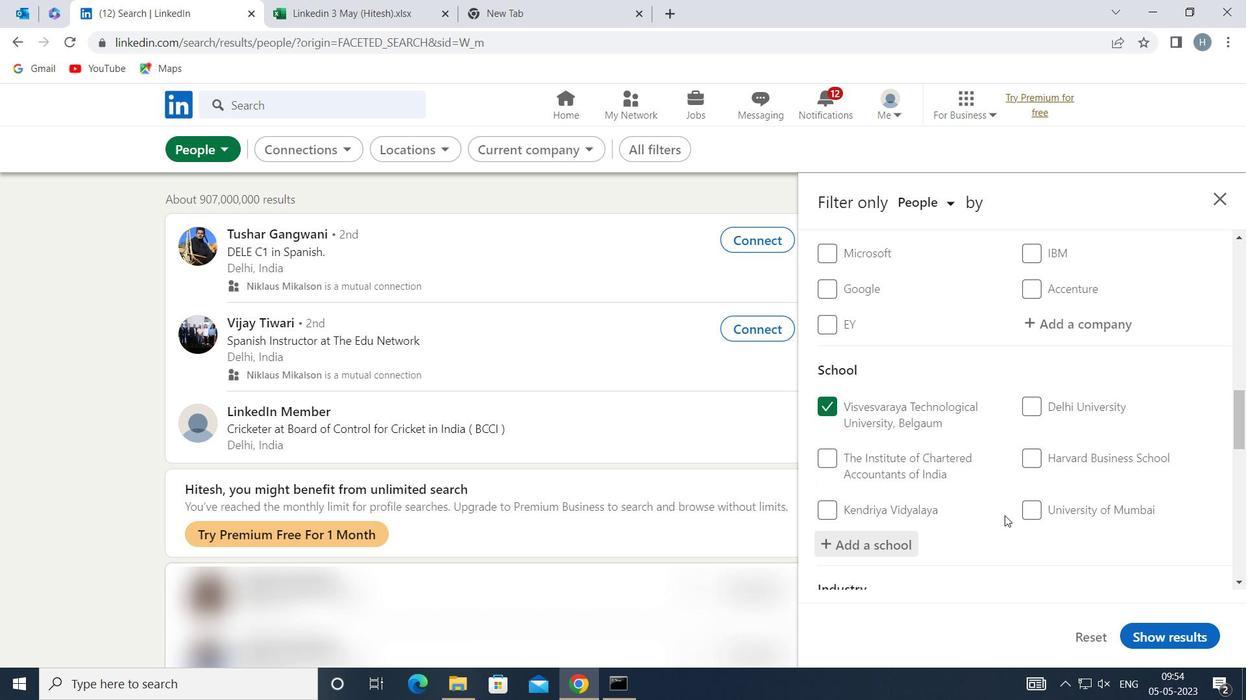 
Action: Mouse moved to (1001, 508)
Screenshot: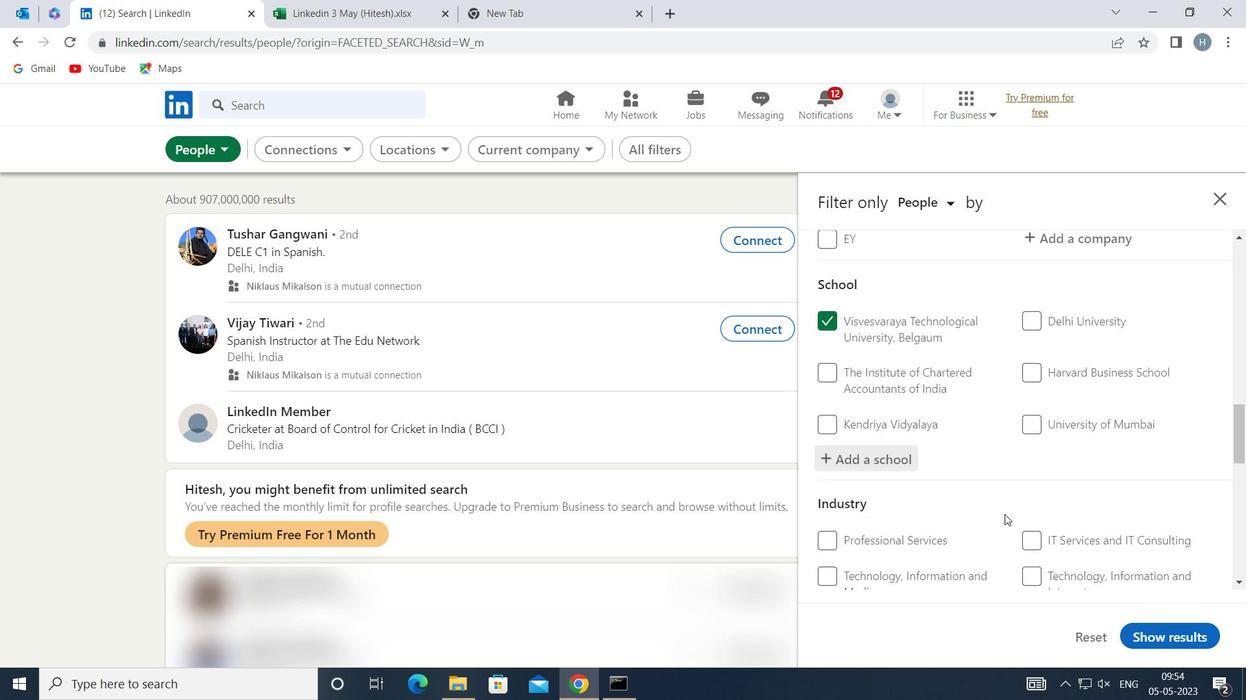 
Action: Mouse scrolled (1001, 508) with delta (0, 0)
Screenshot: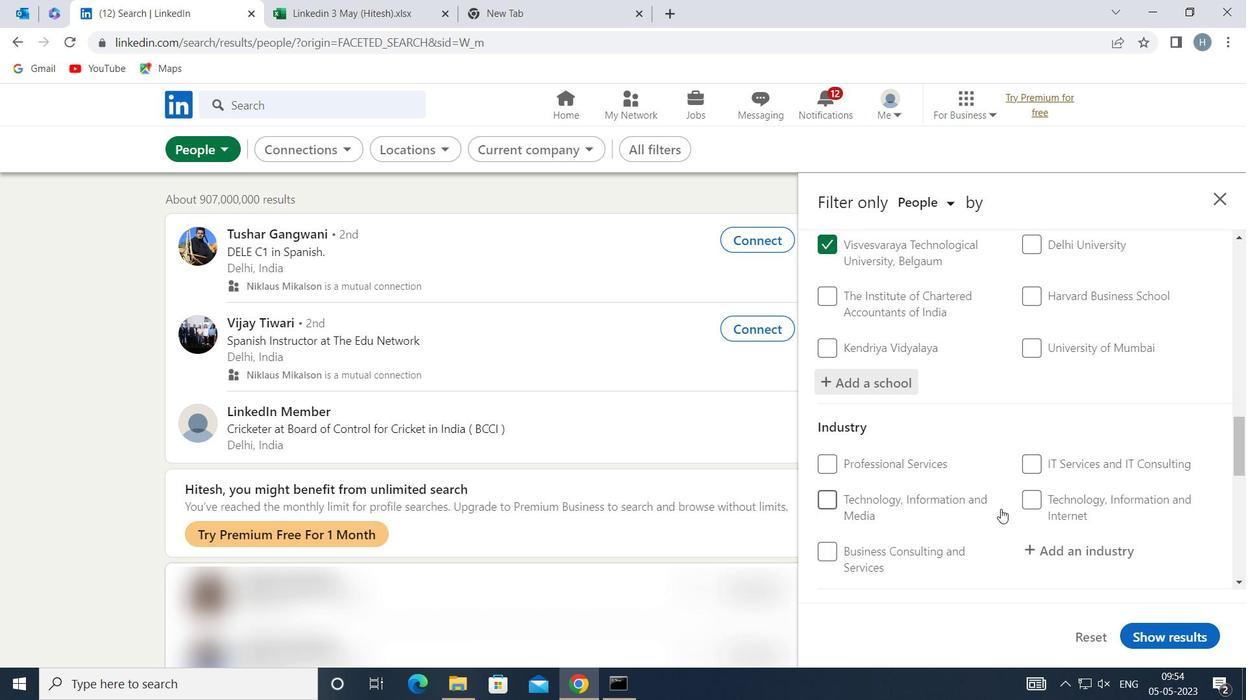 
Action: Mouse moved to (1064, 475)
Screenshot: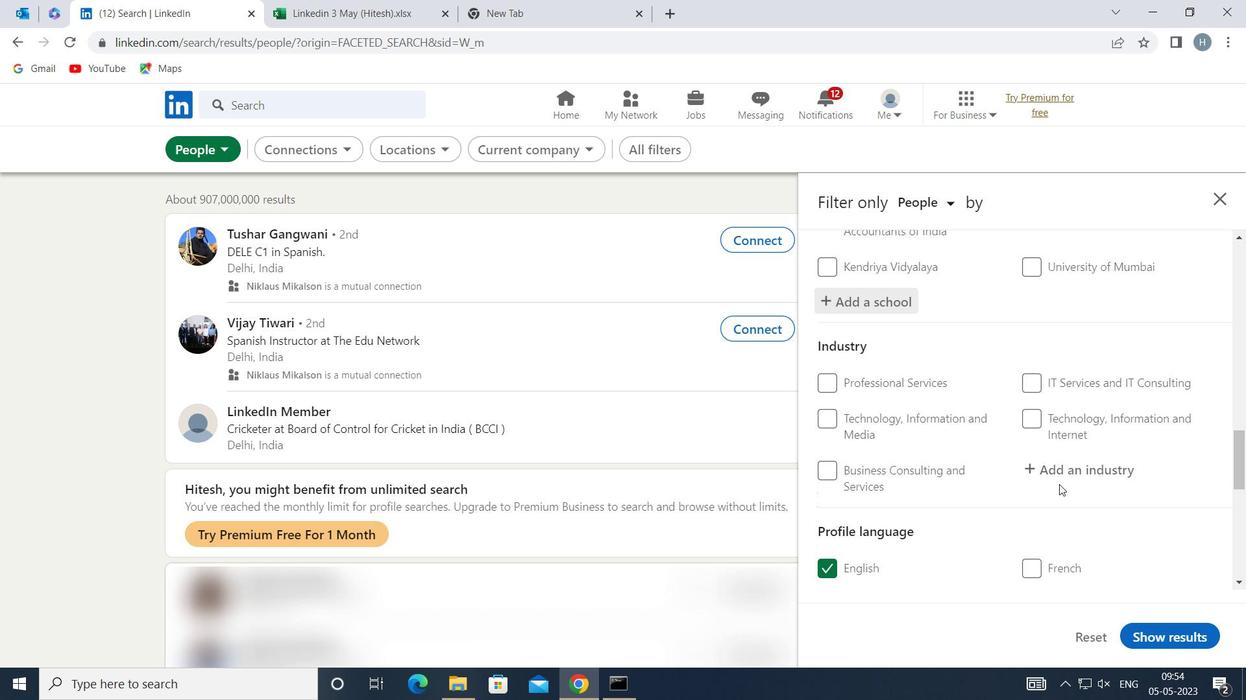 
Action: Mouse pressed left at (1064, 475)
Screenshot: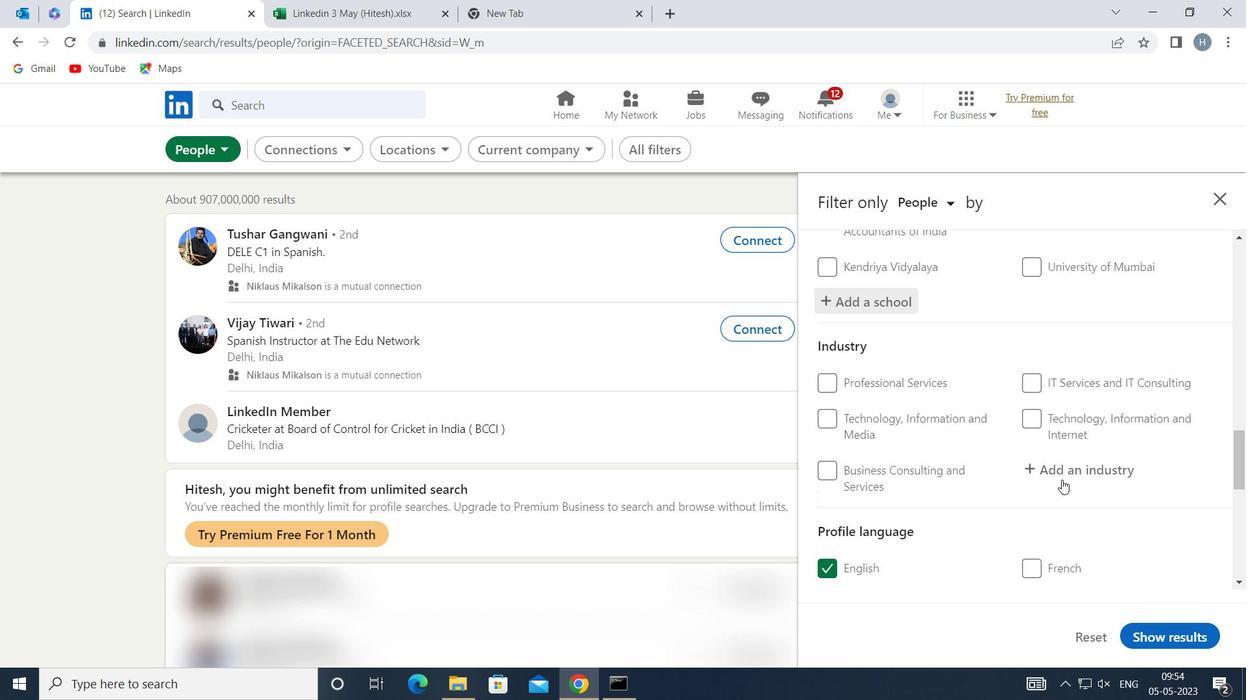 
Action: Key pressed <Key.shift>INTERNATIONAL<Key.space><Key.shift>AFFA
Screenshot: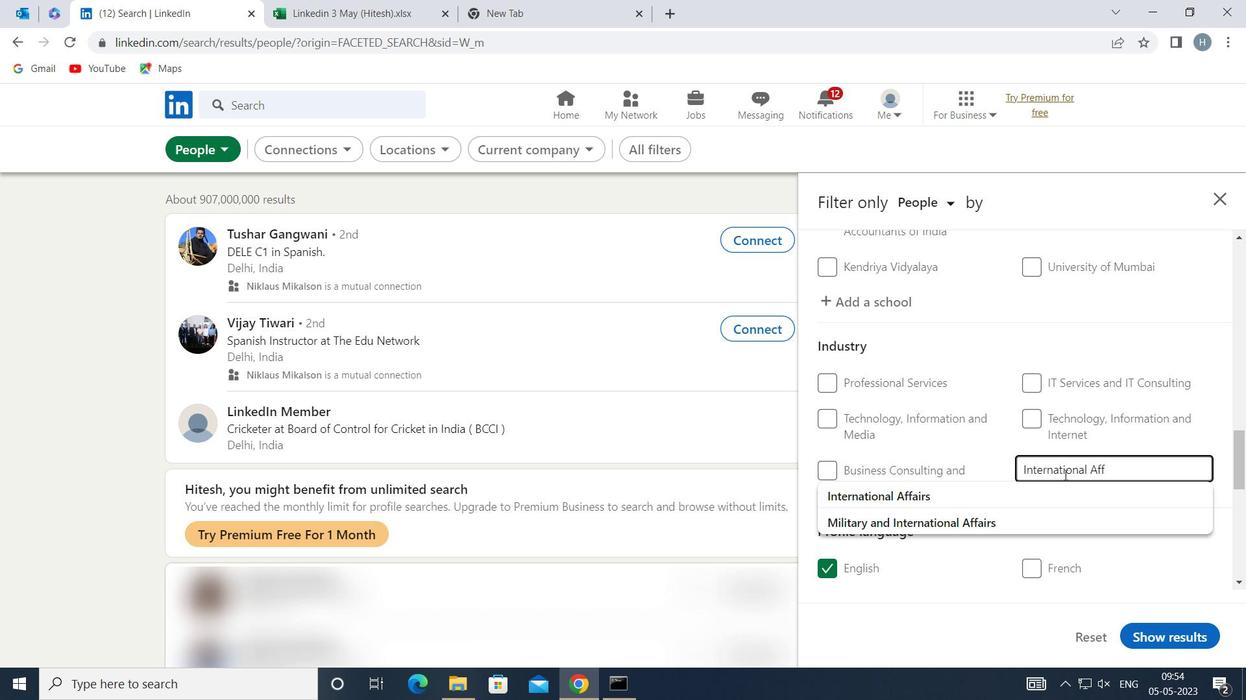 
Action: Mouse moved to (1020, 493)
Screenshot: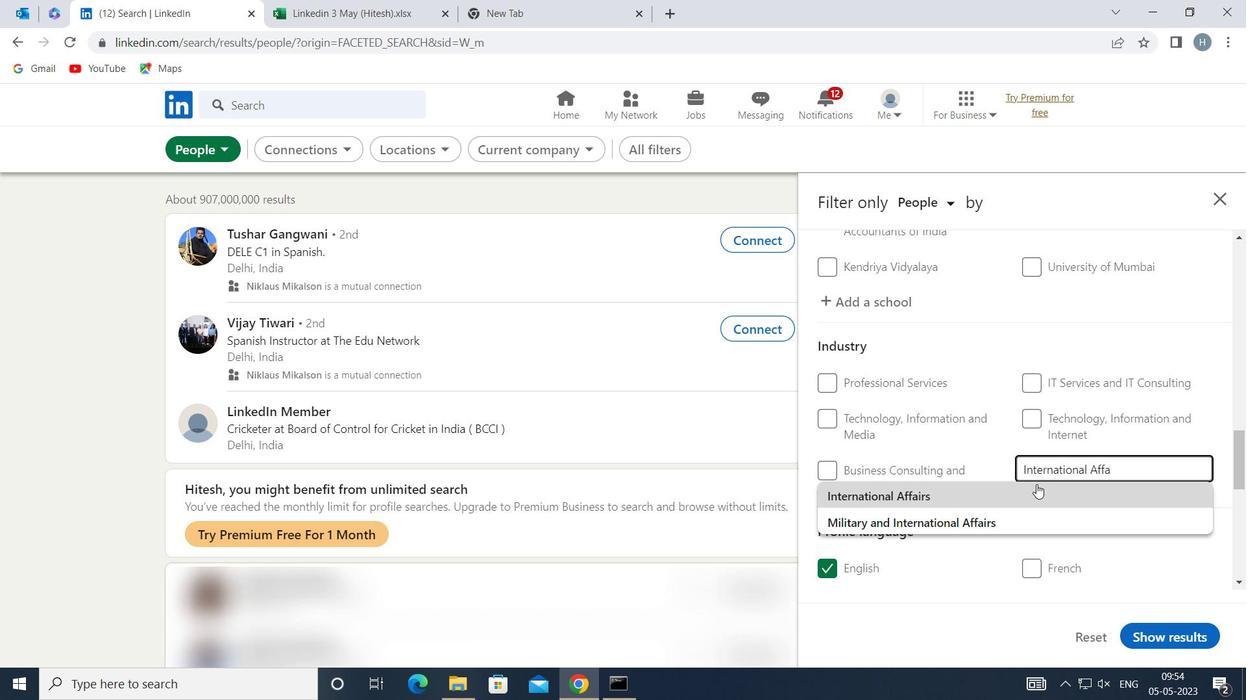 
Action: Mouse pressed left at (1020, 493)
Screenshot: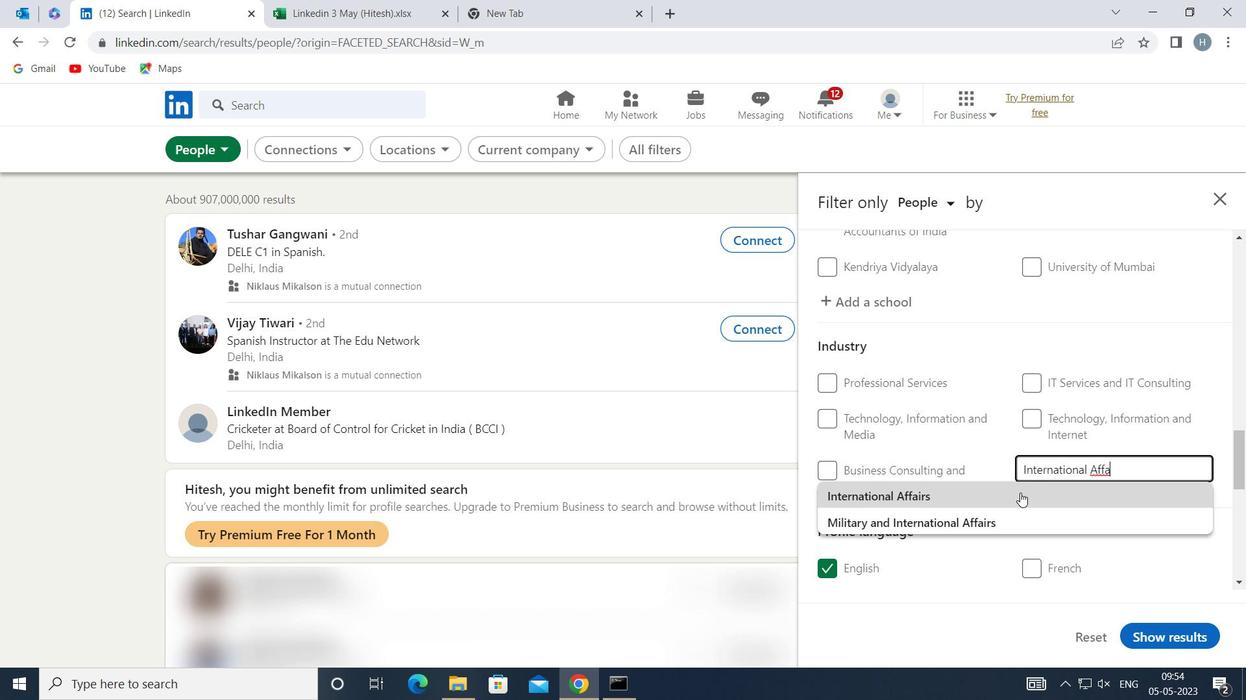
Action: Mouse moved to (1018, 475)
Screenshot: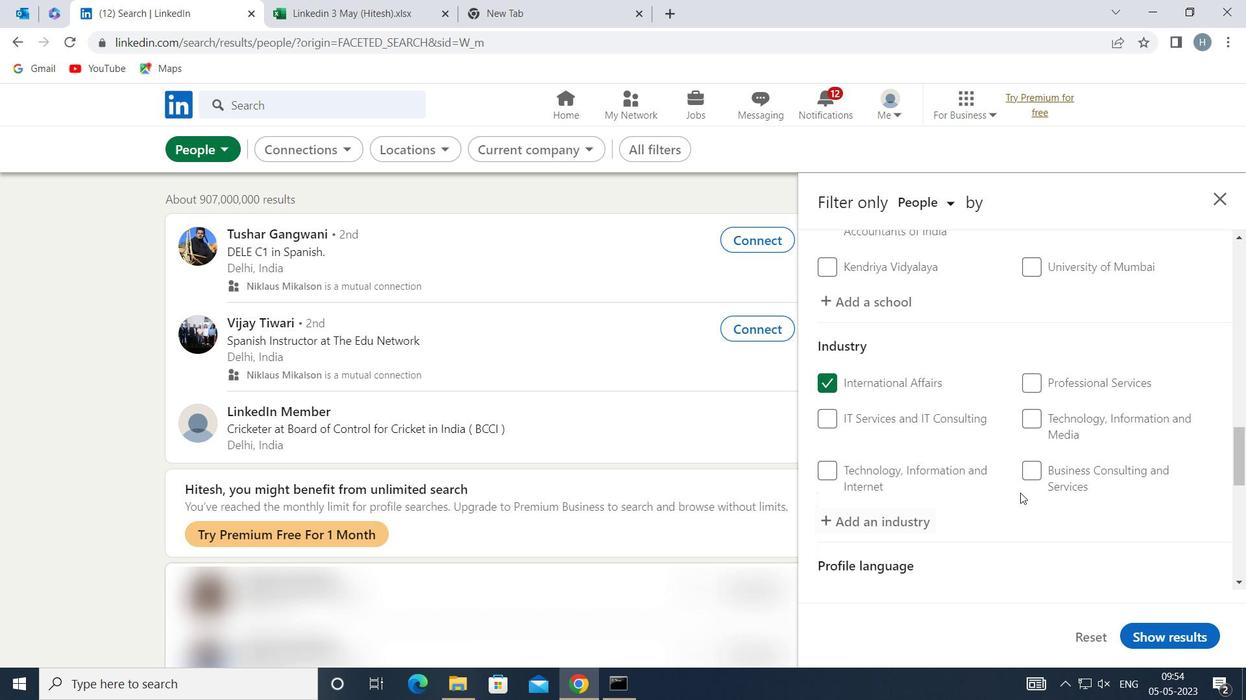 
Action: Mouse scrolled (1018, 474) with delta (0, 0)
Screenshot: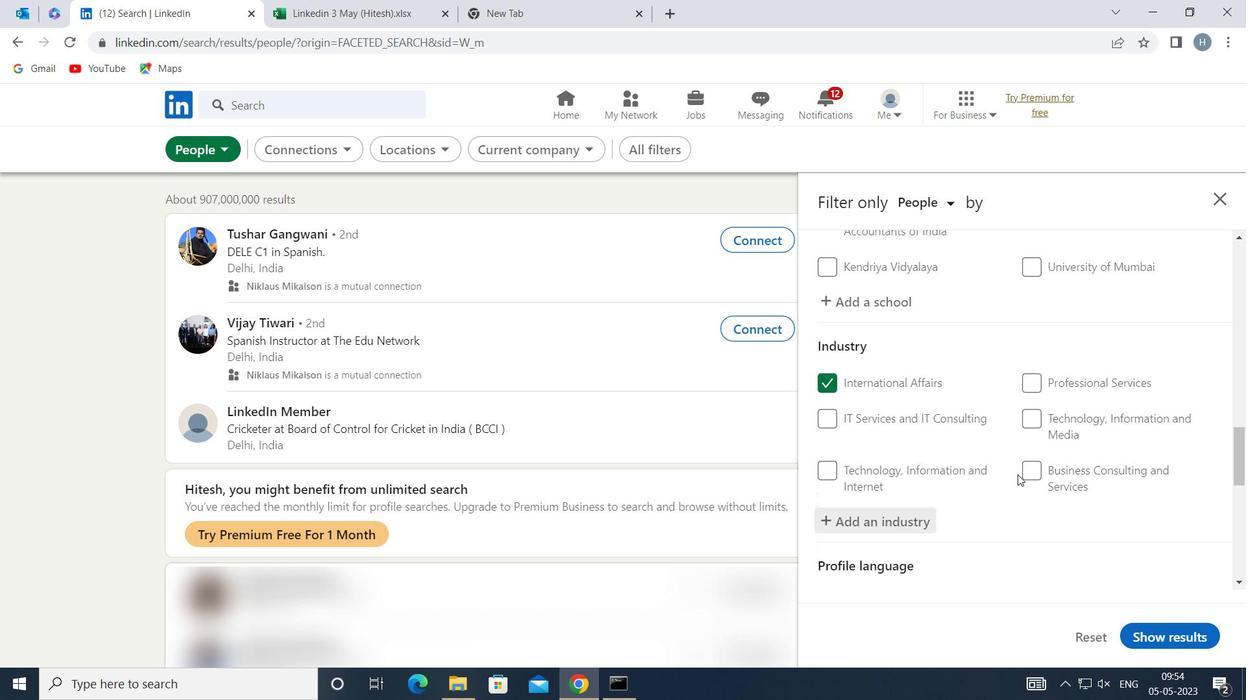 
Action: Mouse scrolled (1018, 474) with delta (0, 0)
Screenshot: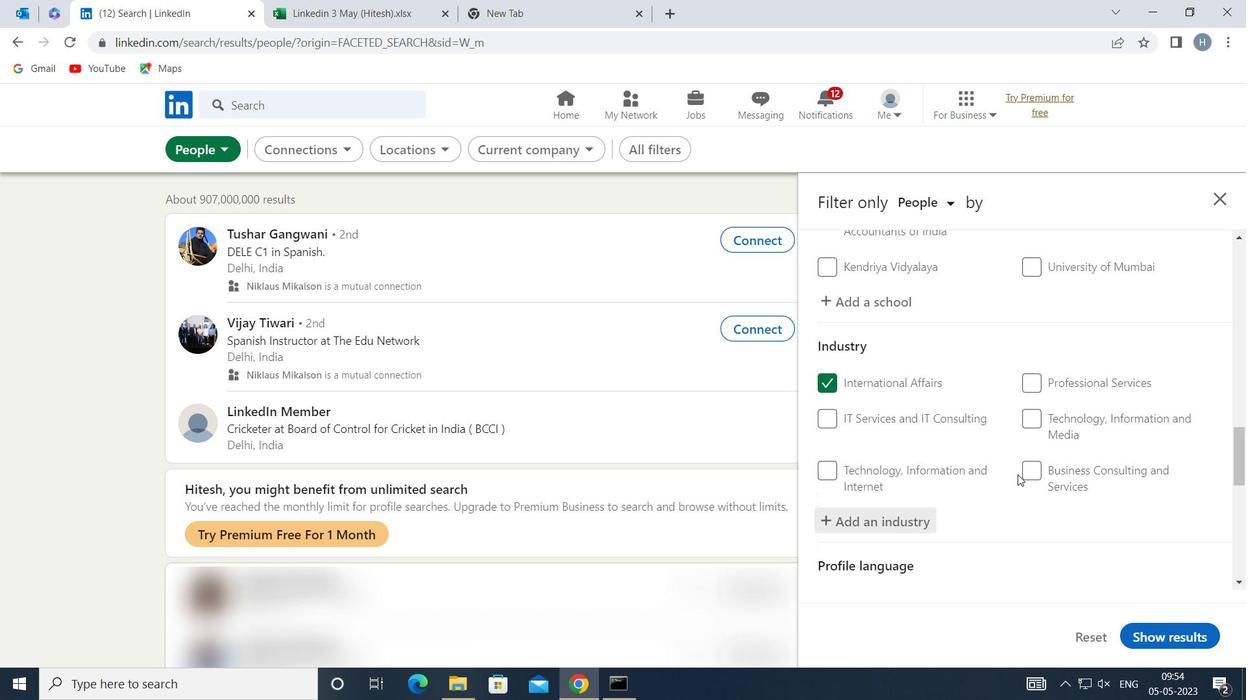 
Action: Mouse scrolled (1018, 474) with delta (0, 0)
Screenshot: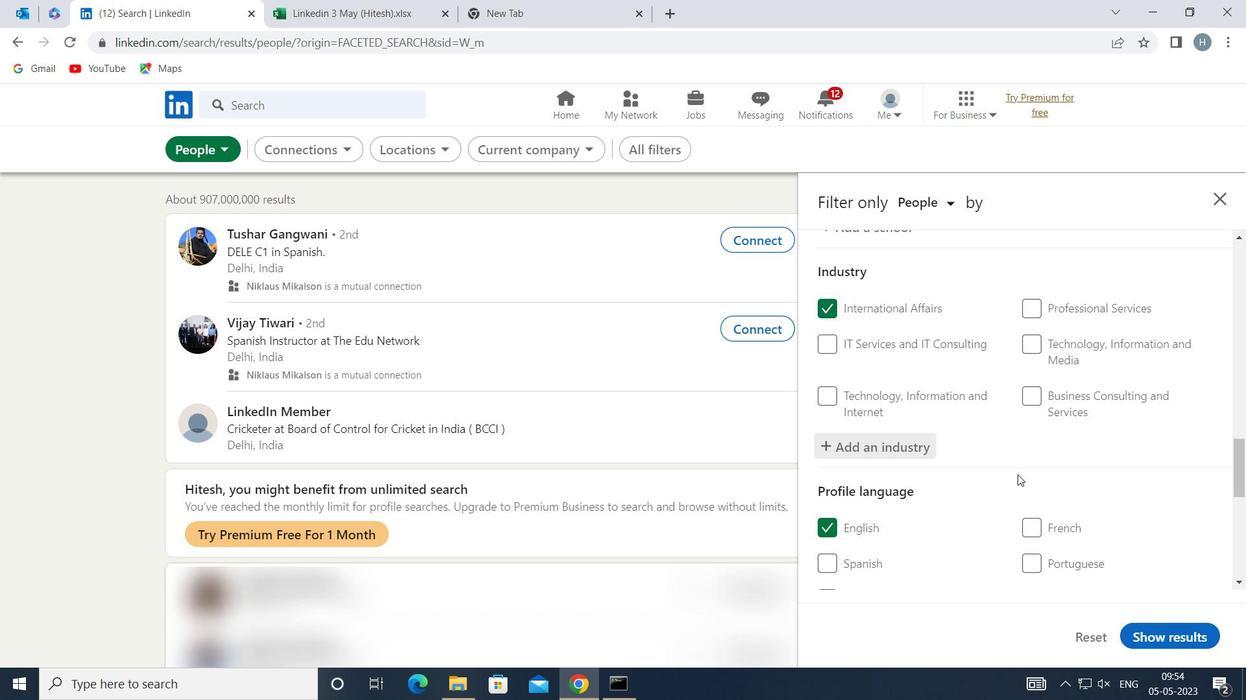 
Action: Mouse scrolled (1018, 474) with delta (0, 0)
Screenshot: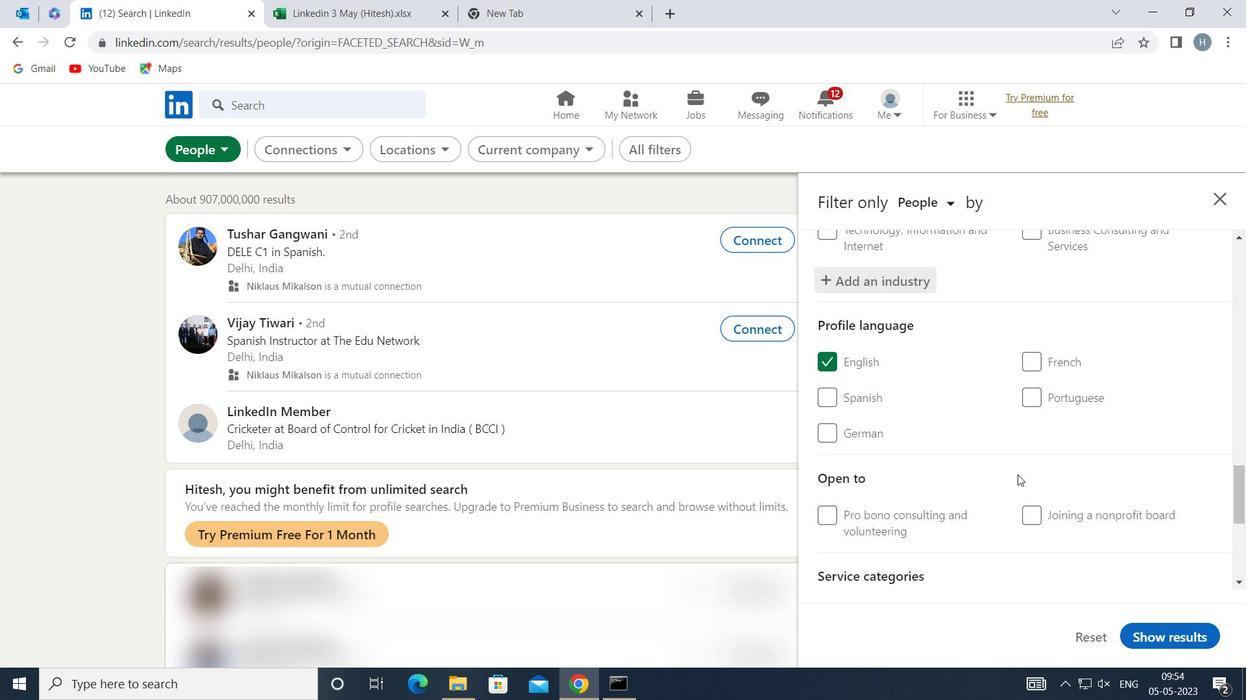
Action: Mouse scrolled (1018, 474) with delta (0, 0)
Screenshot: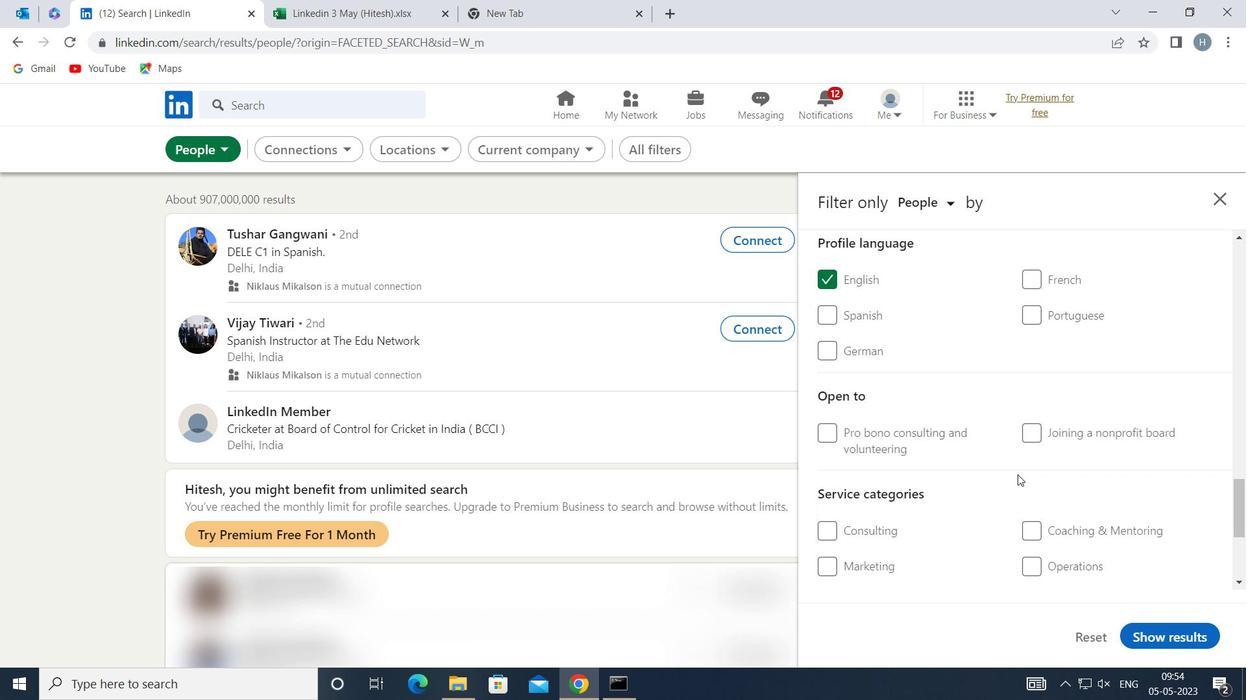 
Action: Mouse moved to (1076, 512)
Screenshot: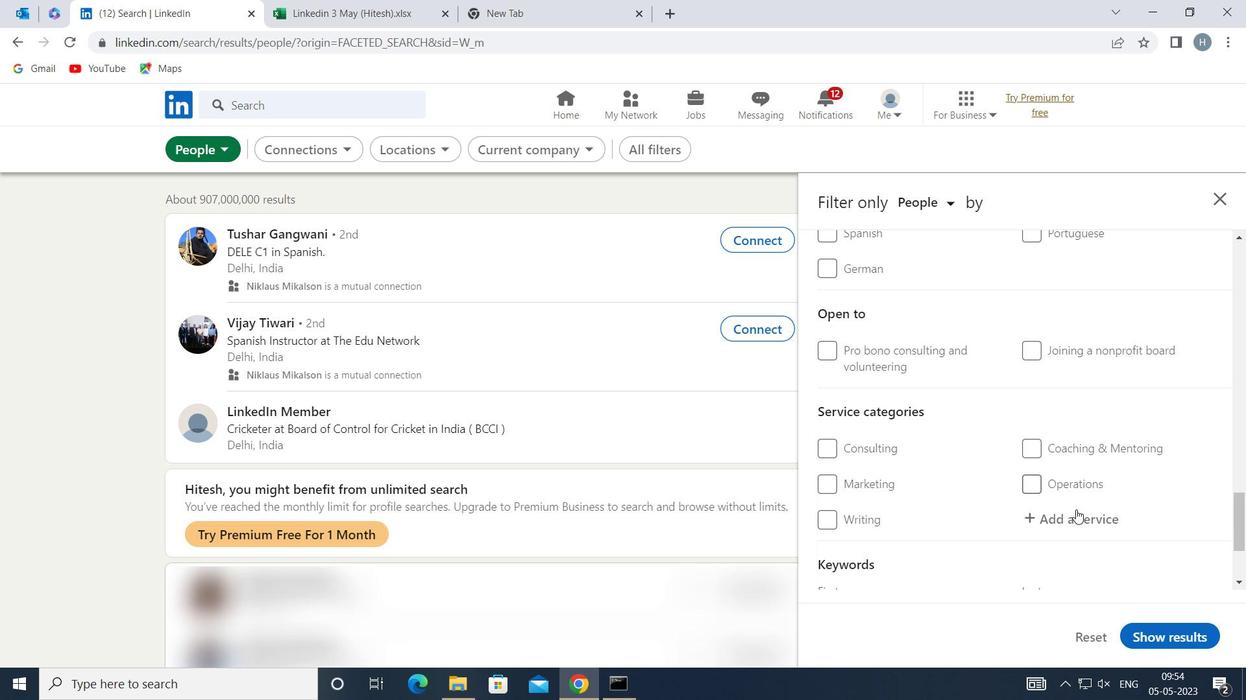 
Action: Mouse pressed left at (1076, 512)
Screenshot: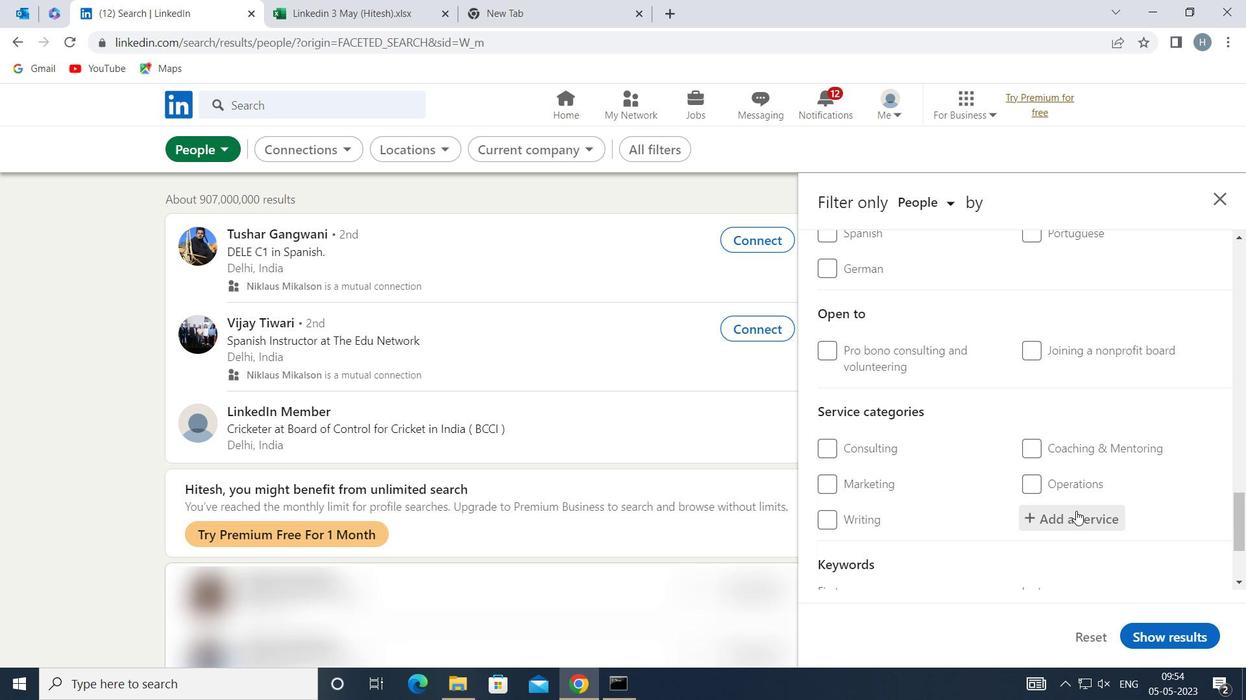 
Action: Mouse moved to (1073, 512)
Screenshot: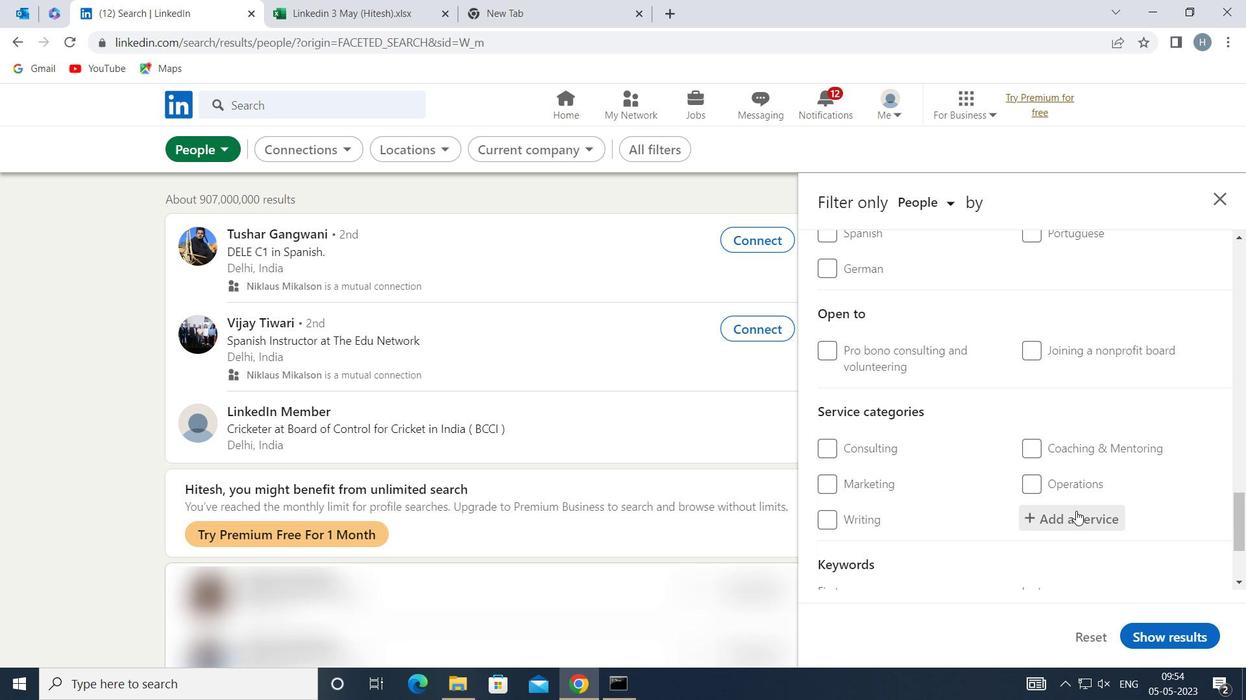 
Action: Key pressed <Key.shift>SOCIAL<Key.space>MEDIA<Key.space>
Screenshot: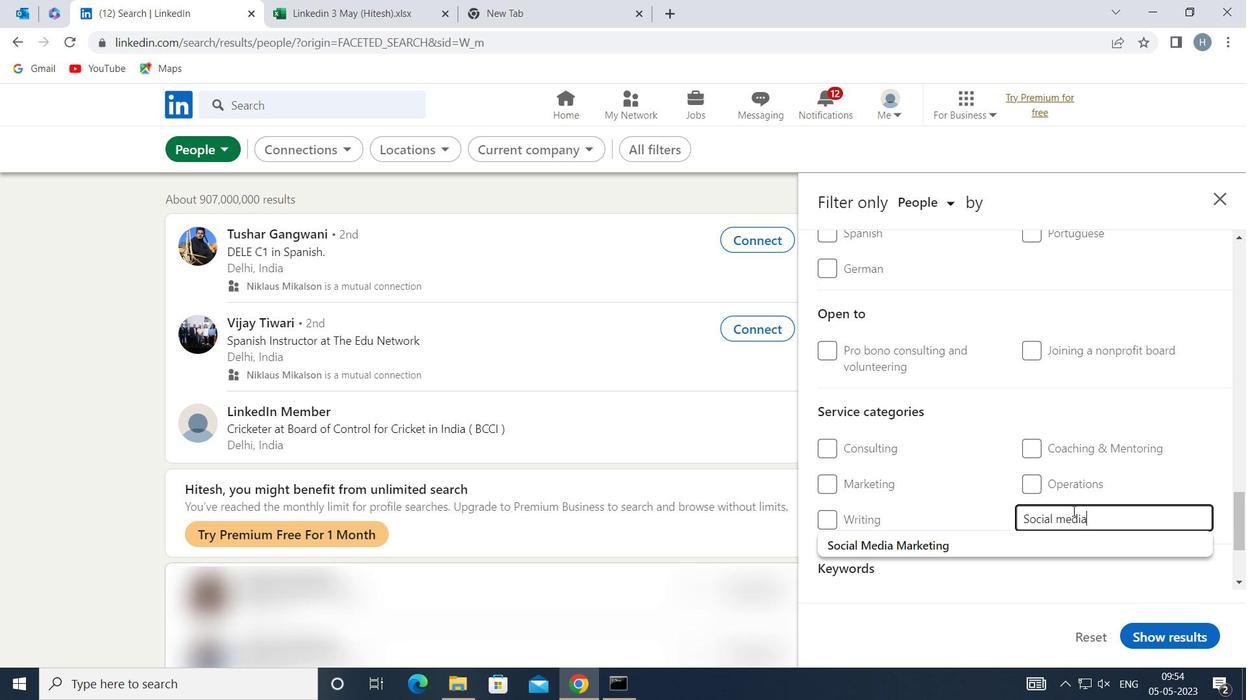 
Action: Mouse moved to (1032, 538)
Screenshot: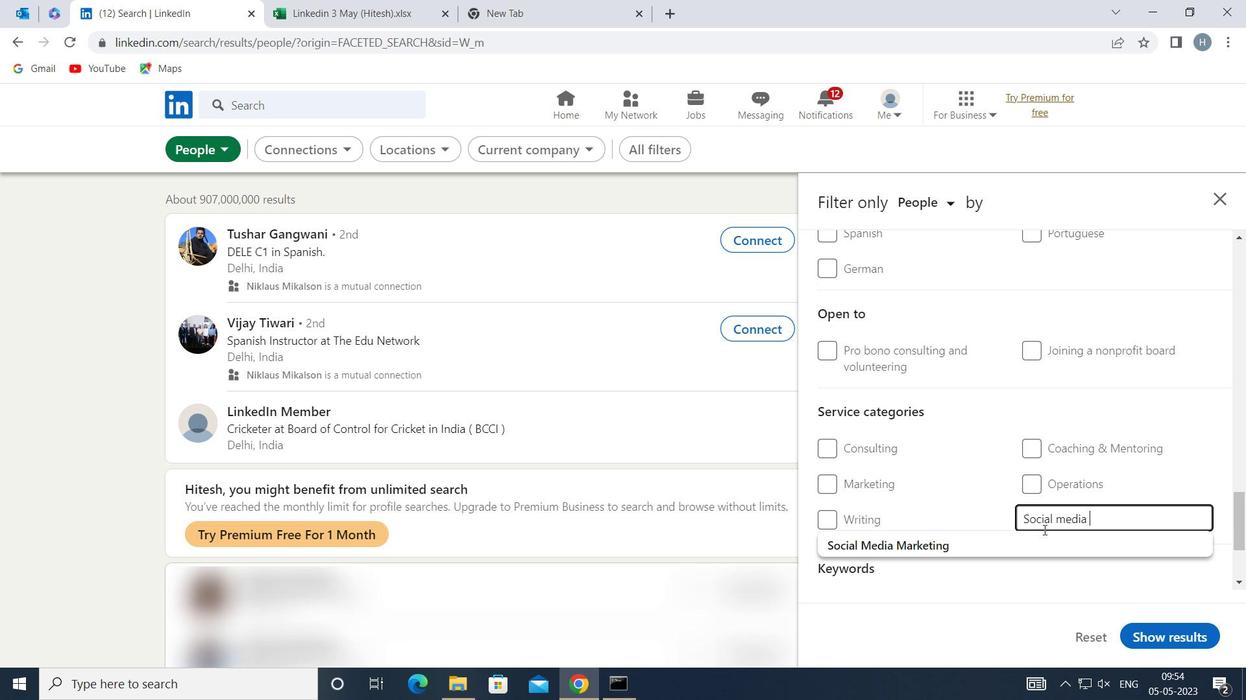 
Action: Mouse pressed left at (1032, 538)
Screenshot: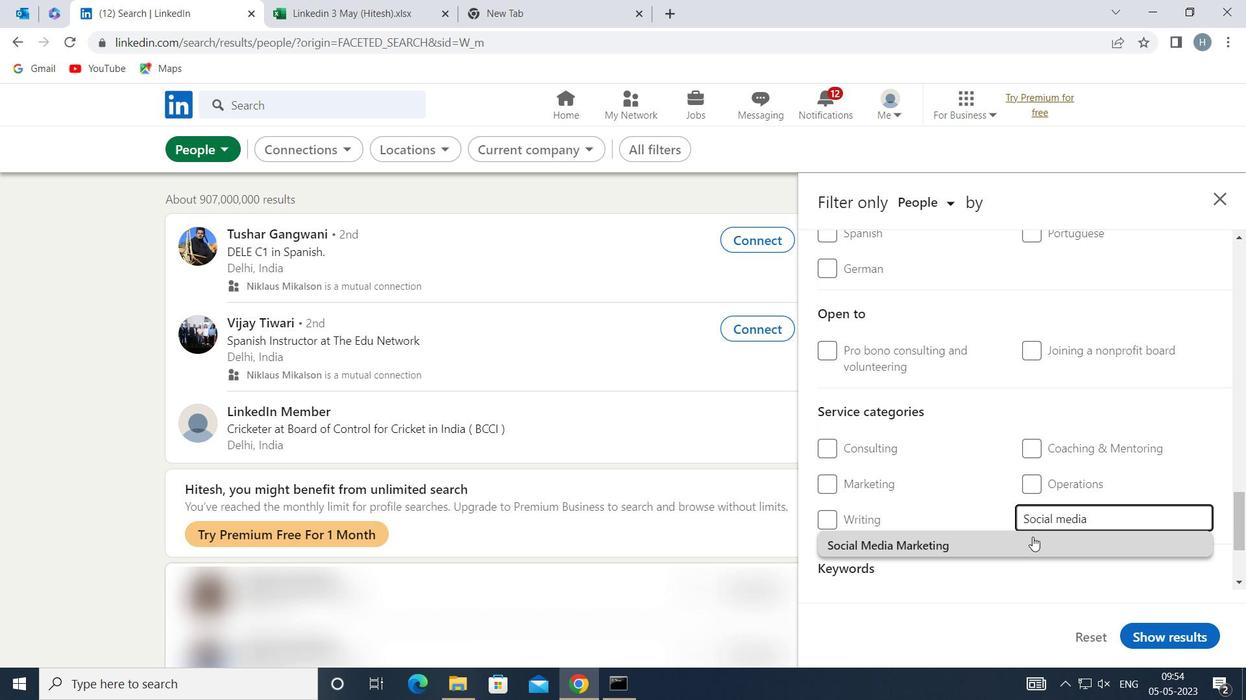 
Action: Mouse moved to (988, 493)
Screenshot: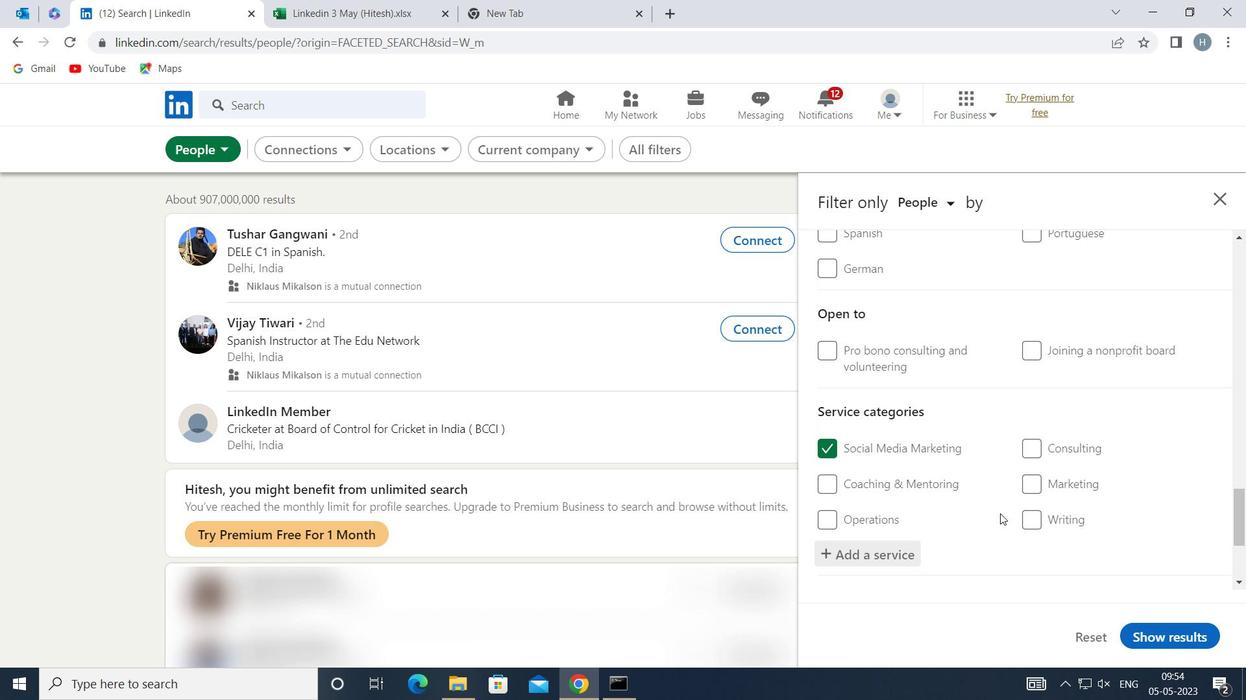 
Action: Mouse scrolled (988, 492) with delta (0, 0)
Screenshot: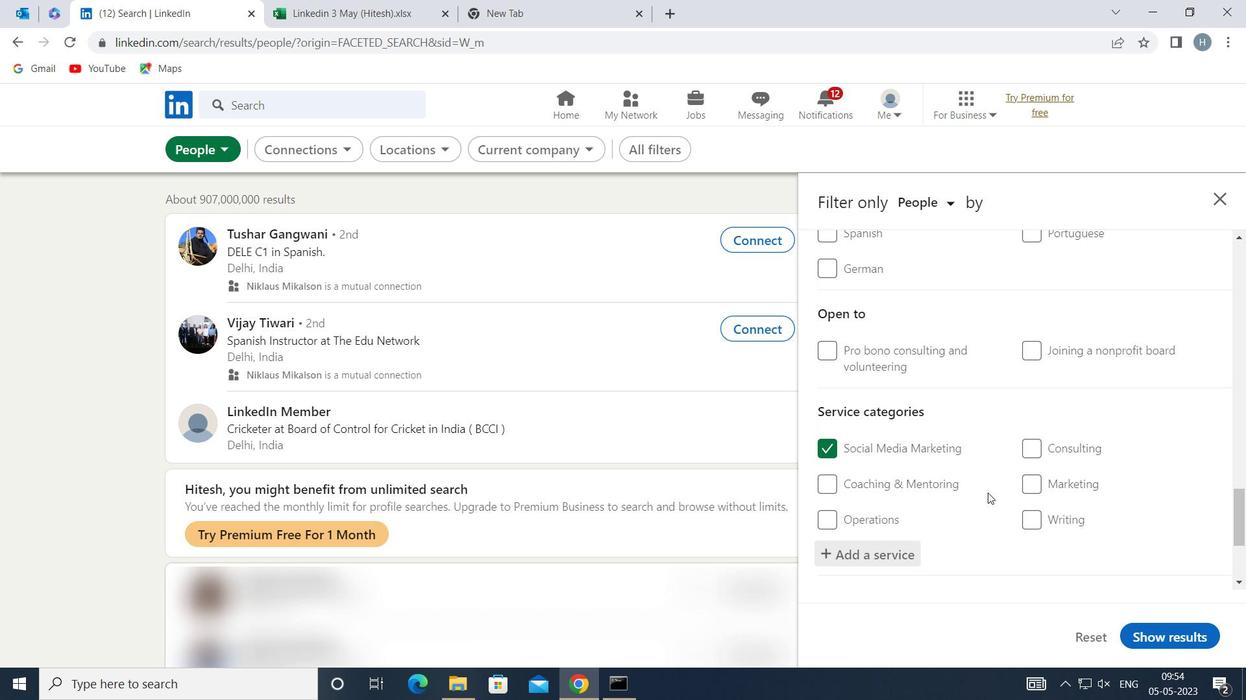 
Action: Mouse scrolled (988, 492) with delta (0, 0)
Screenshot: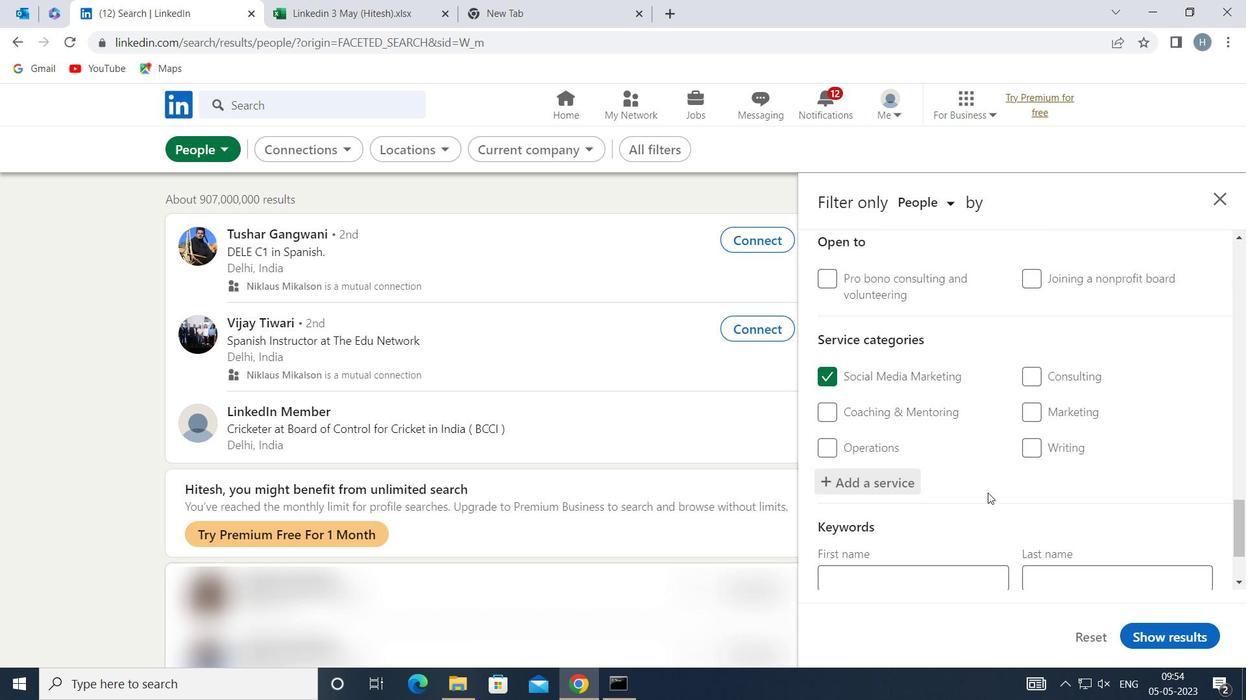 
Action: Mouse scrolled (988, 492) with delta (0, 0)
Screenshot: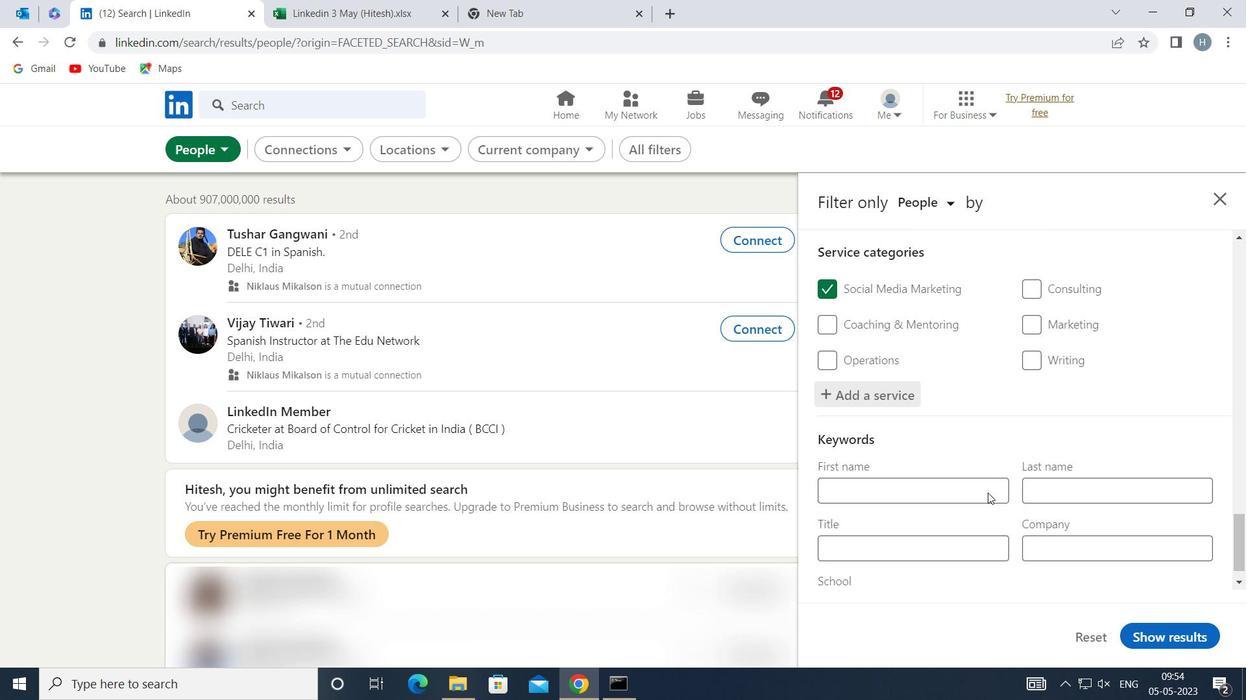 
Action: Mouse scrolled (988, 492) with delta (0, 0)
Screenshot: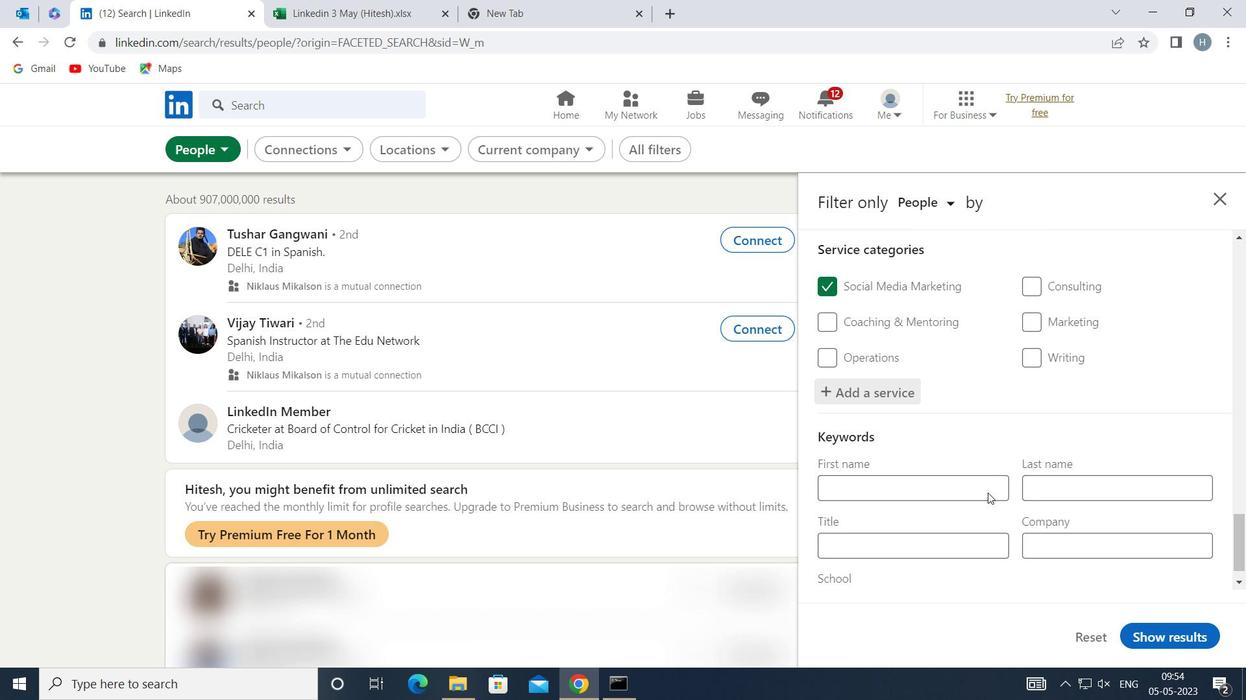 
Action: Mouse moved to (976, 514)
Screenshot: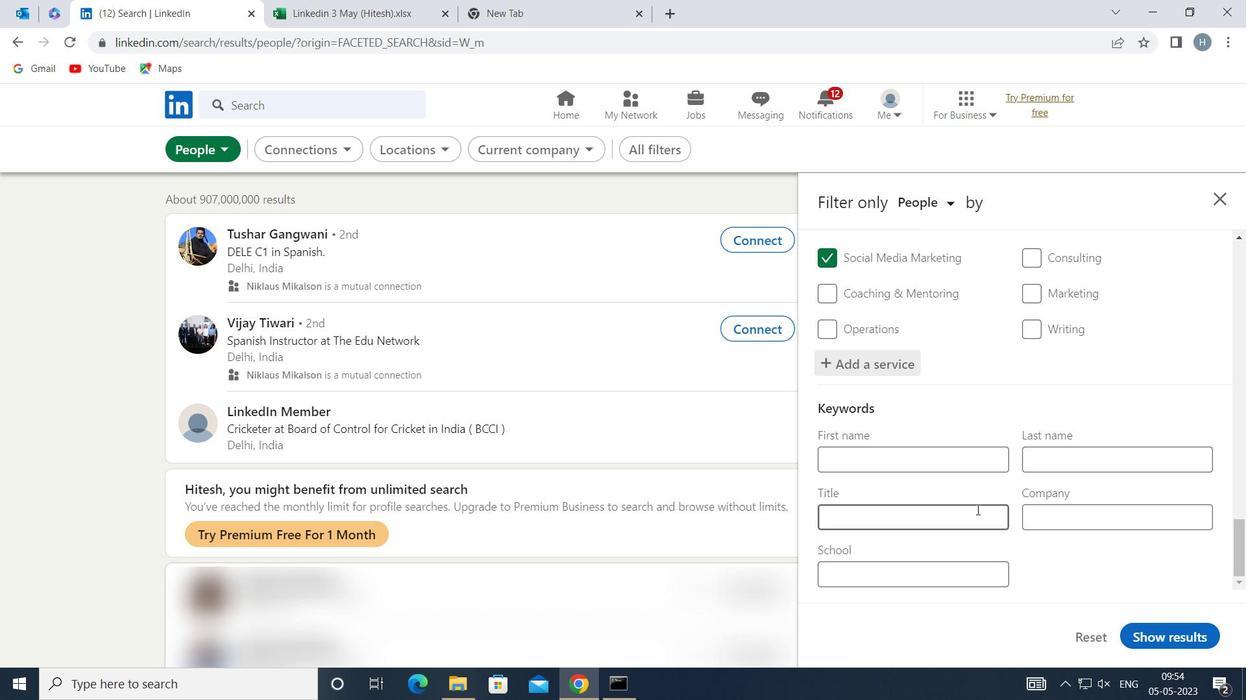 
Action: Mouse pressed left at (976, 514)
Screenshot: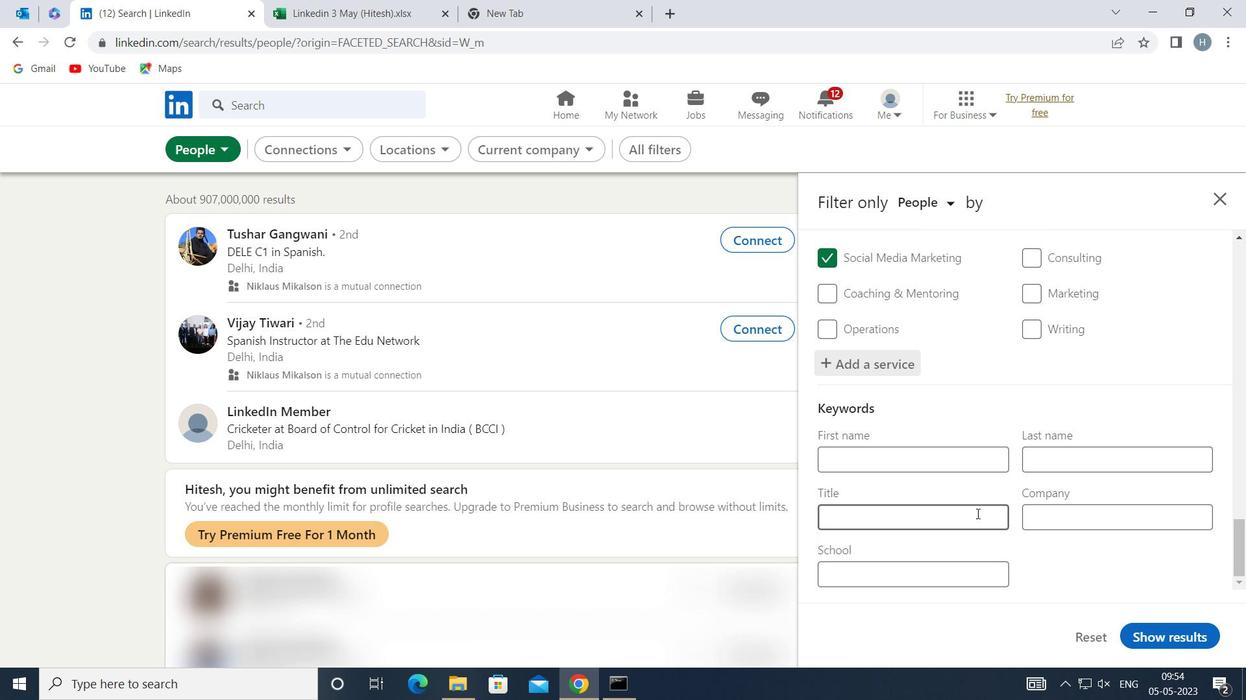 
Action: Key pressed <Key.shift>MUSIC<Key.space><Key.shift>PRODUCER
Screenshot: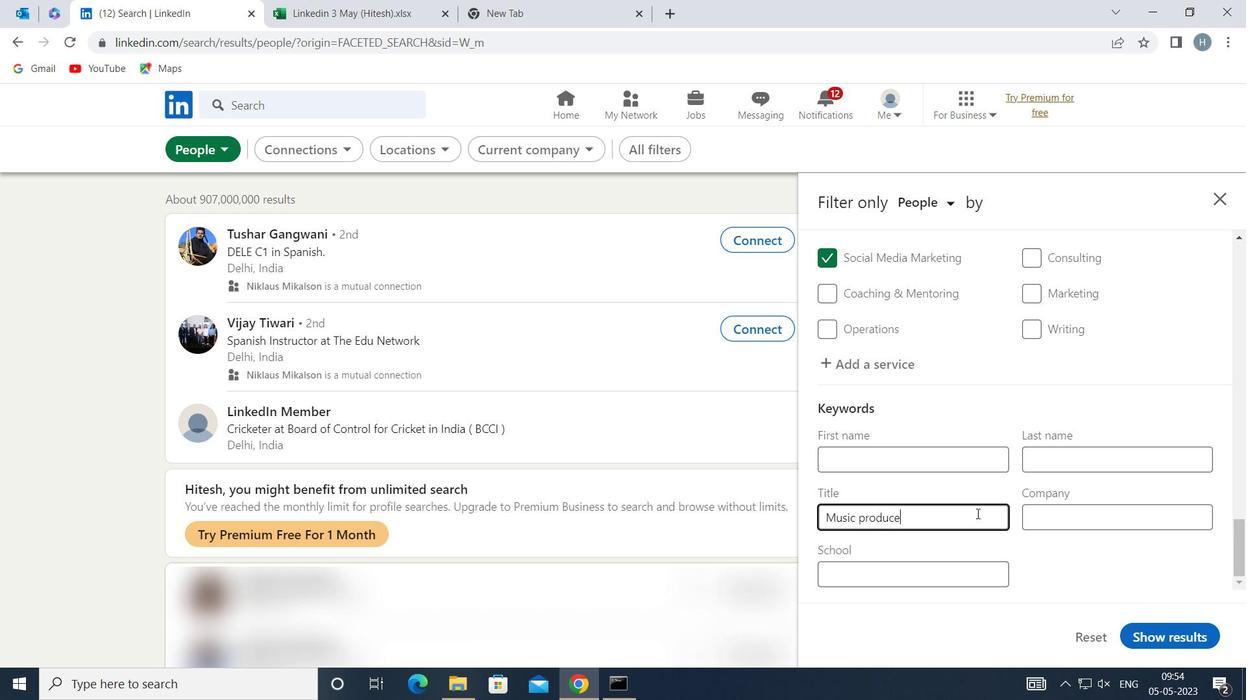 
Action: Mouse moved to (1183, 632)
Screenshot: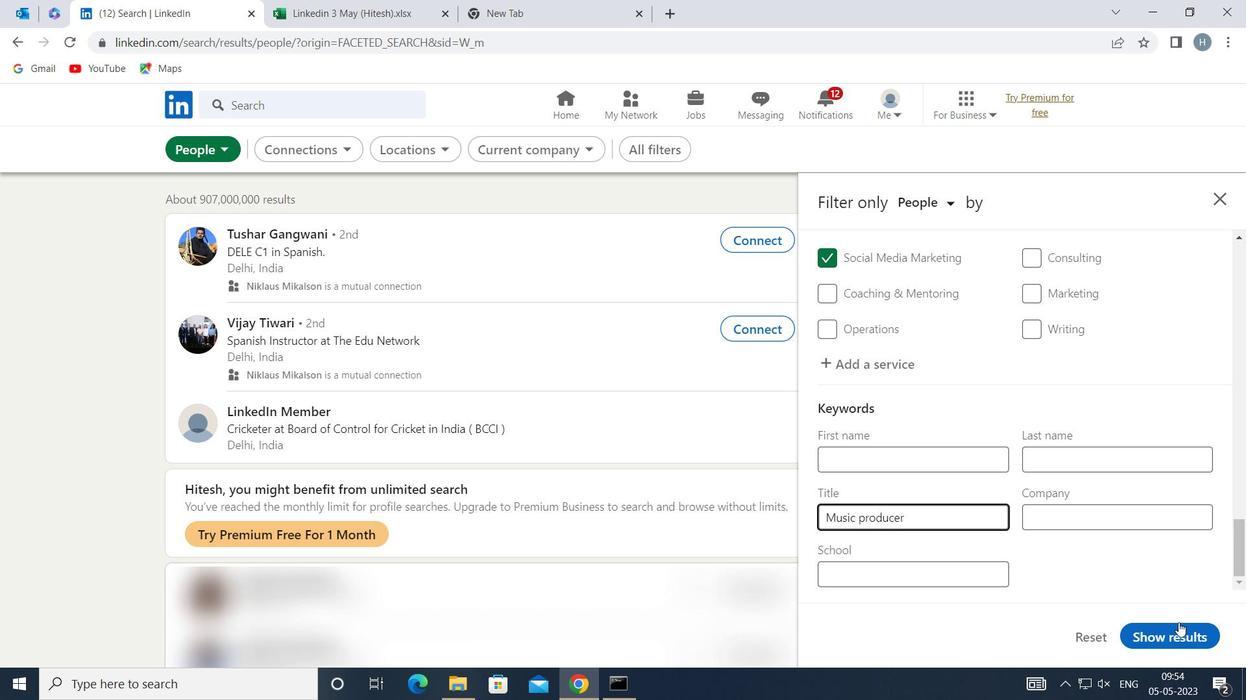 
Action: Mouse pressed left at (1183, 632)
Screenshot: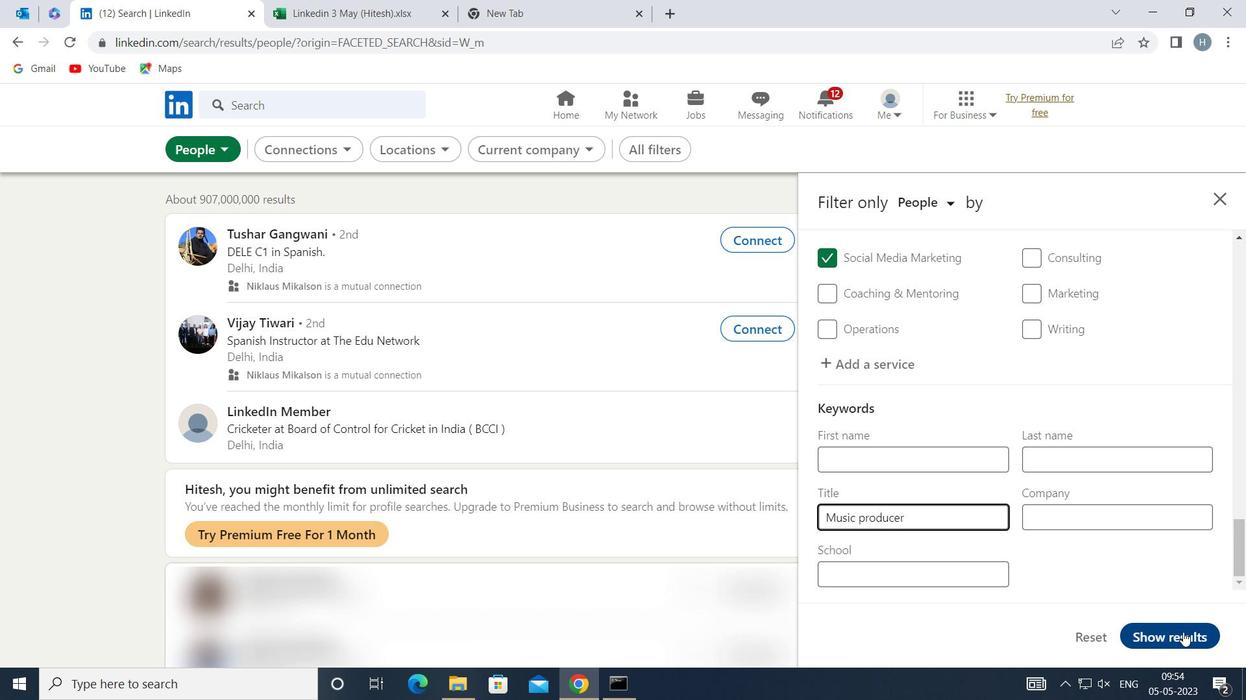 
Action: Mouse moved to (860, 456)
Screenshot: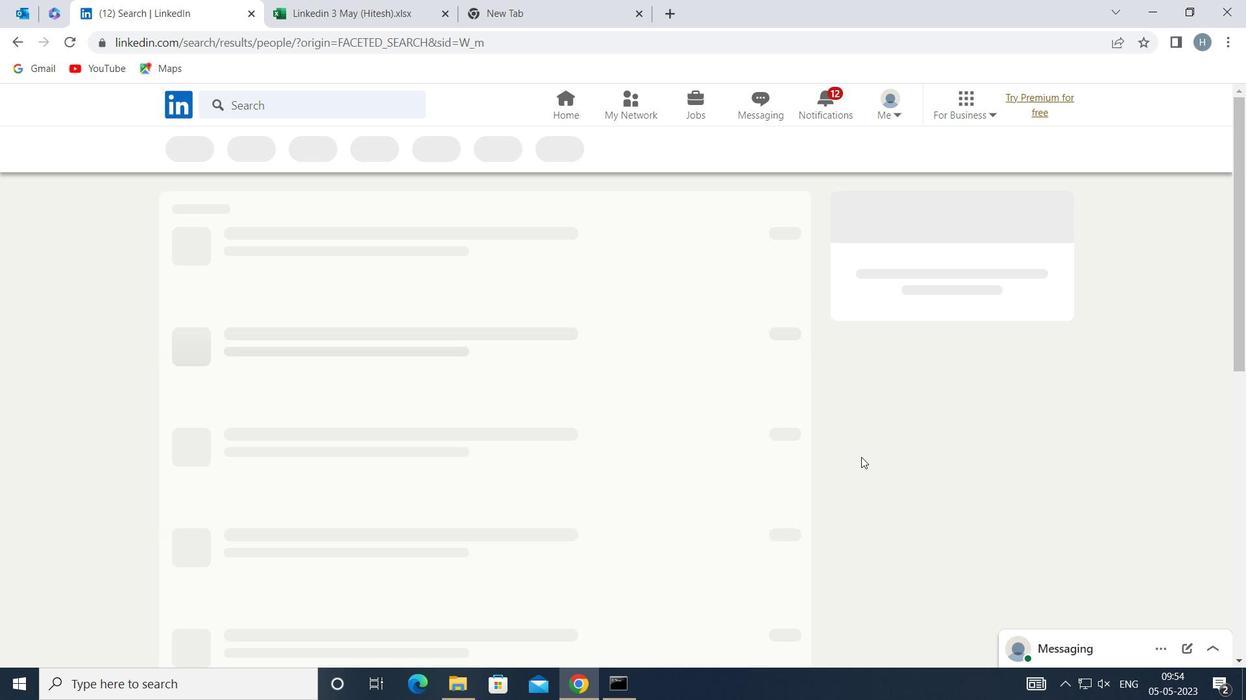 
